 Task:  Click on Football In the Sunday Gridiron Challenge click on  Pick Sheet Add name Nicholas Anderson Team name Clarence Chiefs and  Email softage.9@softage.net 10 Points San Francisco 49ers 9 Points Las Vegas Raiders 8 Points New York Jets 7 Points Seattle Seahawks 6 Points Minnesota Vikings 5 Points Green Bay Packers 4 Points Los Angeles Rams 3 Points Los Angeles Chargers 2 Points Pittsburgh Steelers 1 Points Baltimore Ravens Submit pick sheet
Action: Mouse moved to (602, 331)
Screenshot: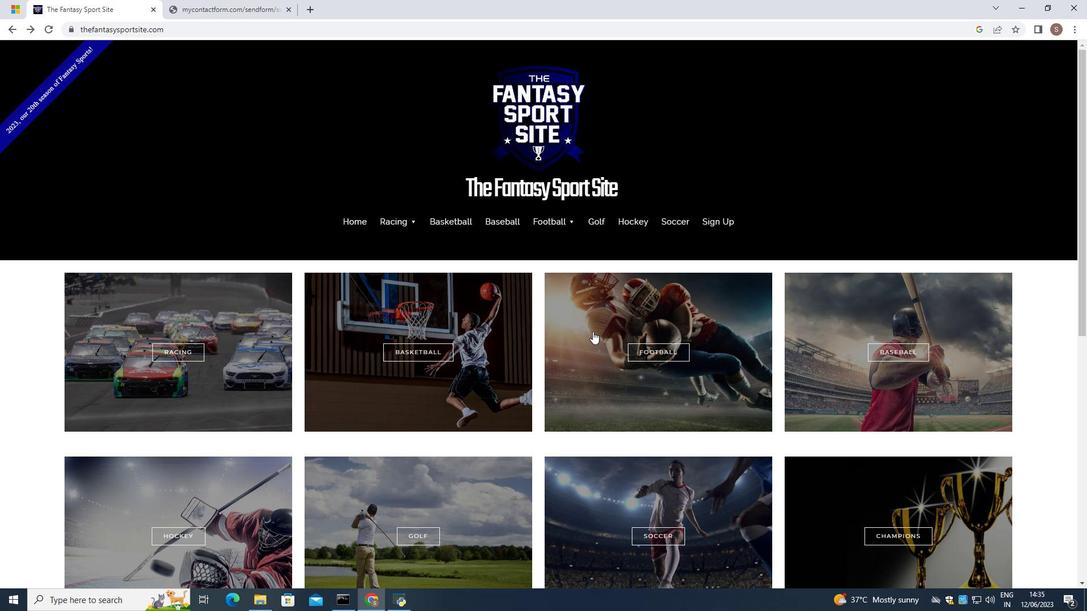
Action: Mouse pressed left at (602, 331)
Screenshot: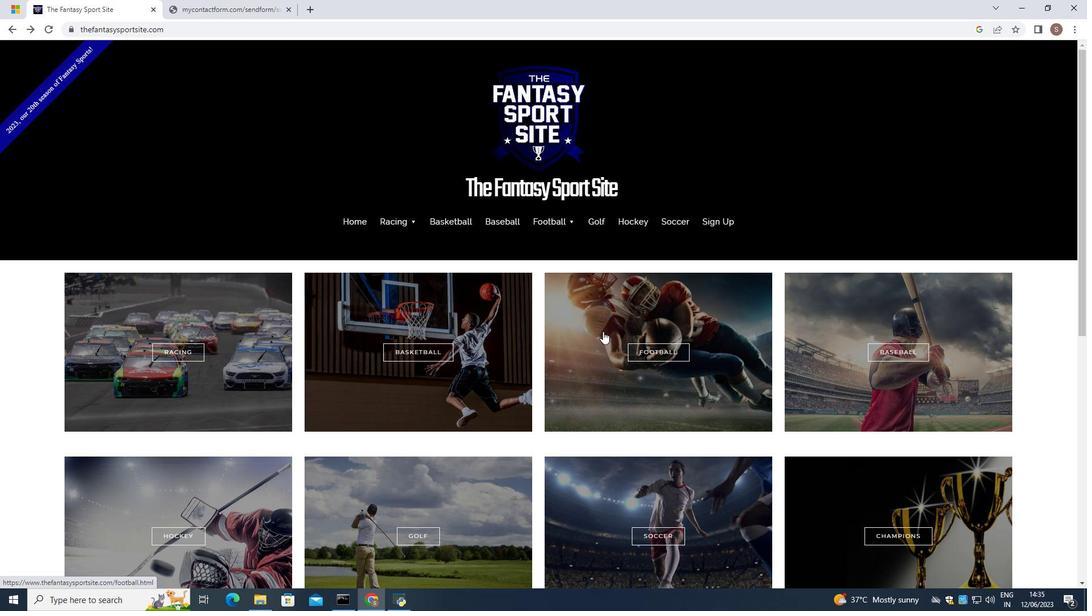 
Action: Mouse moved to (567, 453)
Screenshot: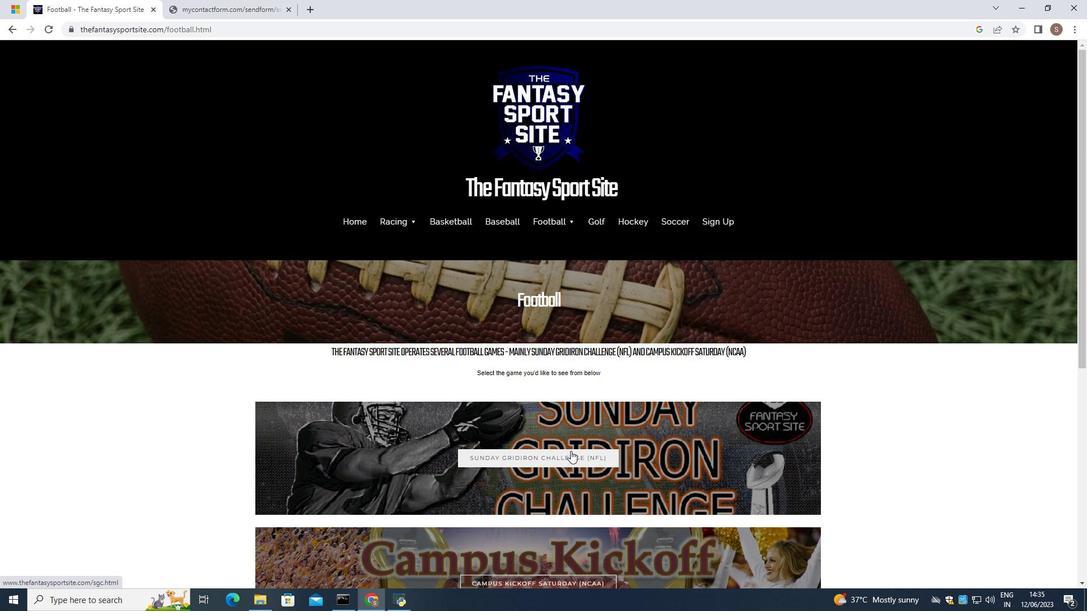 
Action: Mouse pressed left at (567, 453)
Screenshot: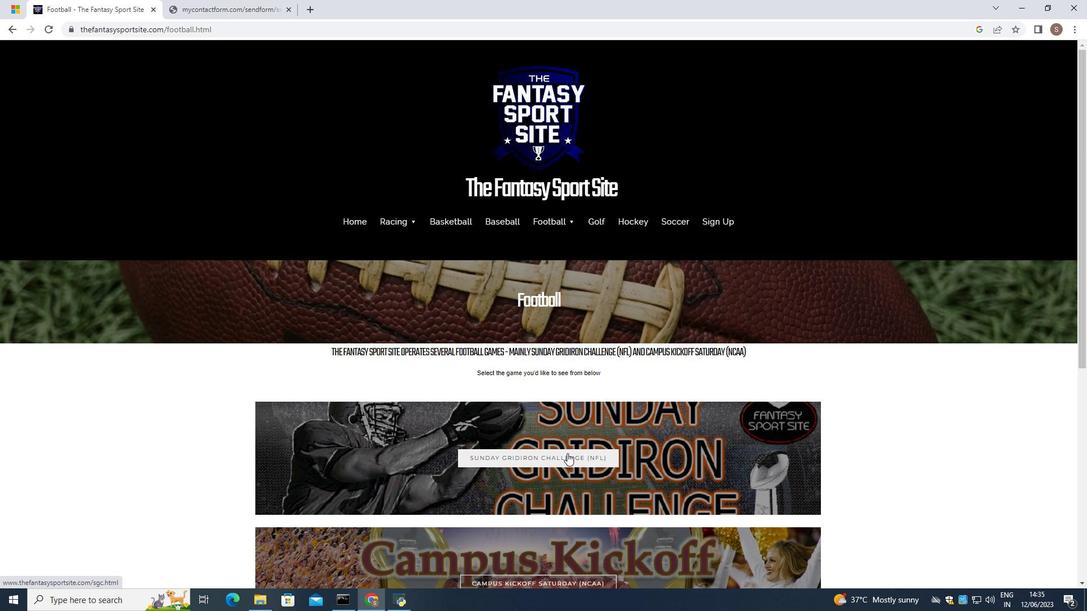 
Action: Mouse moved to (559, 411)
Screenshot: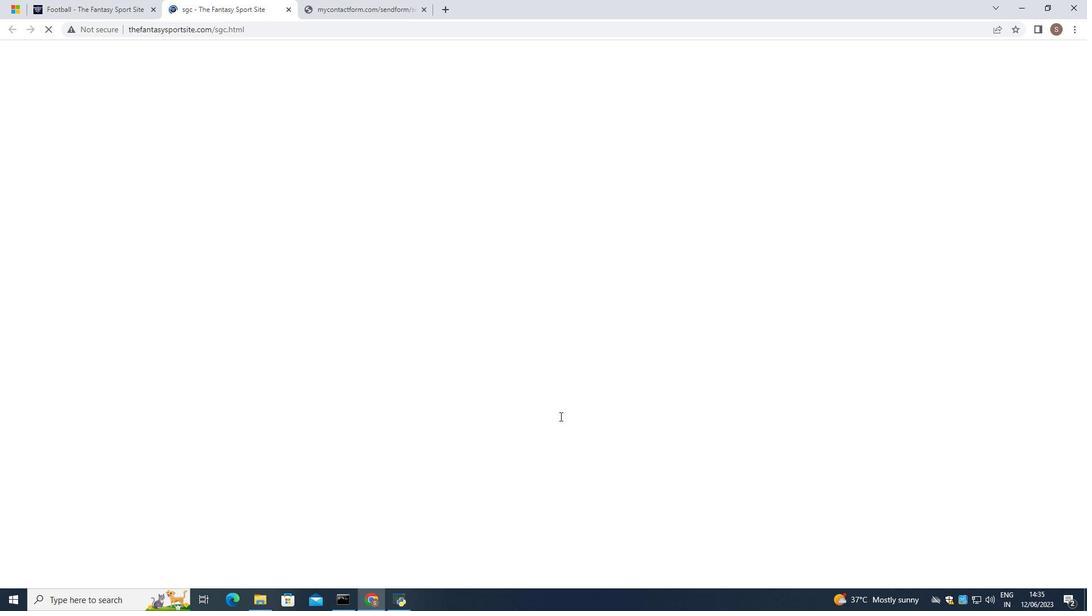 
Action: Mouse scrolled (559, 411) with delta (0, 0)
Screenshot: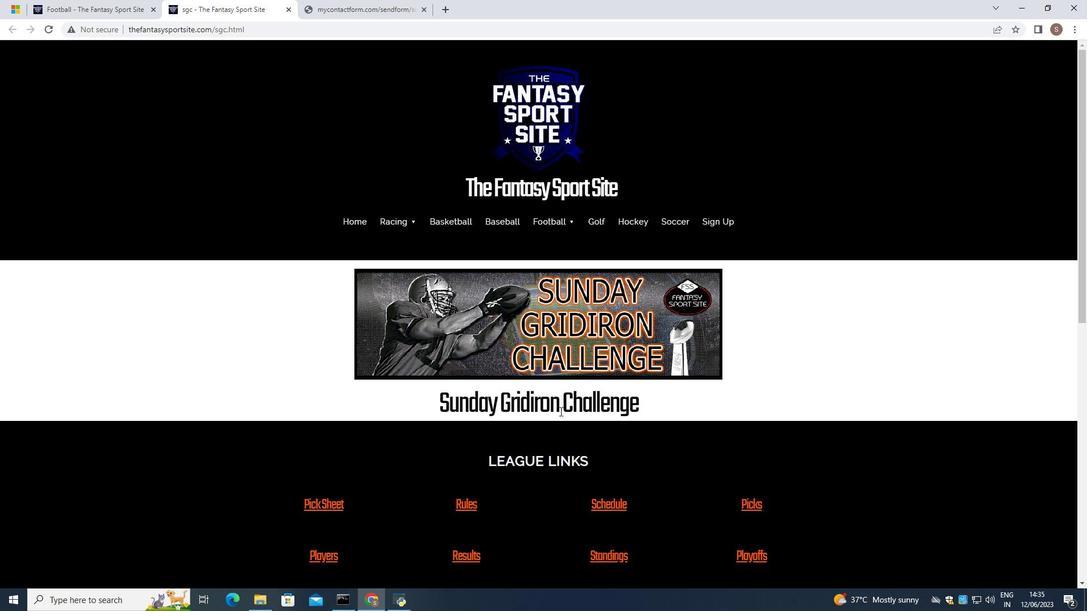 
Action: Mouse scrolled (559, 411) with delta (0, 0)
Screenshot: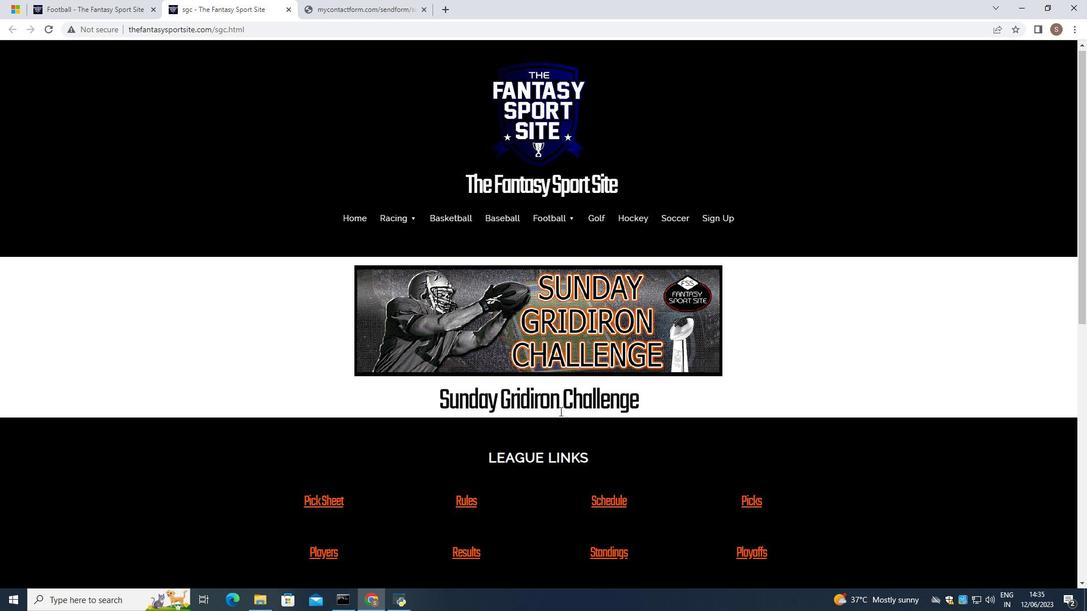 
Action: Mouse scrolled (559, 411) with delta (0, 0)
Screenshot: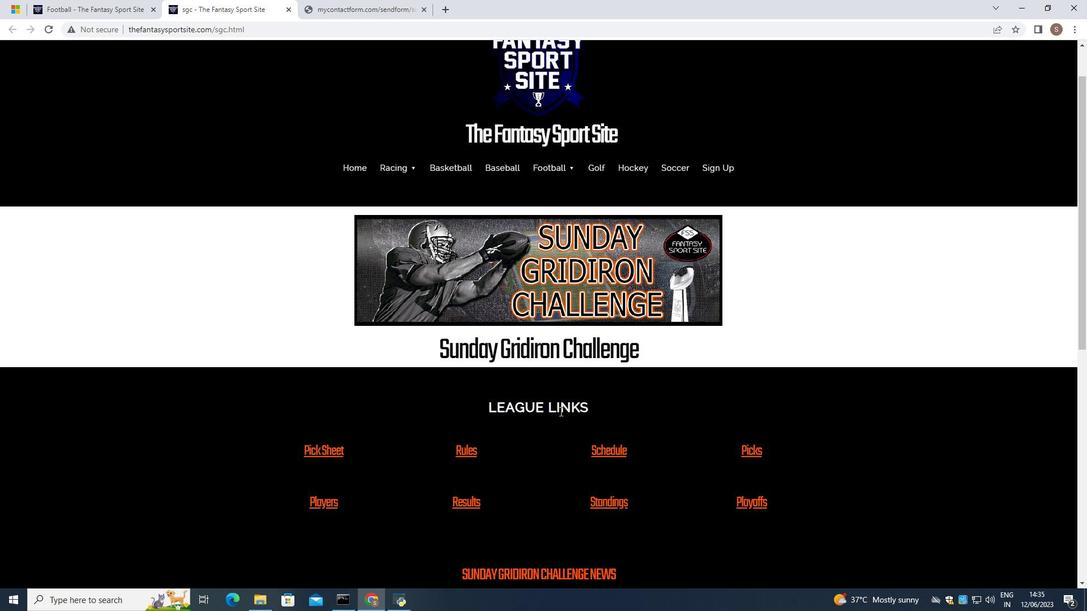 
Action: Mouse moved to (324, 338)
Screenshot: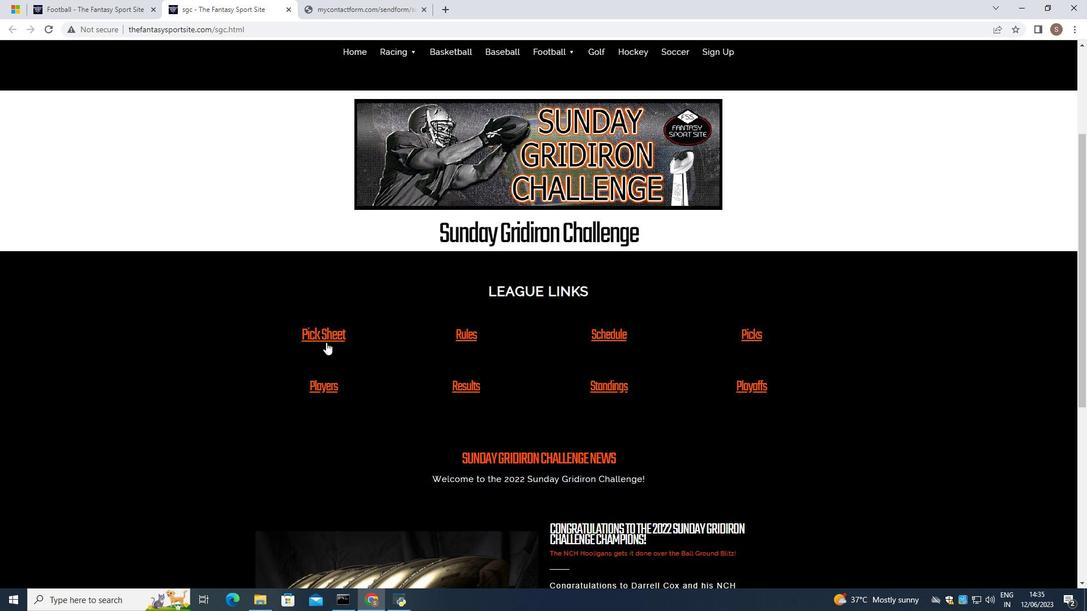 
Action: Mouse pressed left at (324, 338)
Screenshot: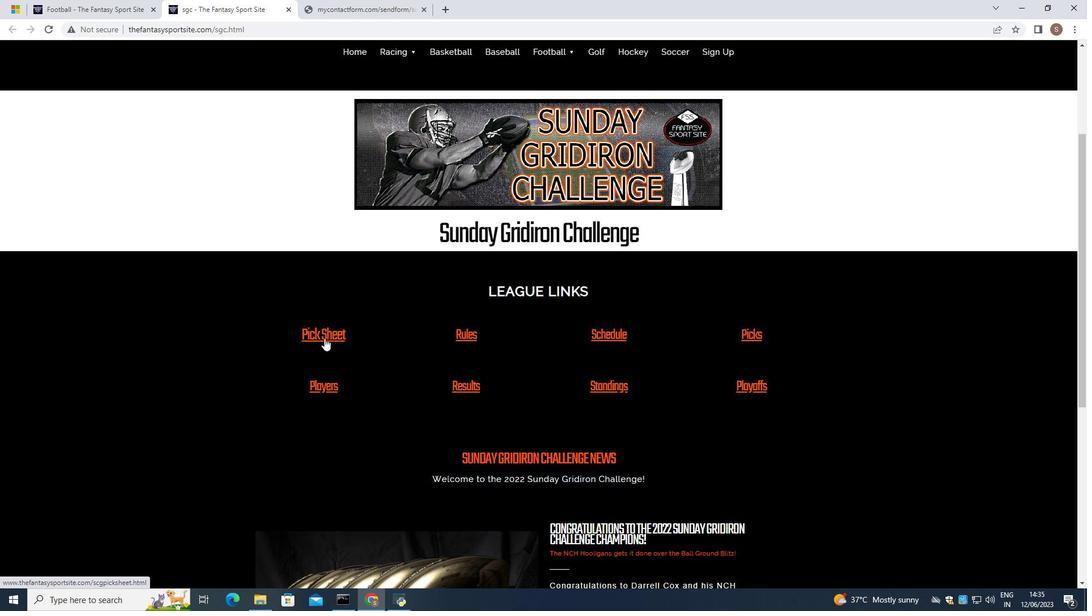 
Action: Mouse scrolled (324, 338) with delta (0, 0)
Screenshot: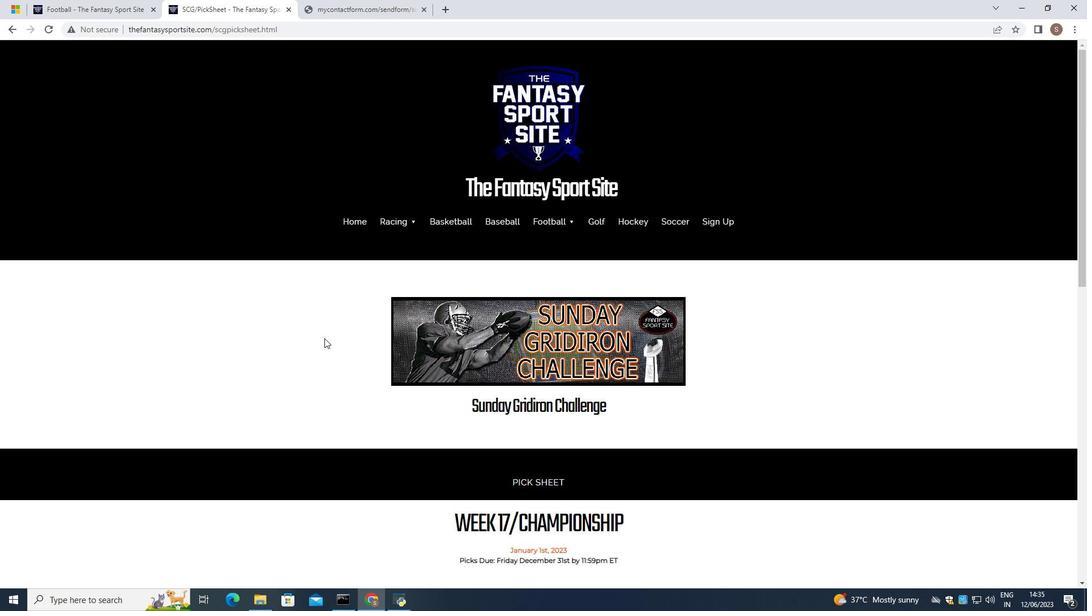 
Action: Mouse scrolled (324, 338) with delta (0, 0)
Screenshot: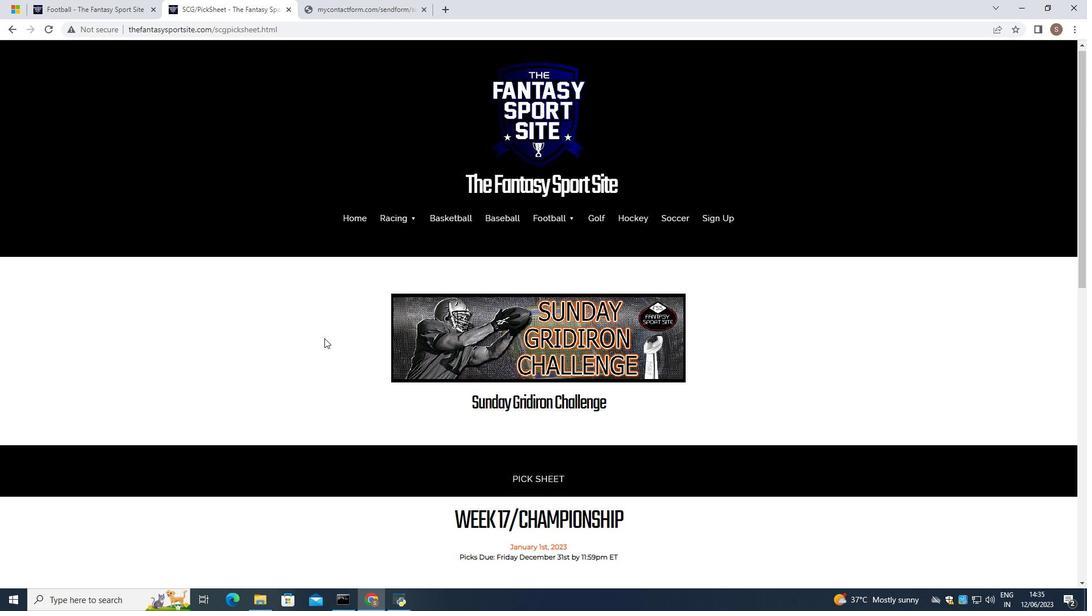 
Action: Mouse scrolled (324, 338) with delta (0, 0)
Screenshot: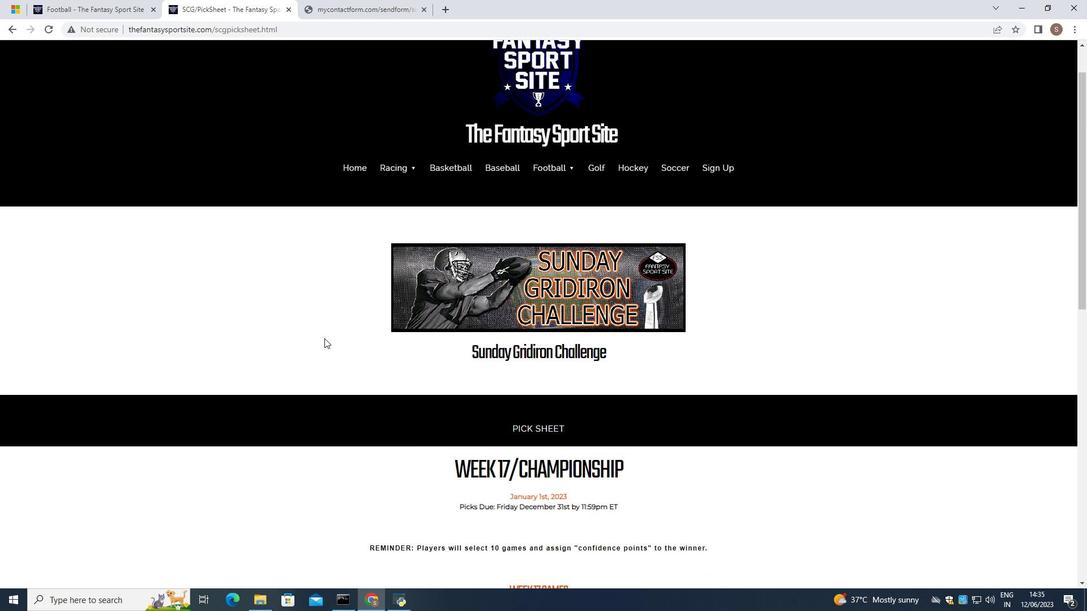 
Action: Mouse scrolled (324, 338) with delta (0, 0)
Screenshot: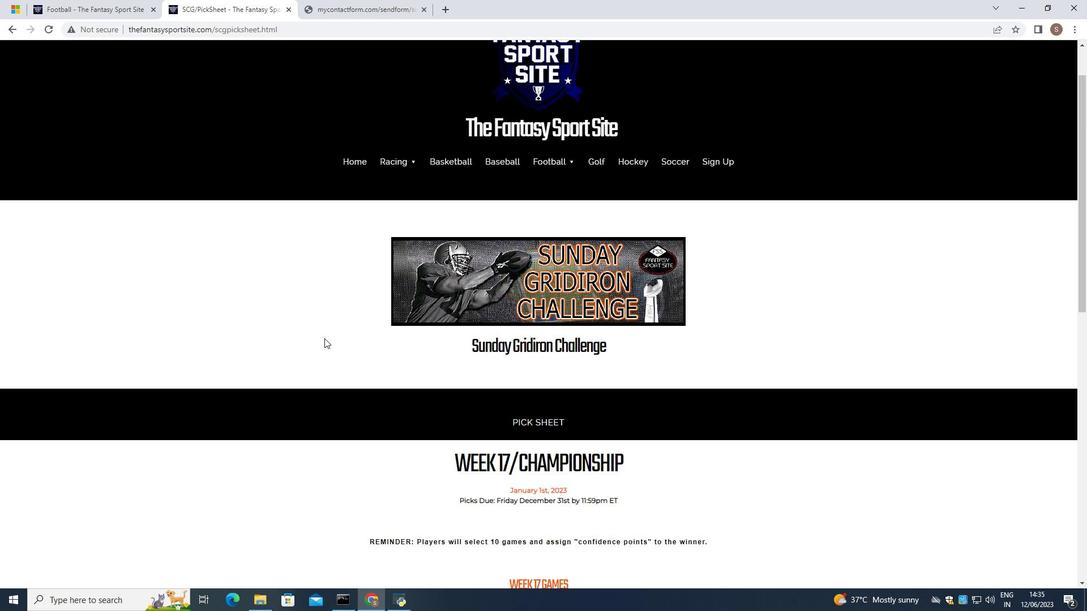 
Action: Mouse scrolled (324, 338) with delta (0, 0)
Screenshot: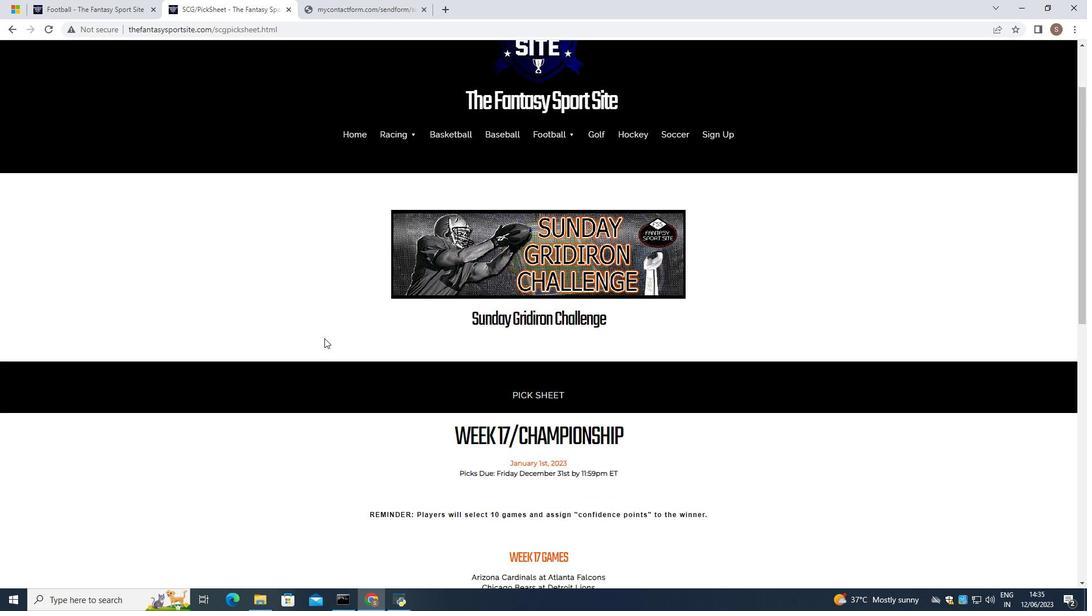 
Action: Mouse scrolled (324, 338) with delta (0, 0)
Screenshot: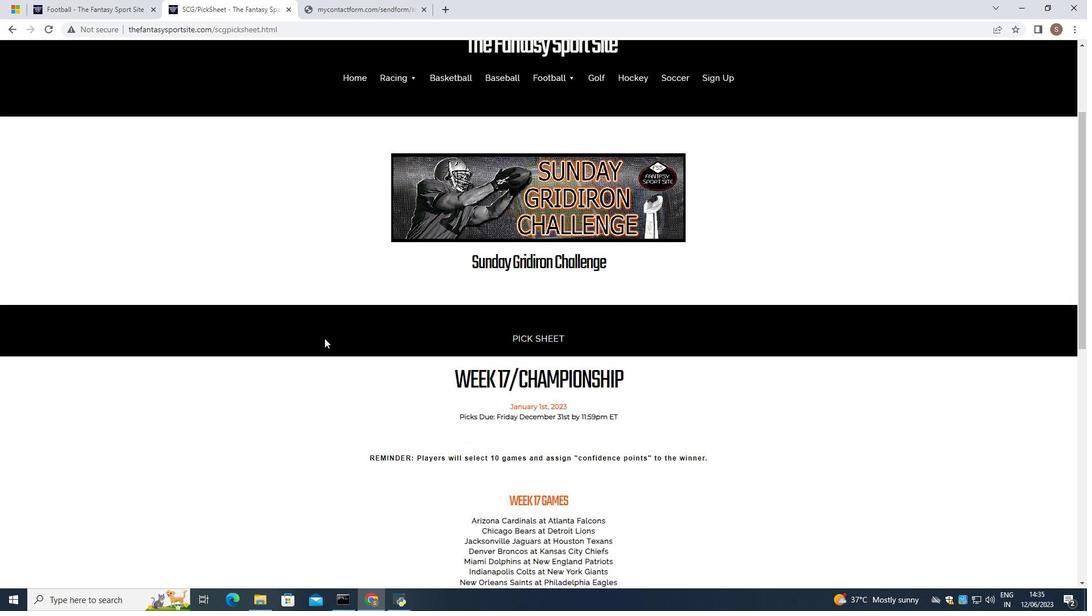 
Action: Mouse scrolled (324, 338) with delta (0, 0)
Screenshot: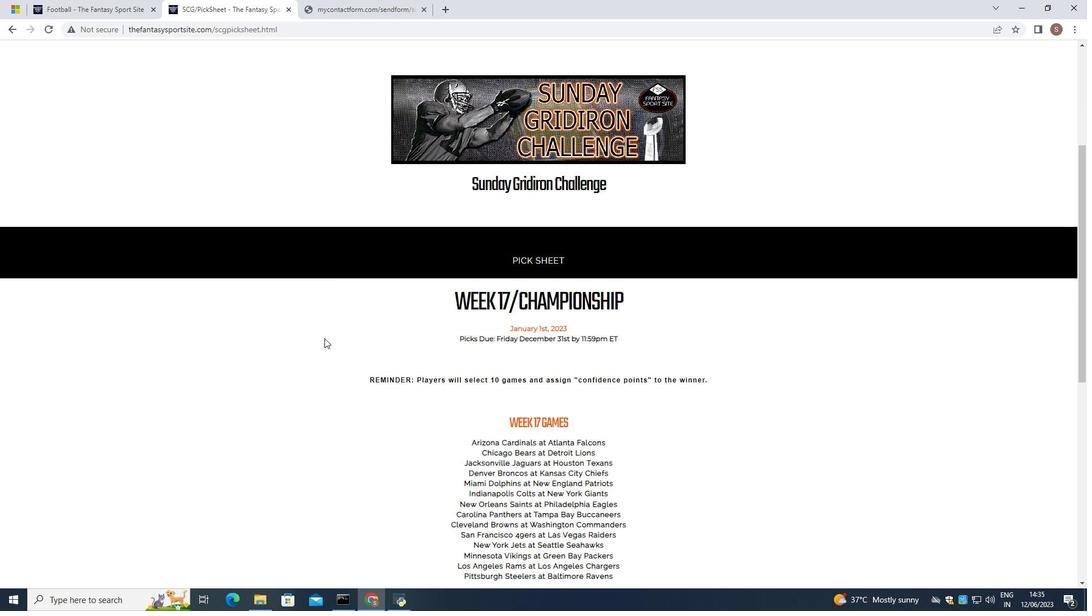 
Action: Mouse scrolled (324, 338) with delta (0, 0)
Screenshot: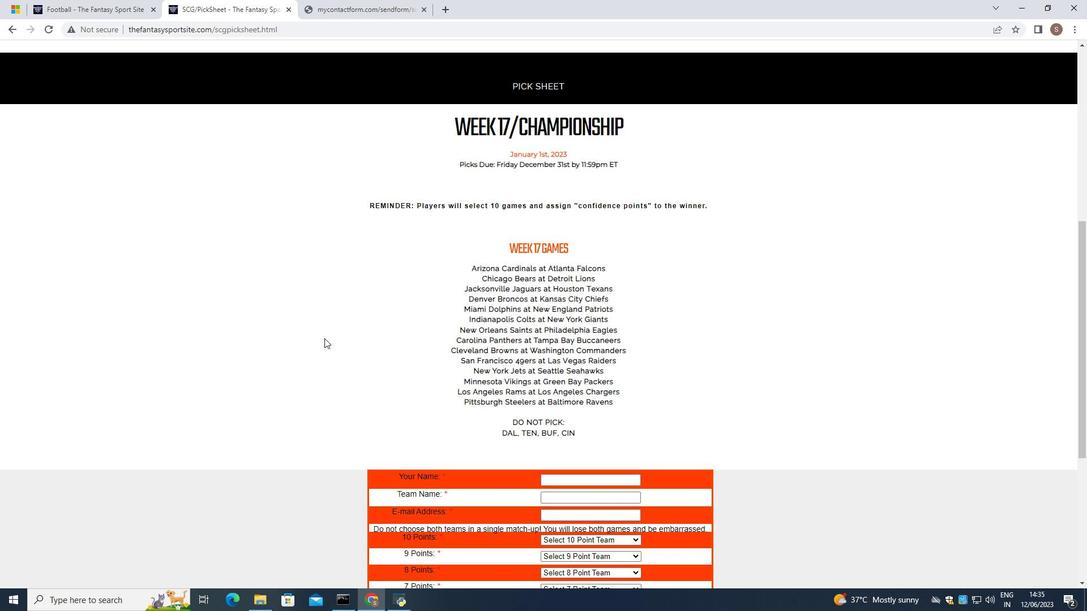 
Action: Mouse scrolled (324, 338) with delta (0, 0)
Screenshot: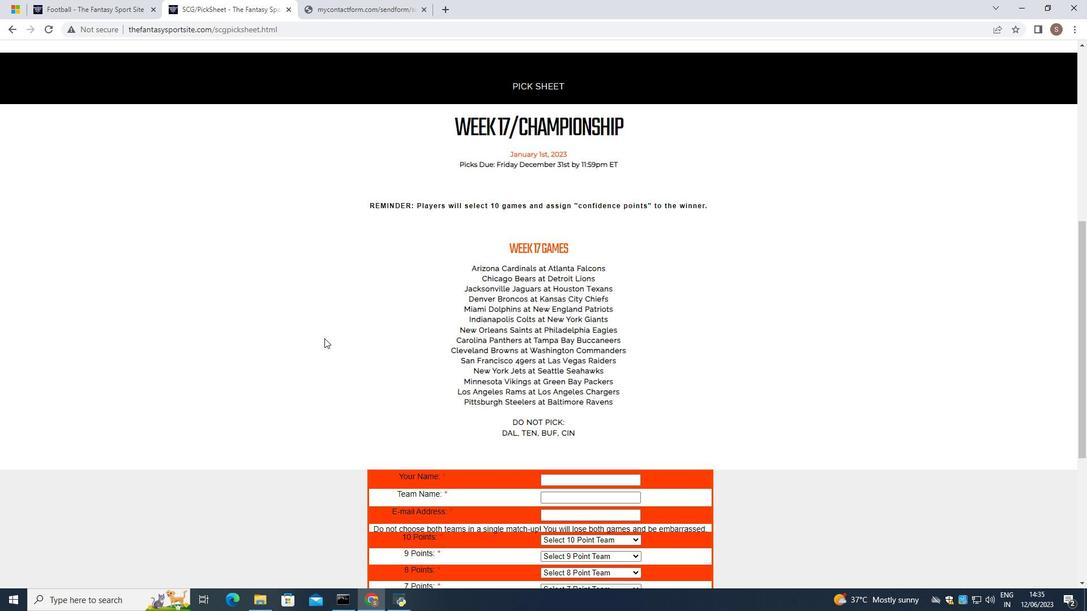 
Action: Mouse scrolled (324, 338) with delta (0, 0)
Screenshot: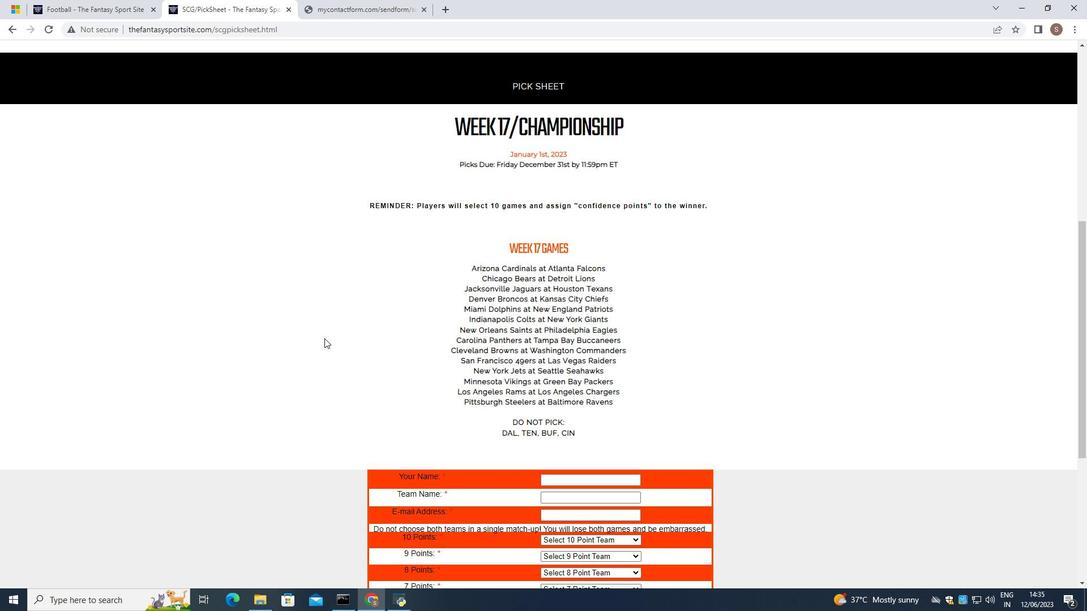 
Action: Mouse scrolled (324, 338) with delta (0, 0)
Screenshot: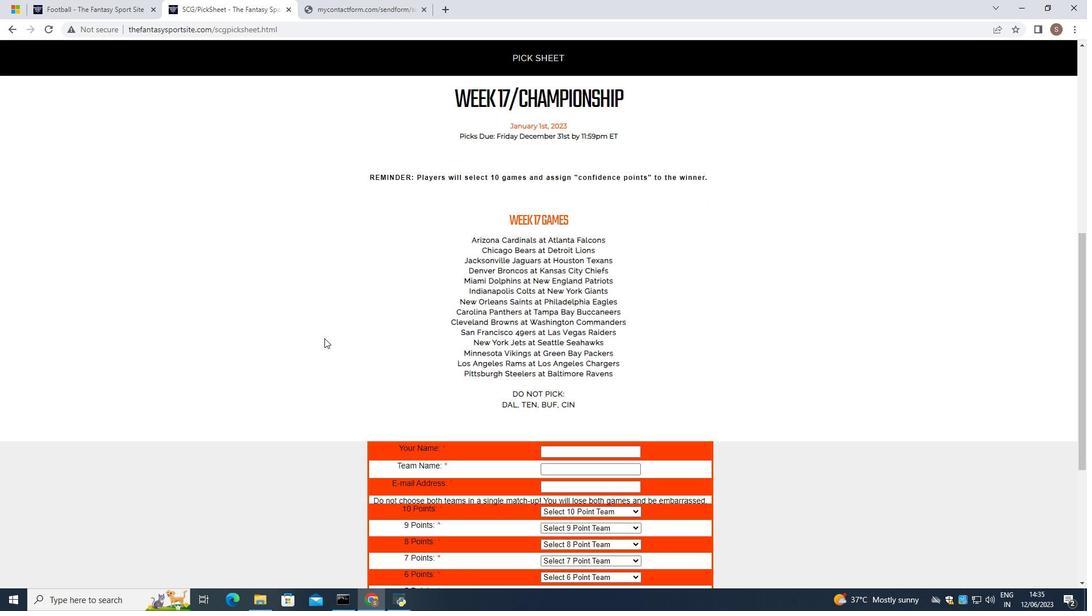 
Action: Mouse moved to (561, 251)
Screenshot: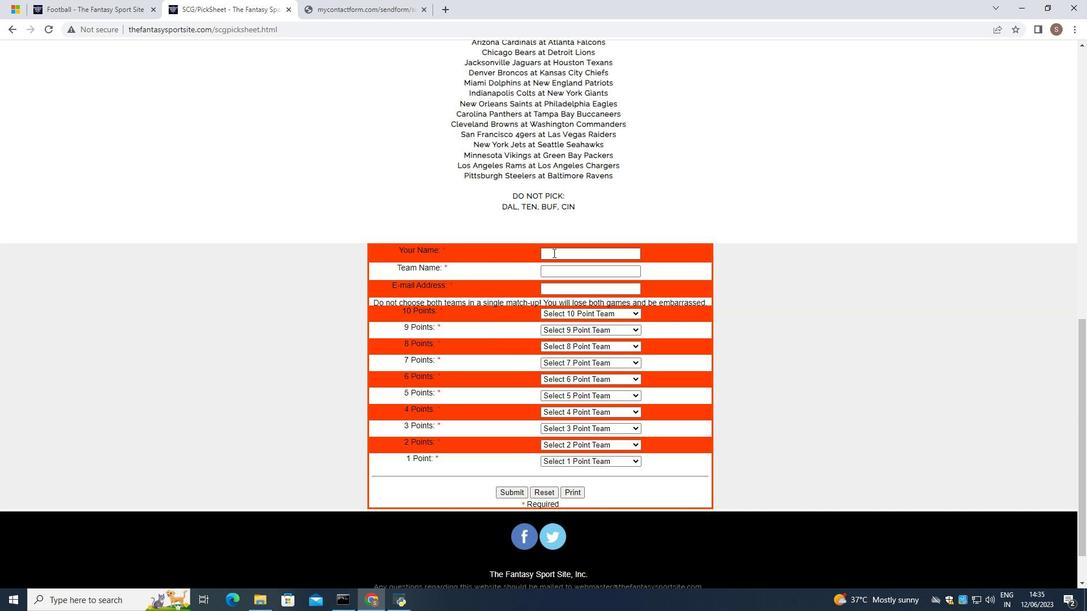 
Action: Mouse pressed left at (561, 251)
Screenshot: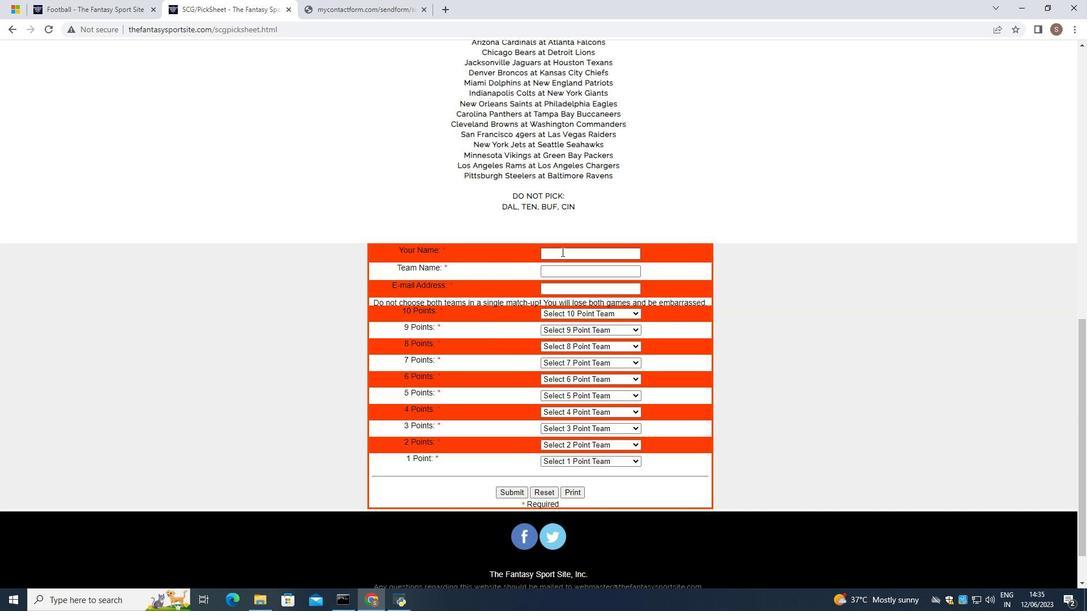
Action: Key pressed <Key.shift>N
Screenshot: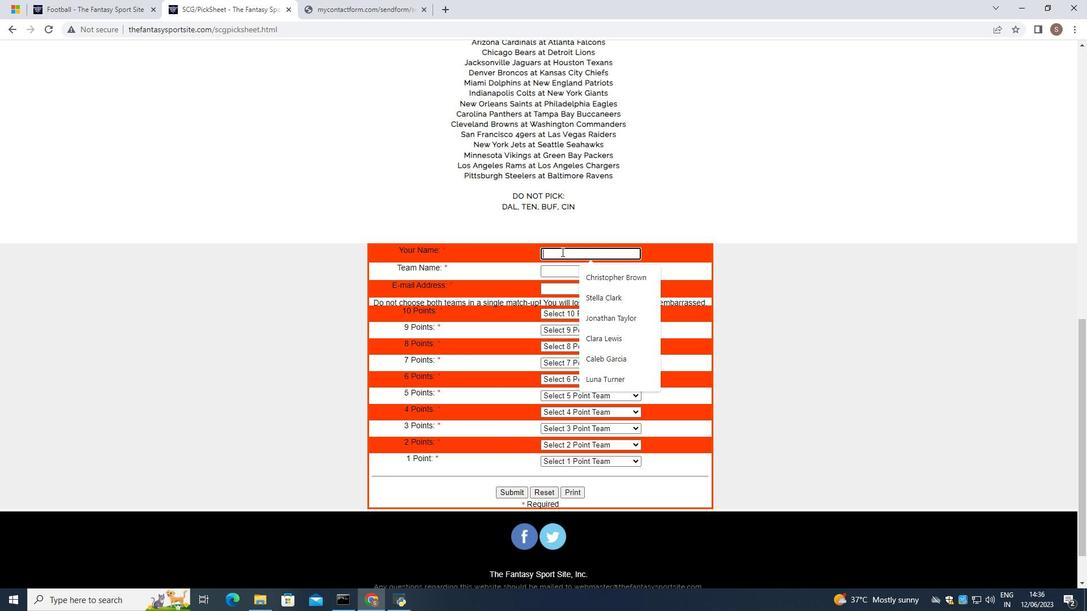 
Action: Mouse moved to (561, 251)
Screenshot: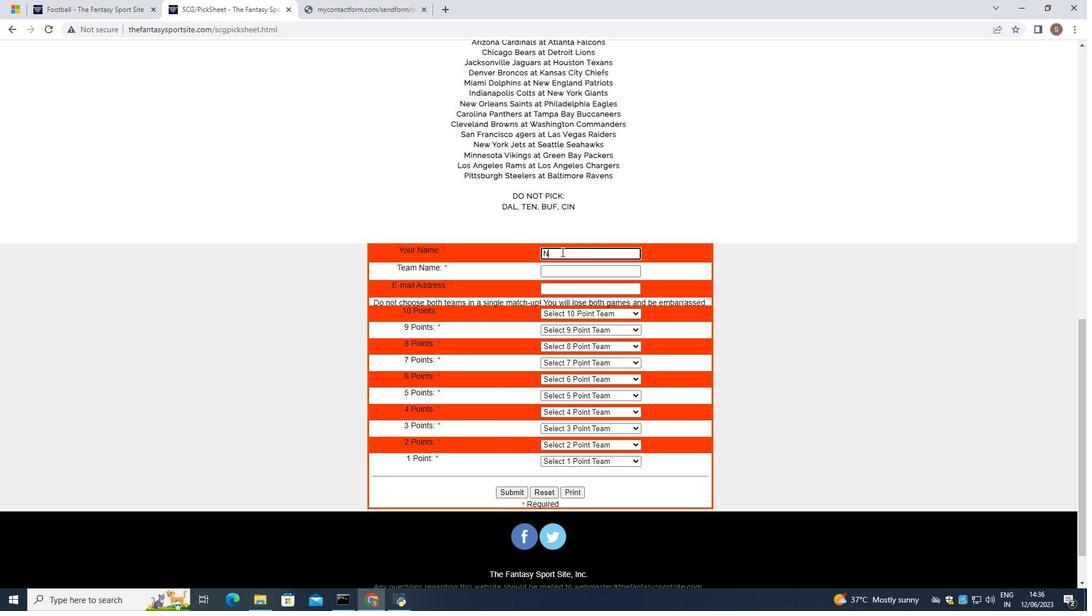 
Action: Key pressed icholas<Key.space><Key.shift>Anderson
Screenshot: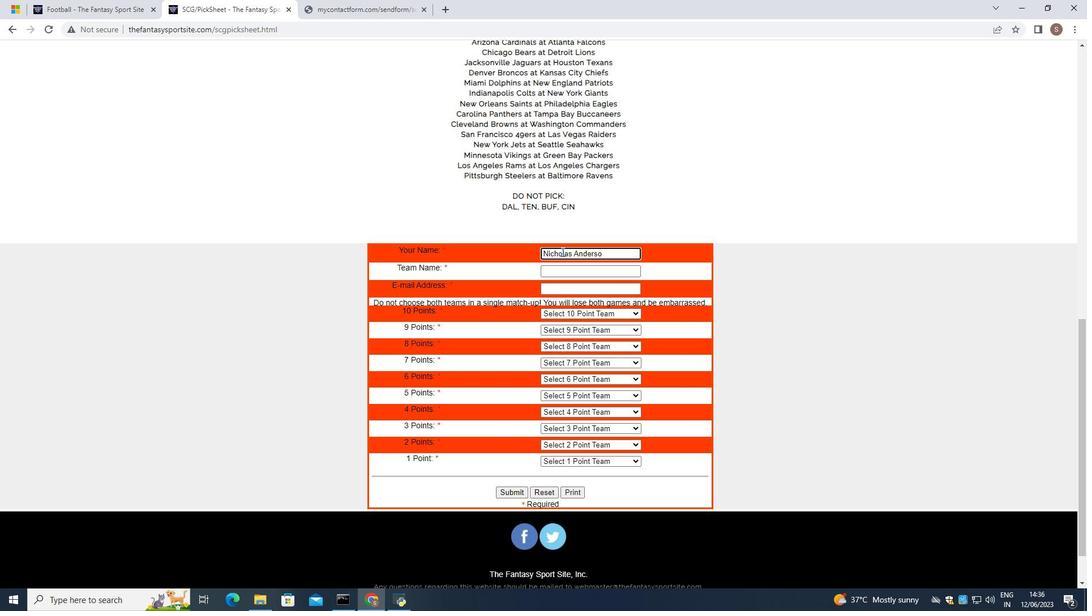 
Action: Mouse moved to (617, 273)
Screenshot: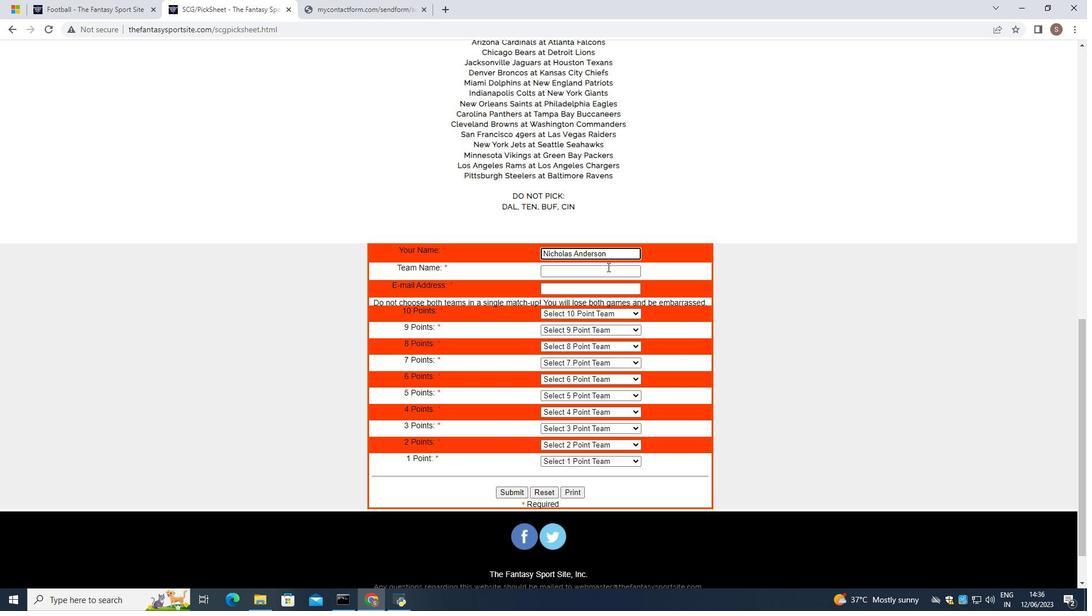 
Action: Mouse pressed left at (617, 273)
Screenshot: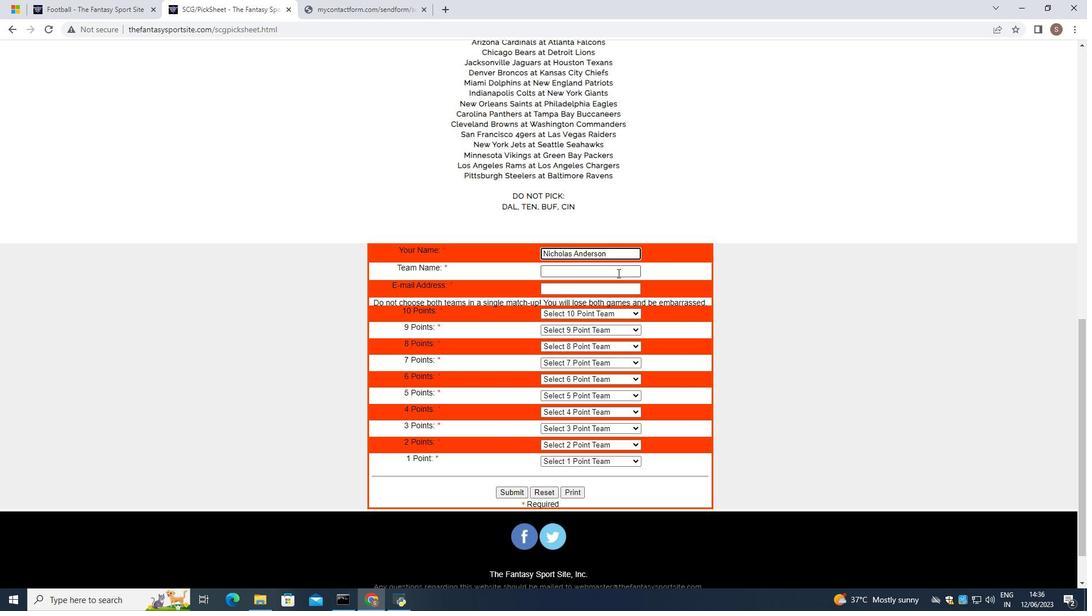 
Action: Key pressed <Key.shift>Clarence<Key.space><Key.shift>Chiefs
Screenshot: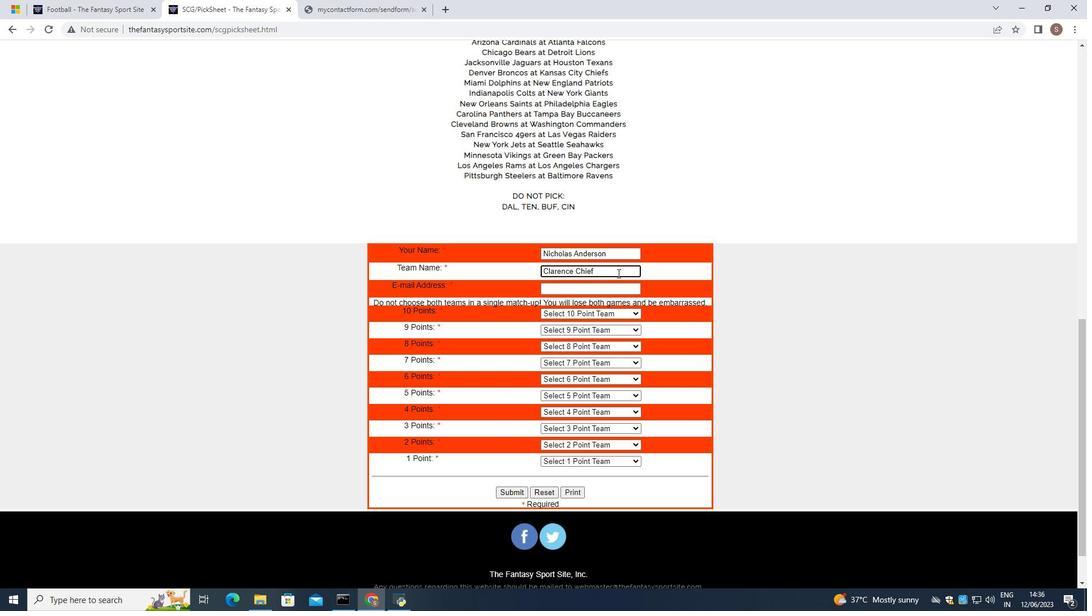 
Action: Mouse moved to (597, 290)
Screenshot: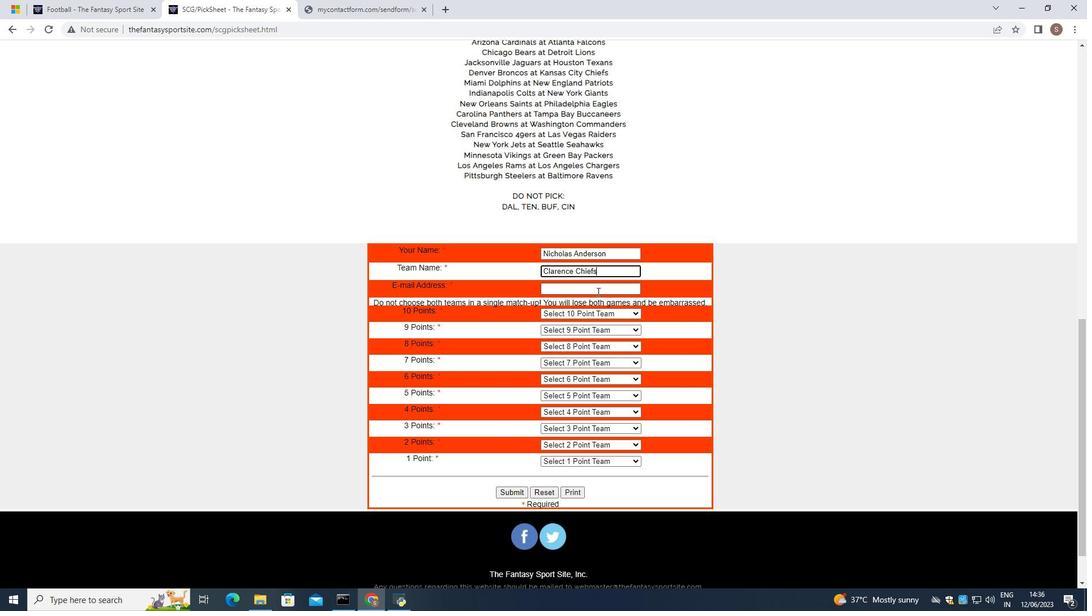 
Action: Mouse pressed left at (597, 290)
Screenshot: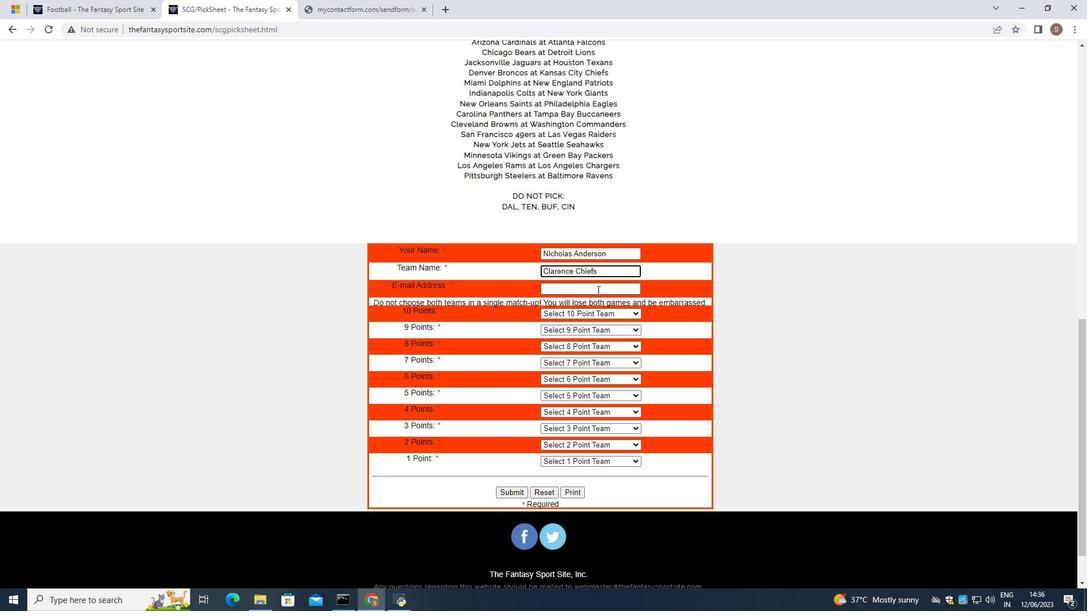 
Action: Key pressed softage.9
Screenshot: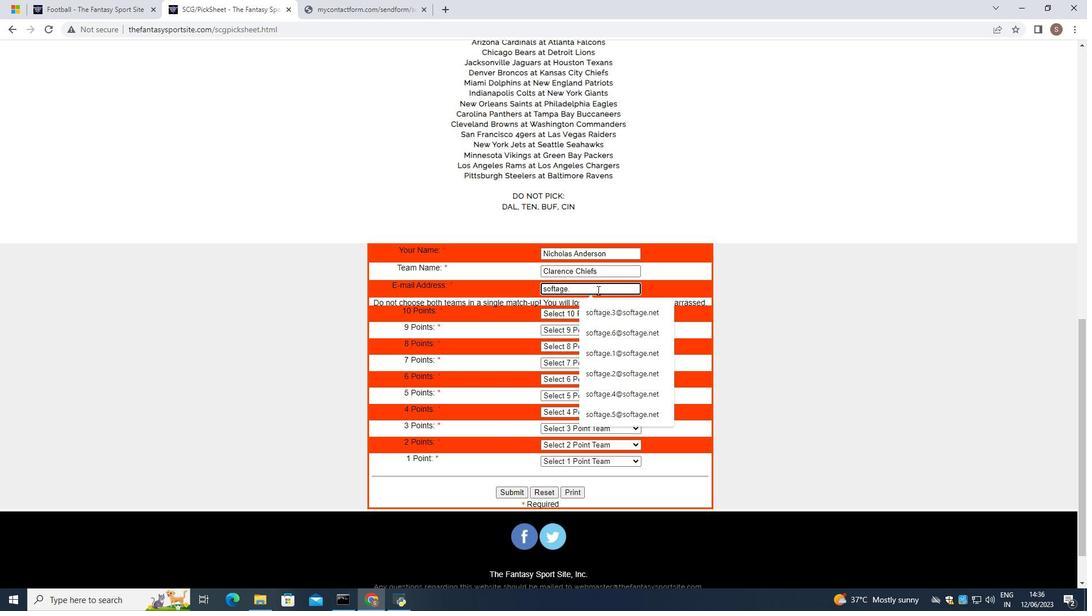 
Action: Mouse moved to (598, 315)
Screenshot: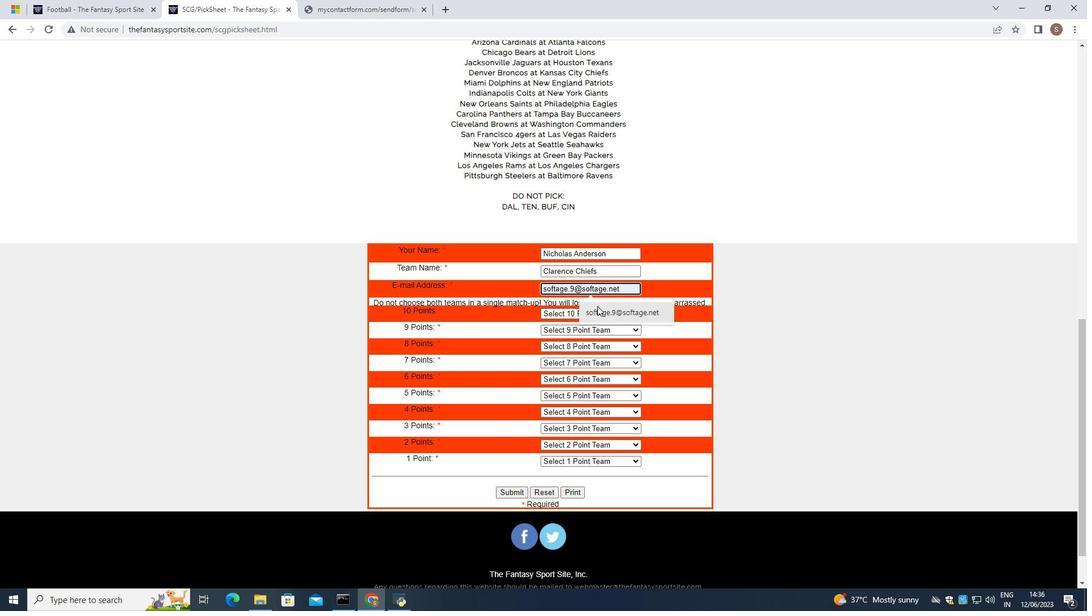 
Action: Mouse pressed left at (598, 315)
Screenshot: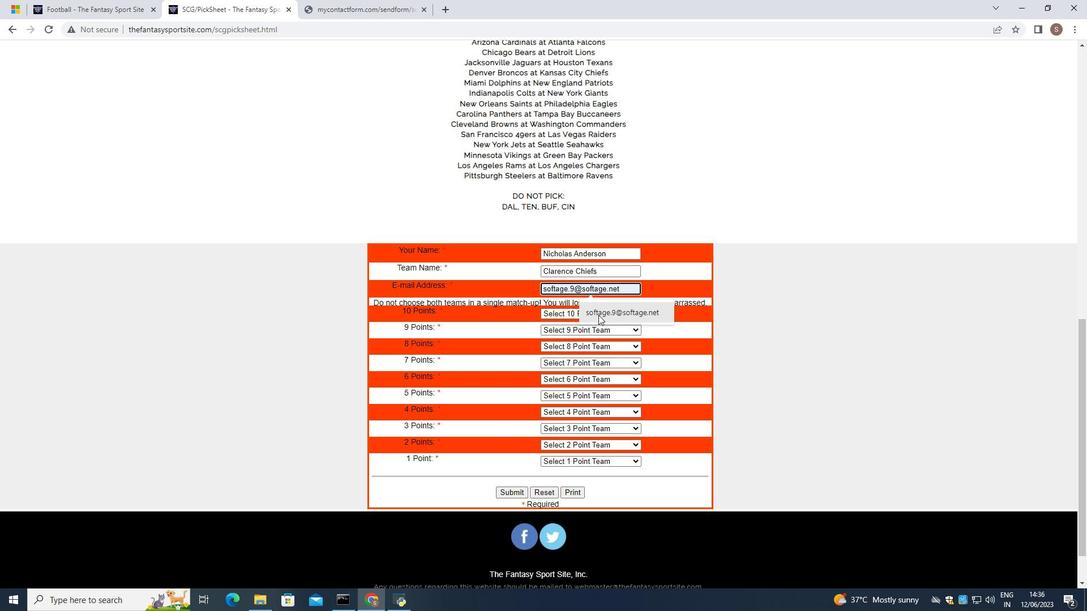 
Action: Mouse moved to (626, 313)
Screenshot: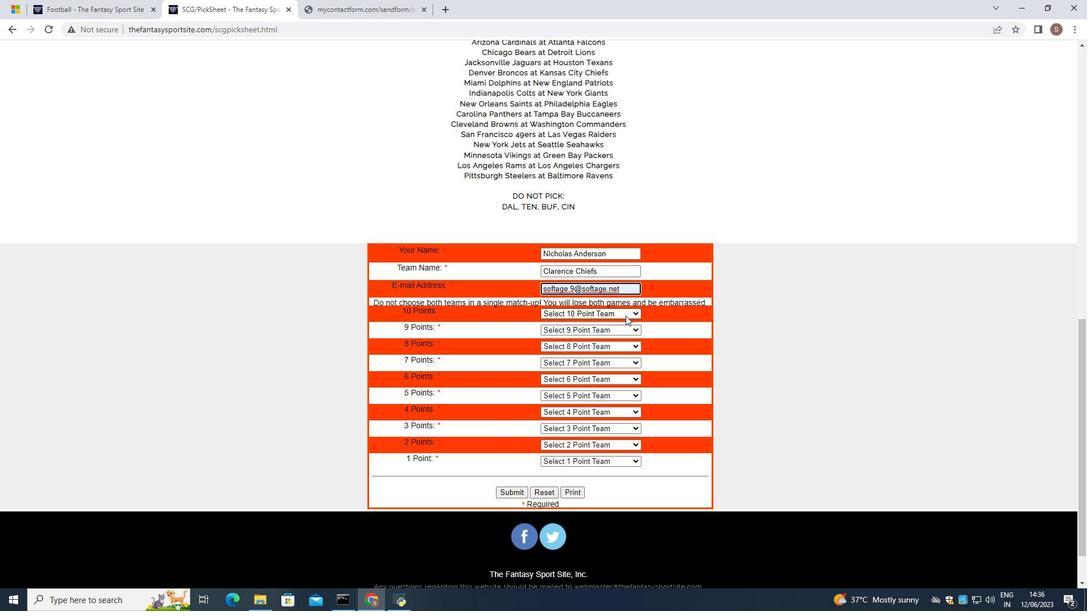 
Action: Mouse pressed left at (626, 313)
Screenshot: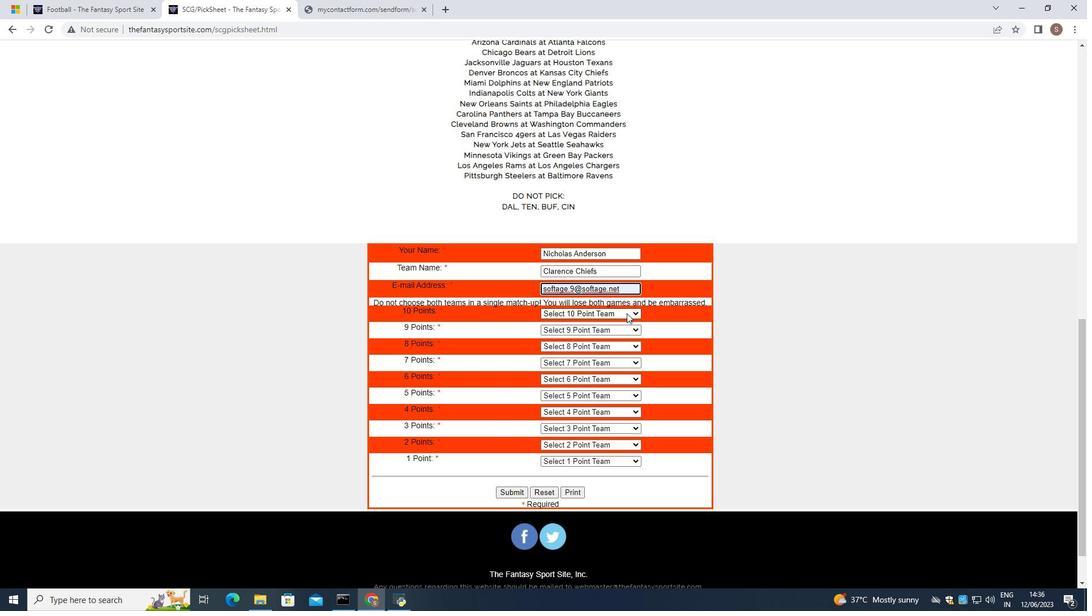 
Action: Mouse moved to (603, 336)
Screenshot: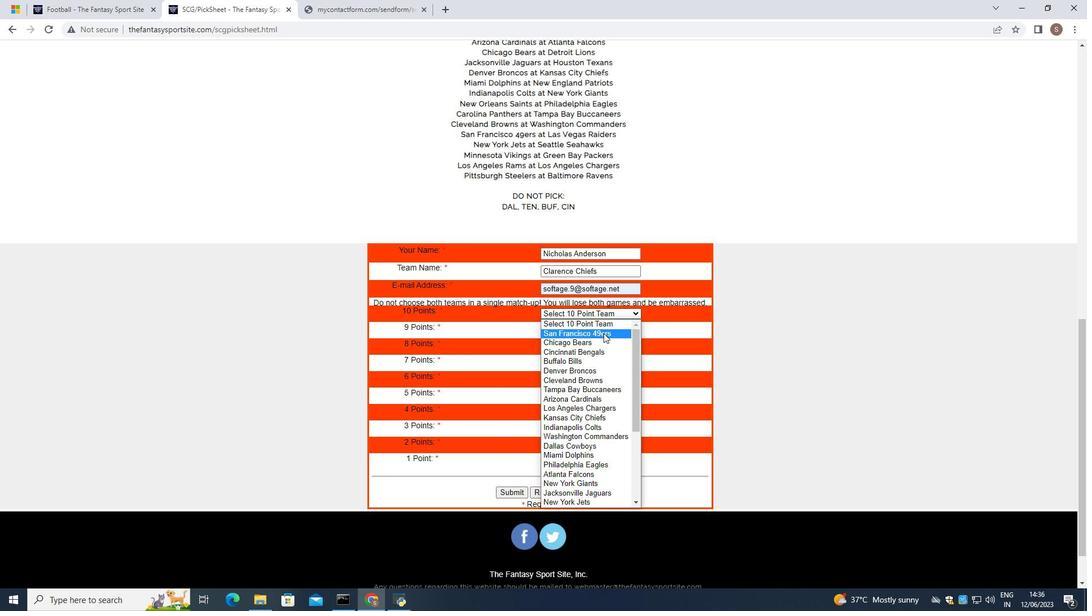 
Action: Mouse pressed left at (603, 336)
Screenshot: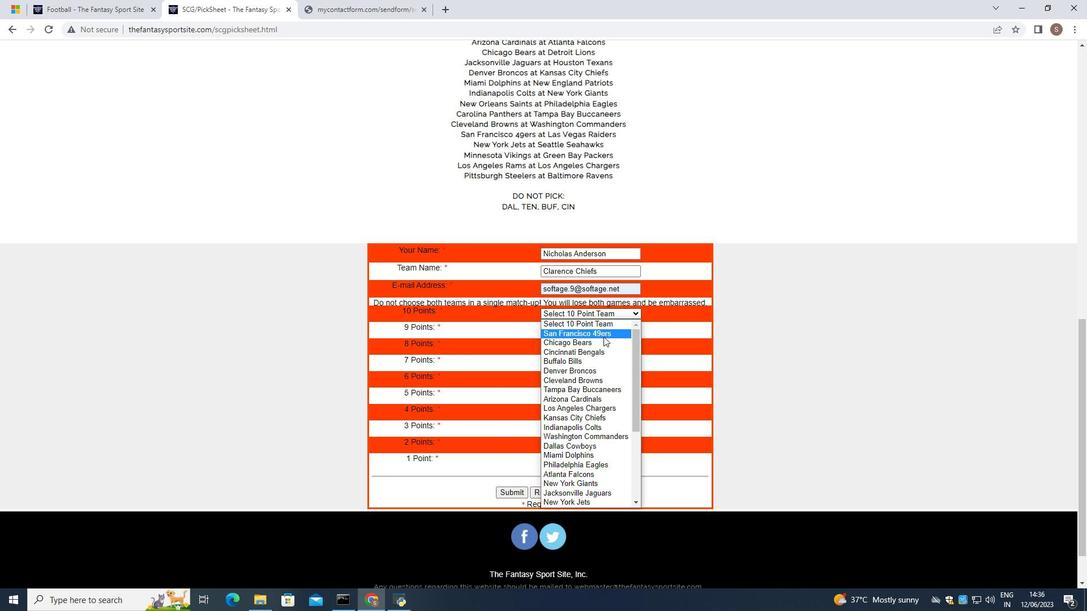 
Action: Mouse moved to (621, 329)
Screenshot: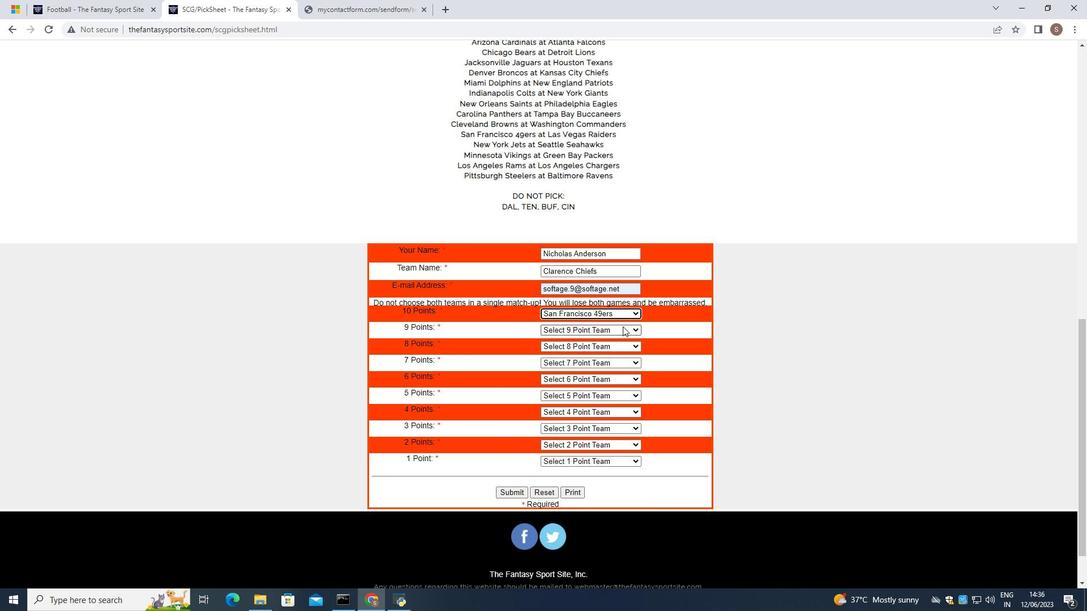 
Action: Mouse pressed left at (621, 329)
Screenshot: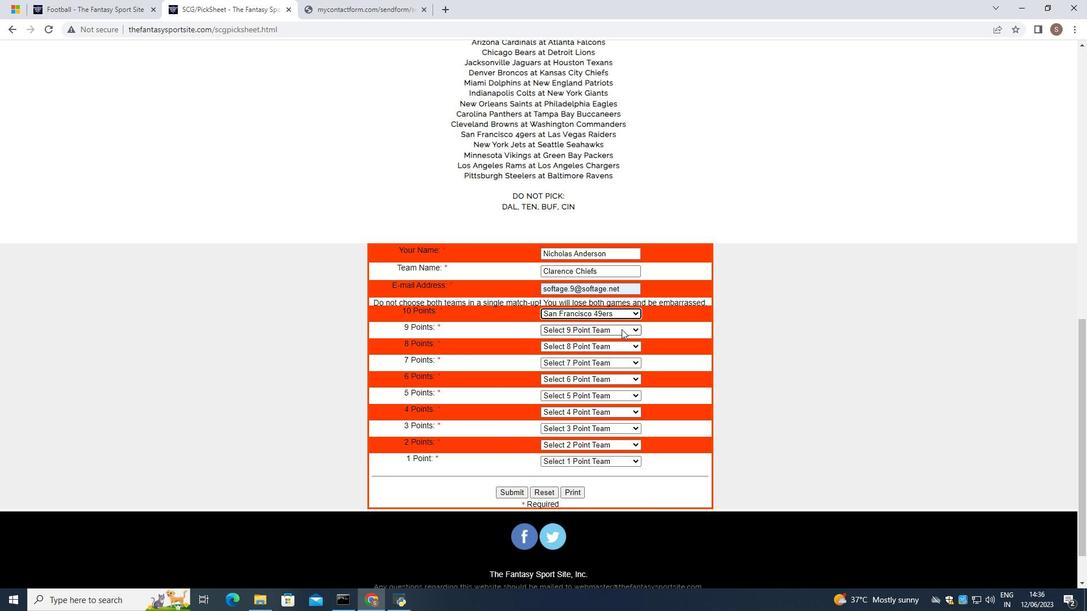 
Action: Mouse moved to (606, 364)
Screenshot: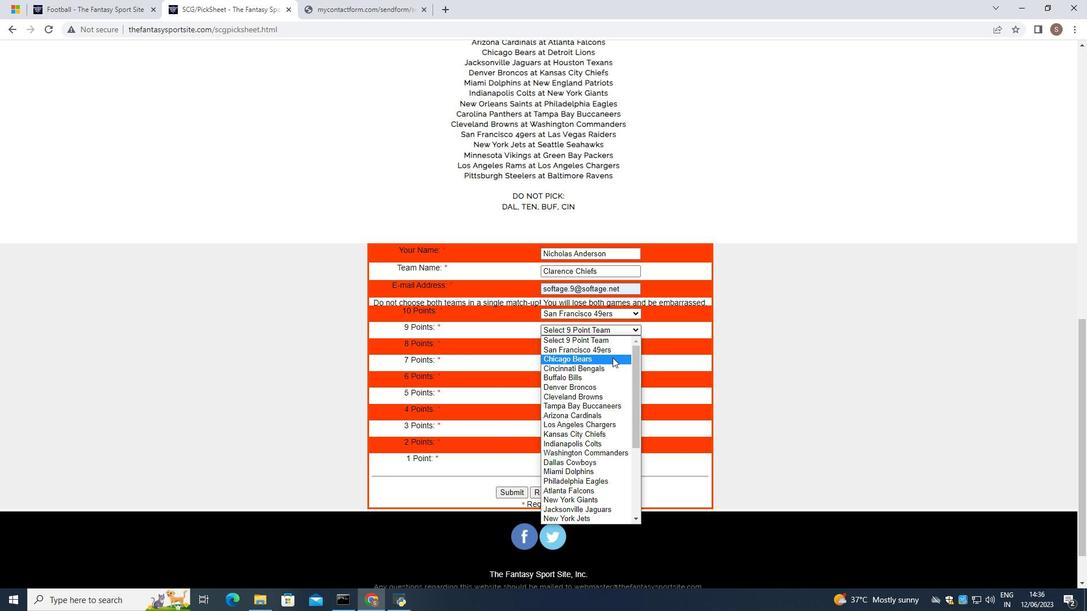 
Action: Mouse scrolled (606, 364) with delta (0, 0)
Screenshot: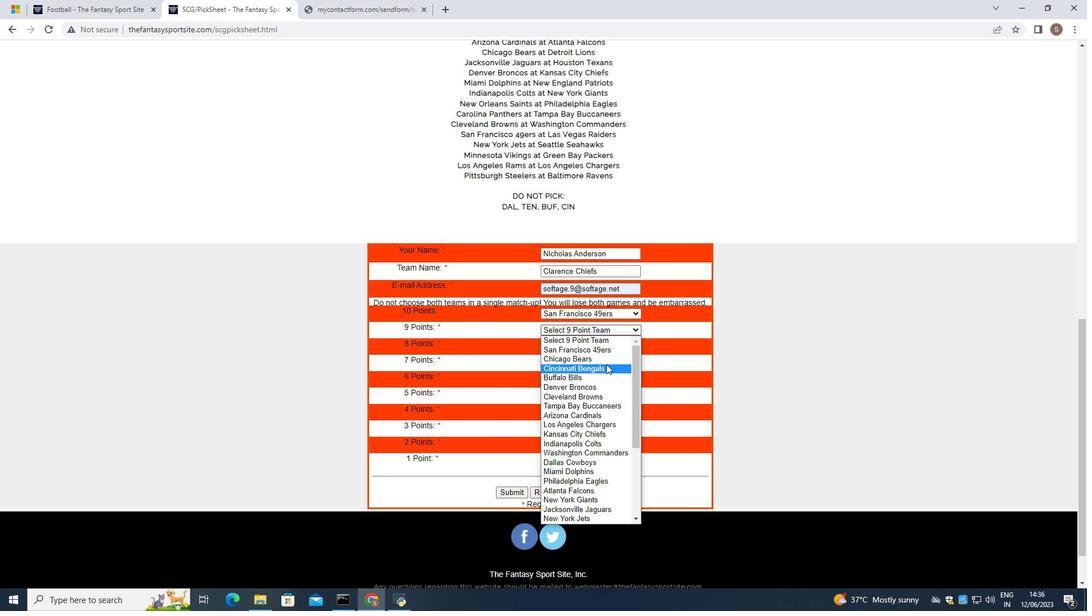 
Action: Mouse scrolled (606, 364) with delta (0, 0)
Screenshot: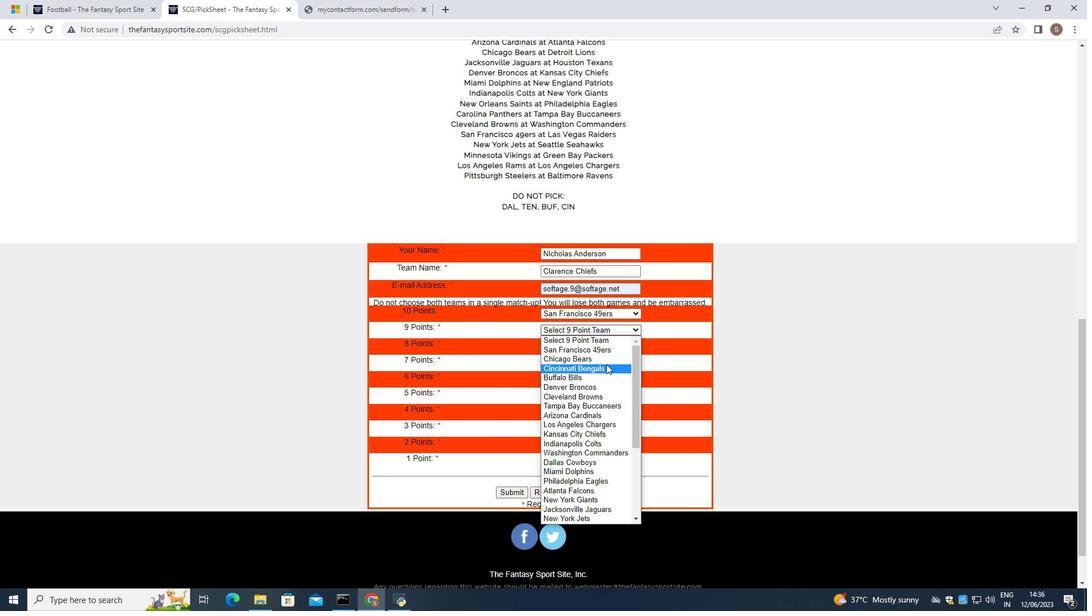 
Action: Mouse scrolled (606, 364) with delta (0, 0)
Screenshot: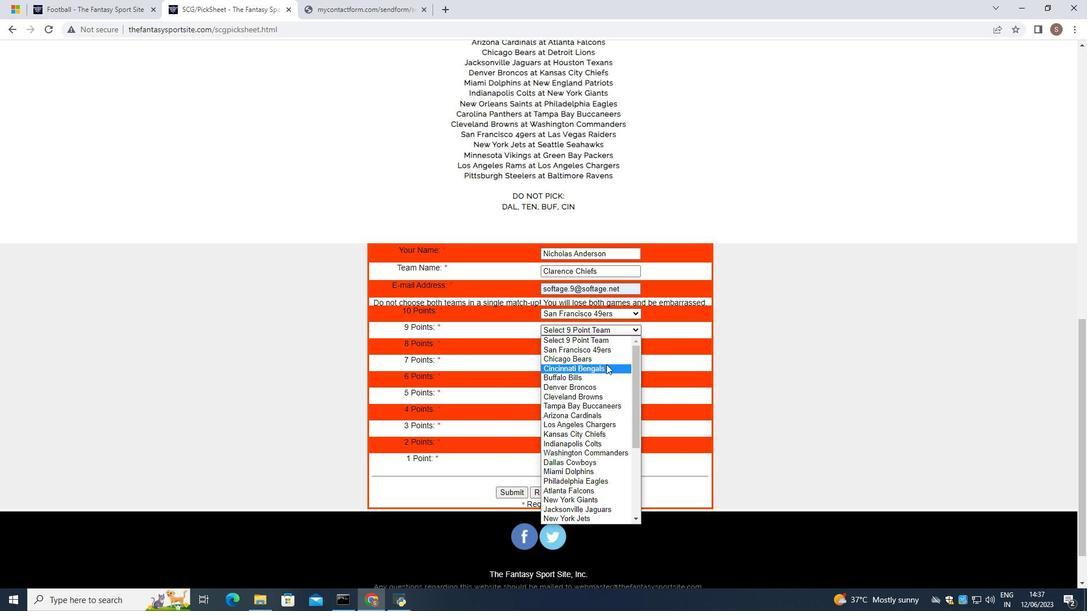 
Action: Mouse scrolled (606, 364) with delta (0, 0)
Screenshot: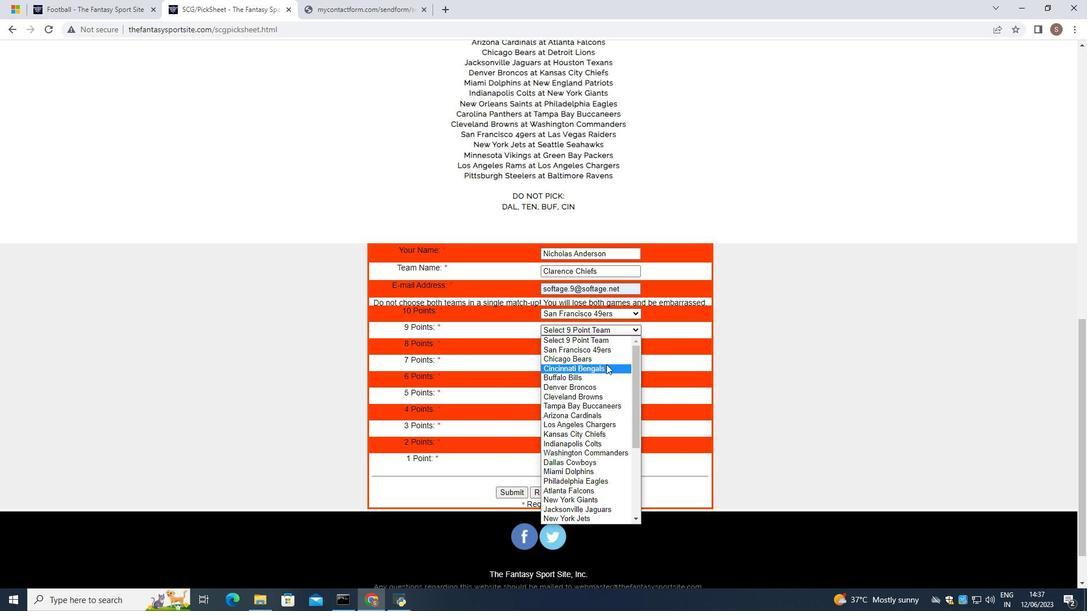 
Action: Mouse scrolled (606, 364) with delta (0, 0)
Screenshot: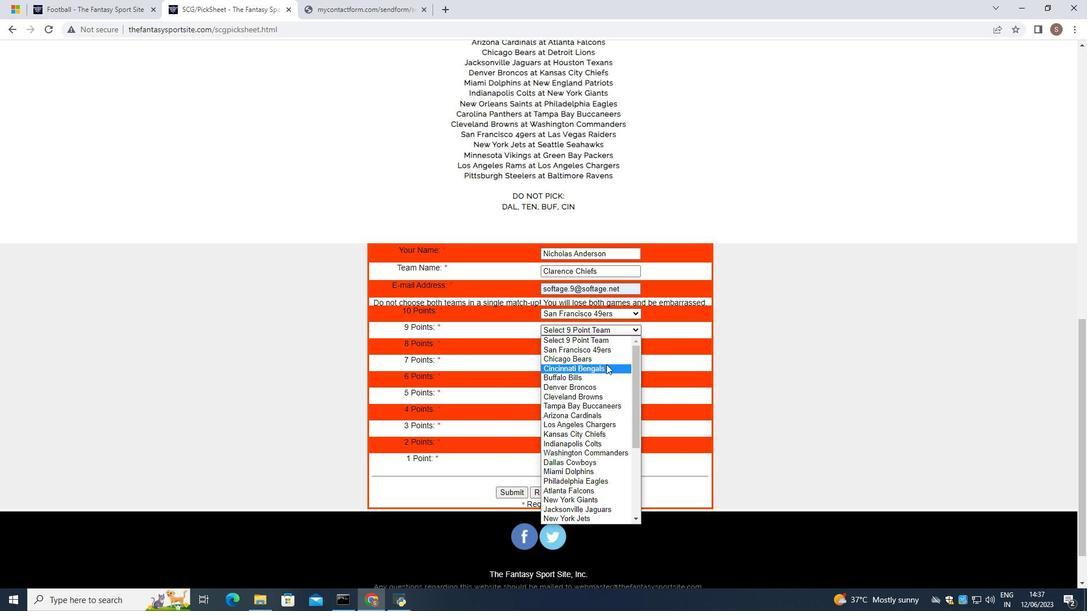 
Action: Mouse scrolled (606, 364) with delta (0, 0)
Screenshot: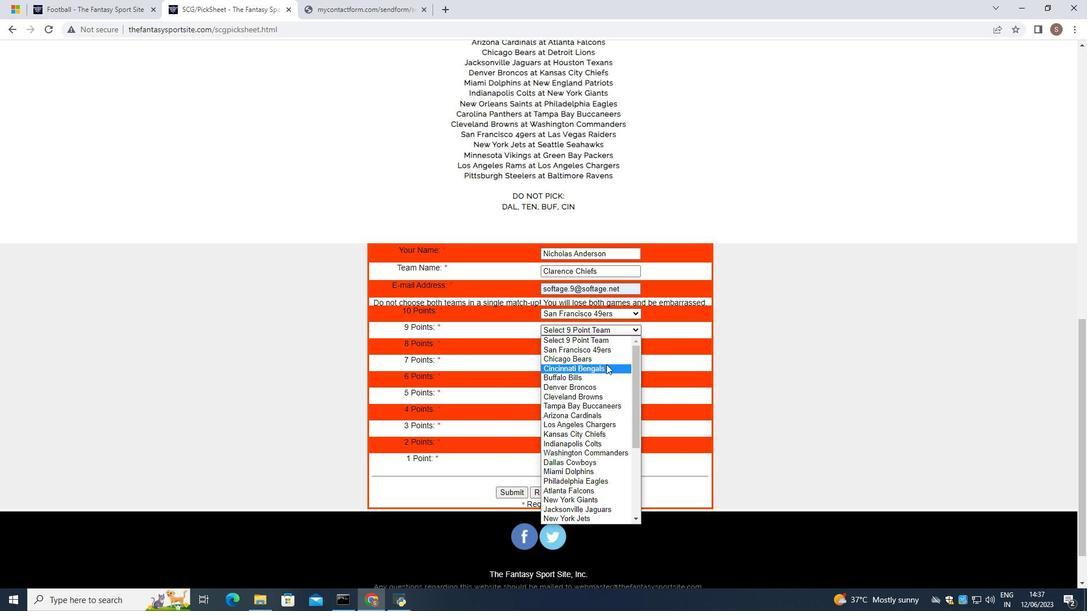 
Action: Mouse scrolled (606, 364) with delta (0, 0)
Screenshot: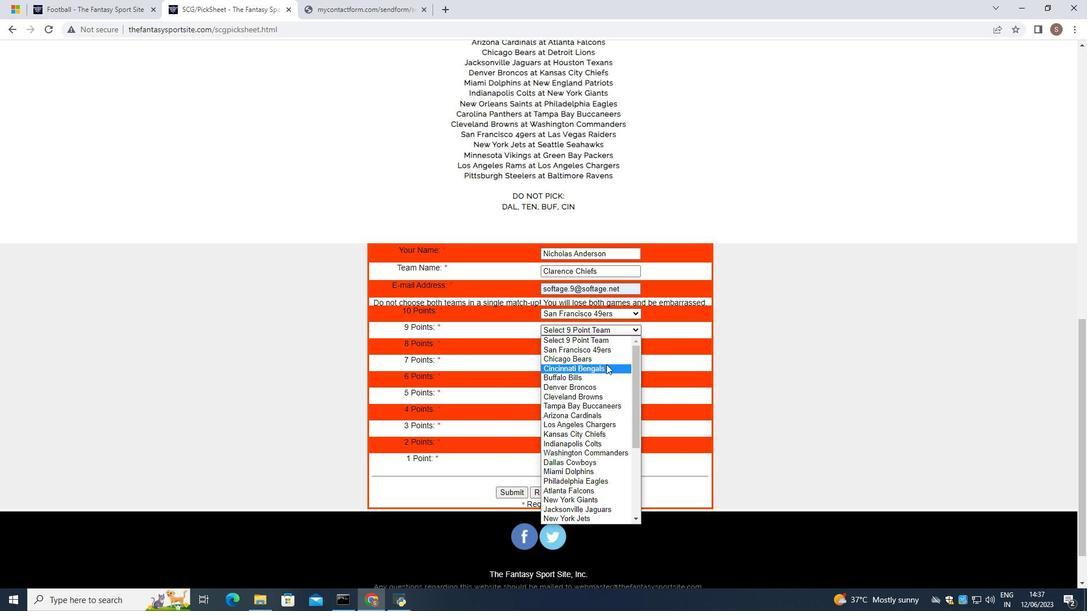 
Action: Mouse scrolled (606, 364) with delta (0, 0)
Screenshot: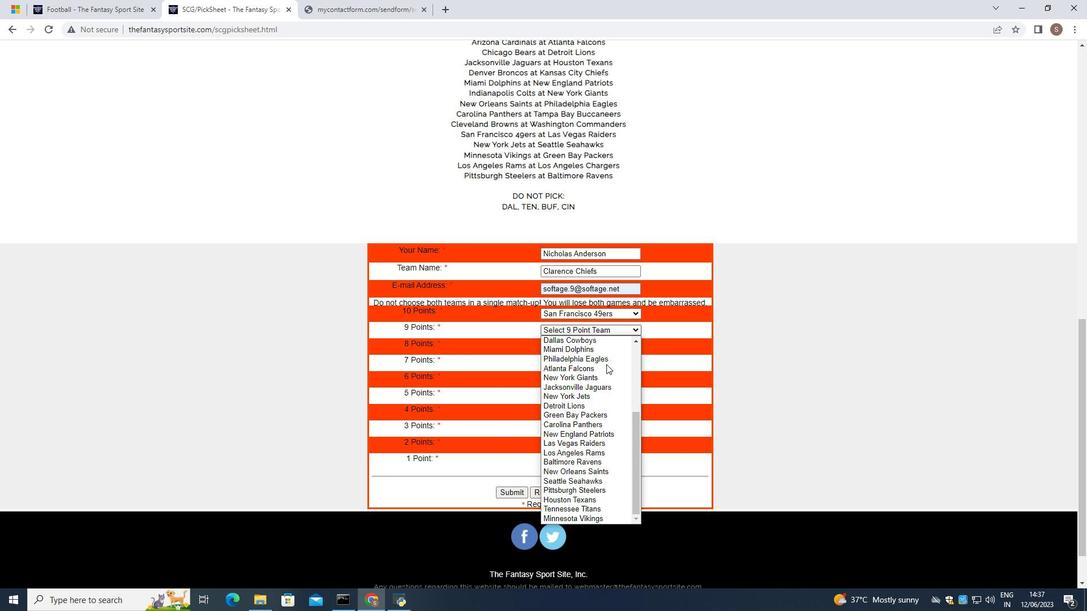 
Action: Mouse scrolled (606, 364) with delta (0, 0)
Screenshot: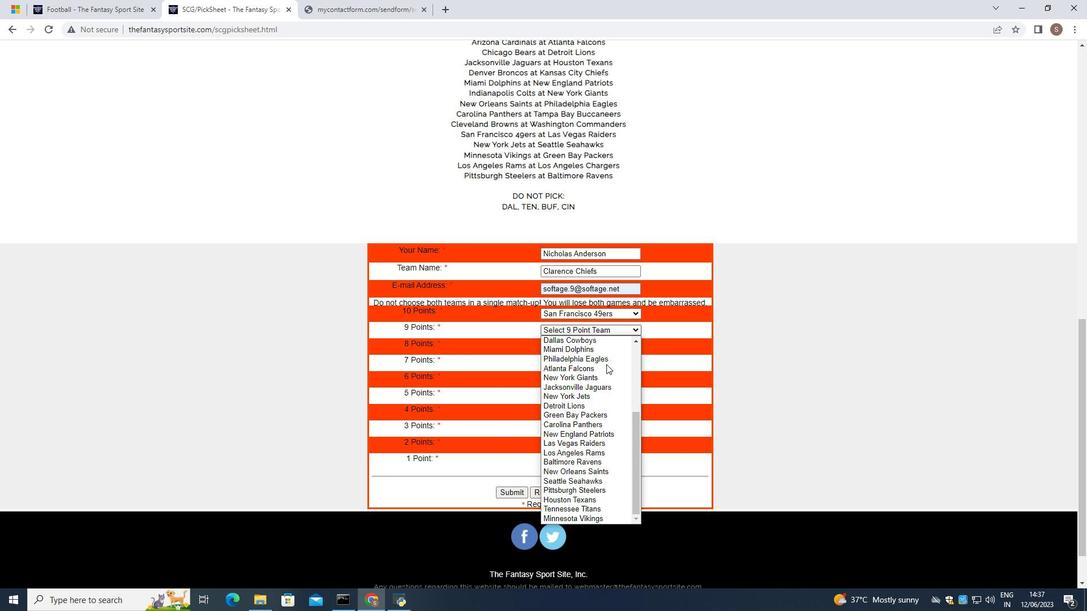 
Action: Mouse scrolled (606, 364) with delta (0, 0)
Screenshot: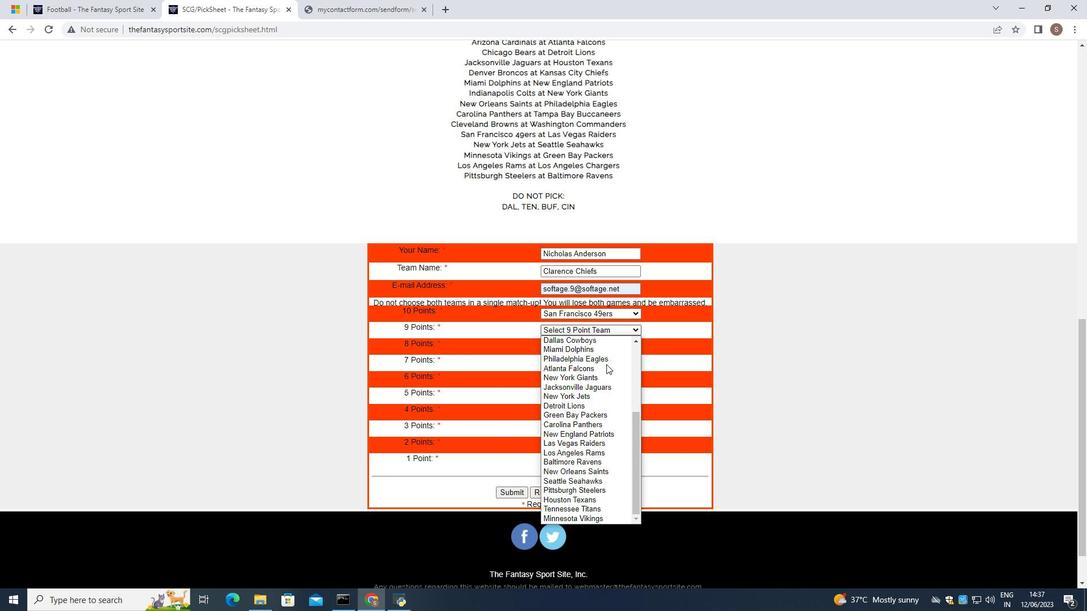 
Action: Mouse scrolled (606, 364) with delta (0, 0)
Screenshot: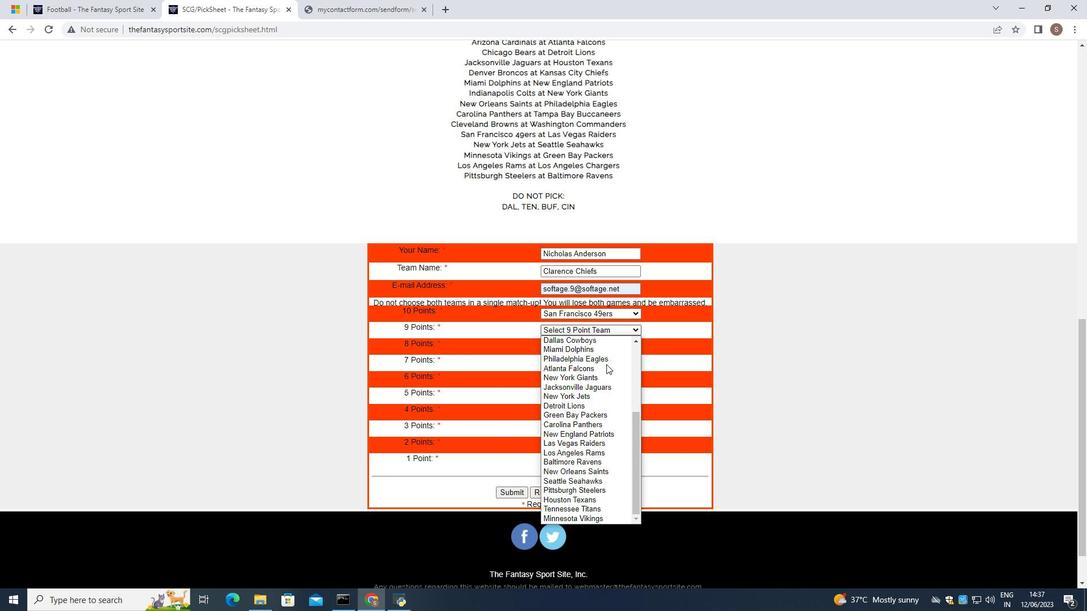 
Action: Mouse scrolled (606, 364) with delta (0, 0)
Screenshot: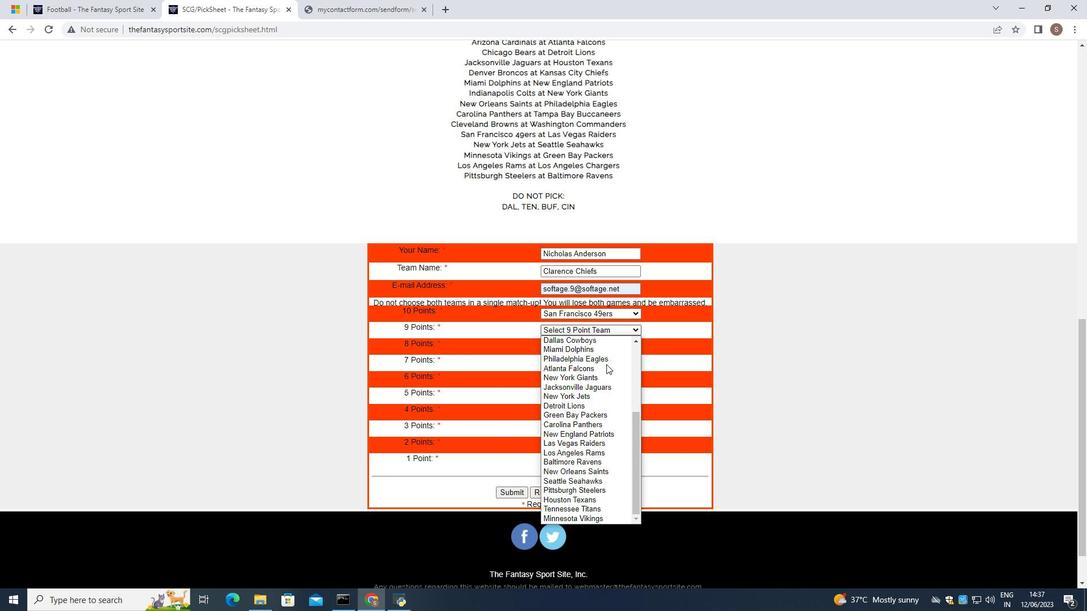 
Action: Mouse scrolled (606, 364) with delta (0, 0)
Screenshot: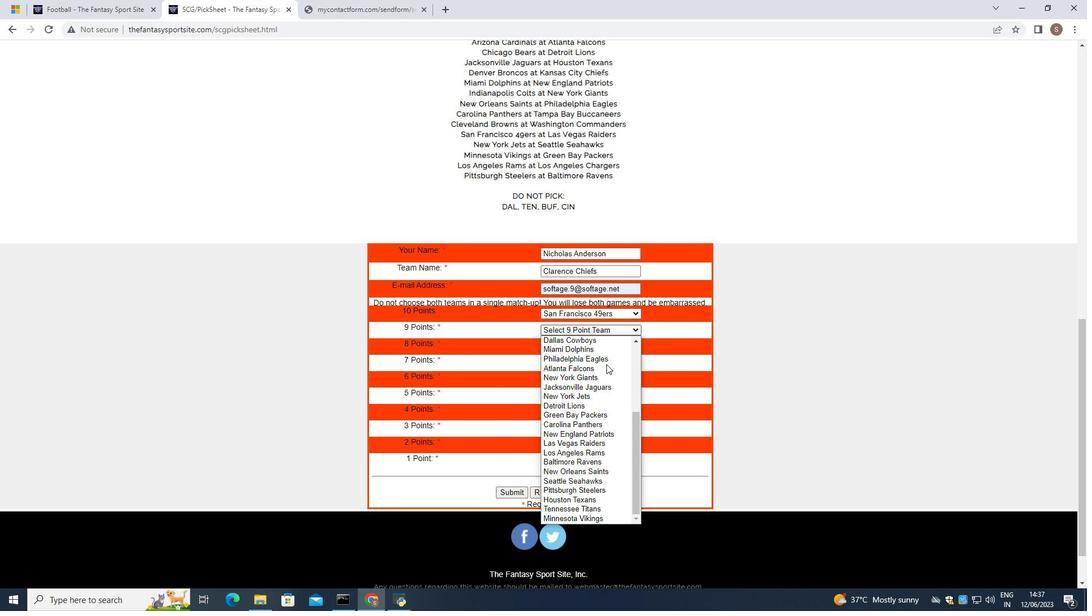 
Action: Mouse scrolled (606, 364) with delta (0, 0)
Screenshot: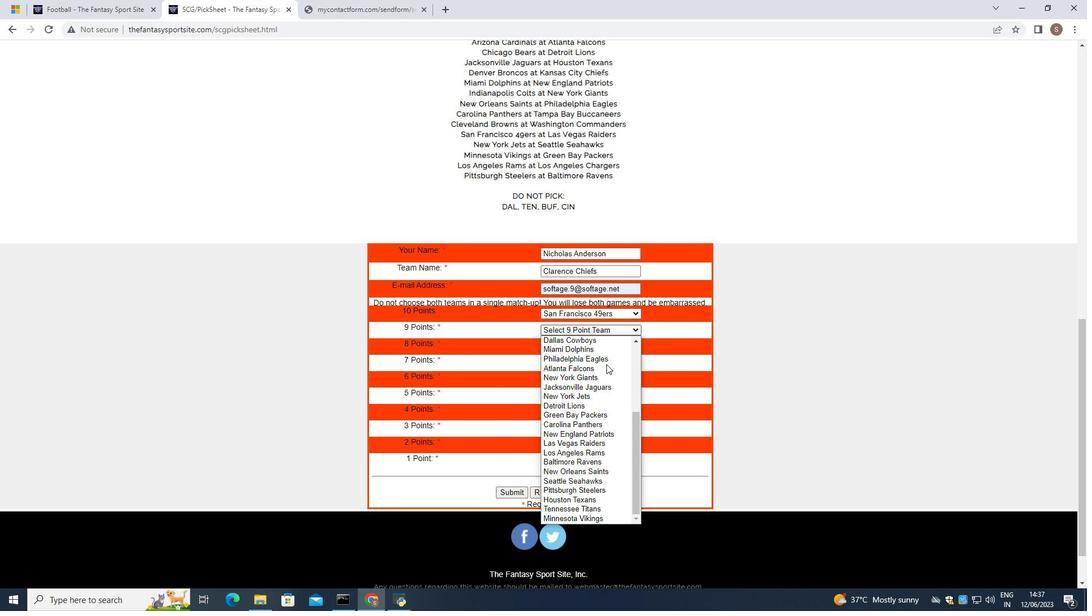 
Action: Mouse scrolled (606, 364) with delta (0, 0)
Screenshot: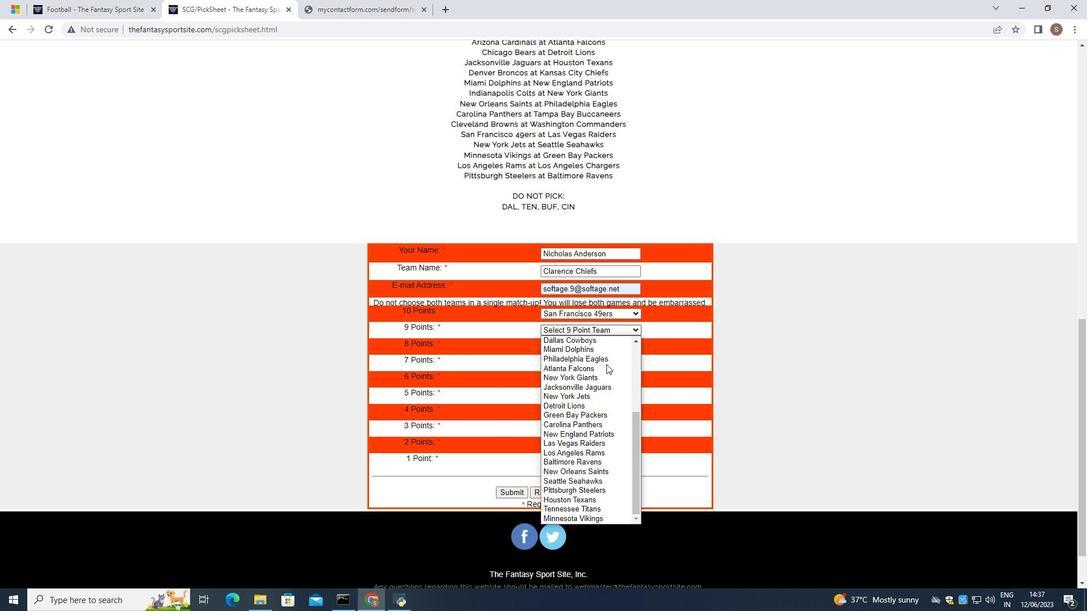 
Action: Mouse moved to (580, 443)
Screenshot: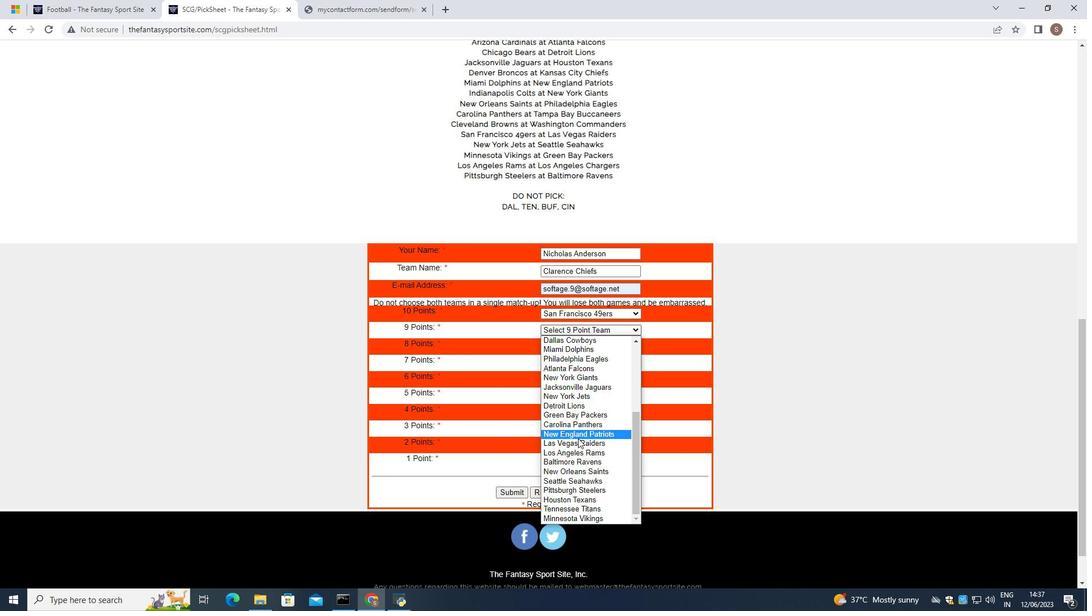 
Action: Mouse pressed left at (580, 443)
Screenshot: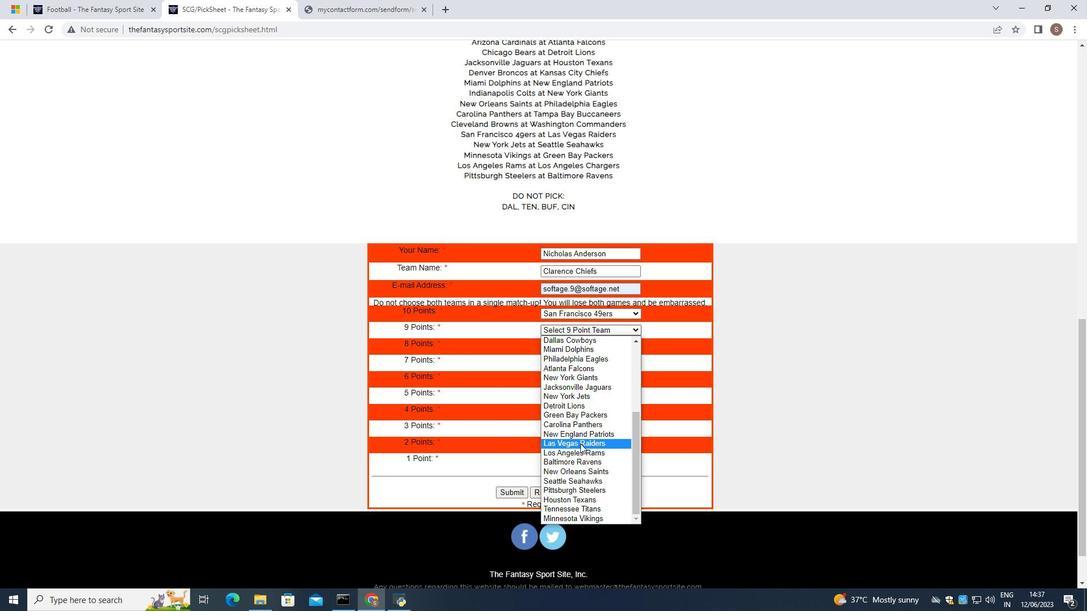 
Action: Mouse moved to (623, 347)
Screenshot: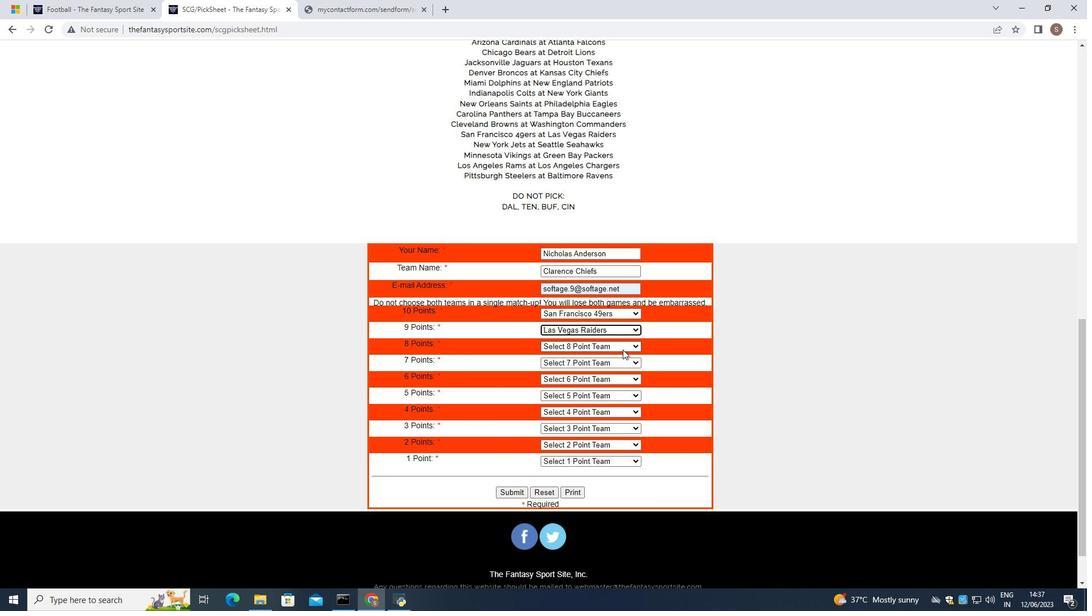 
Action: Mouse pressed left at (623, 347)
Screenshot: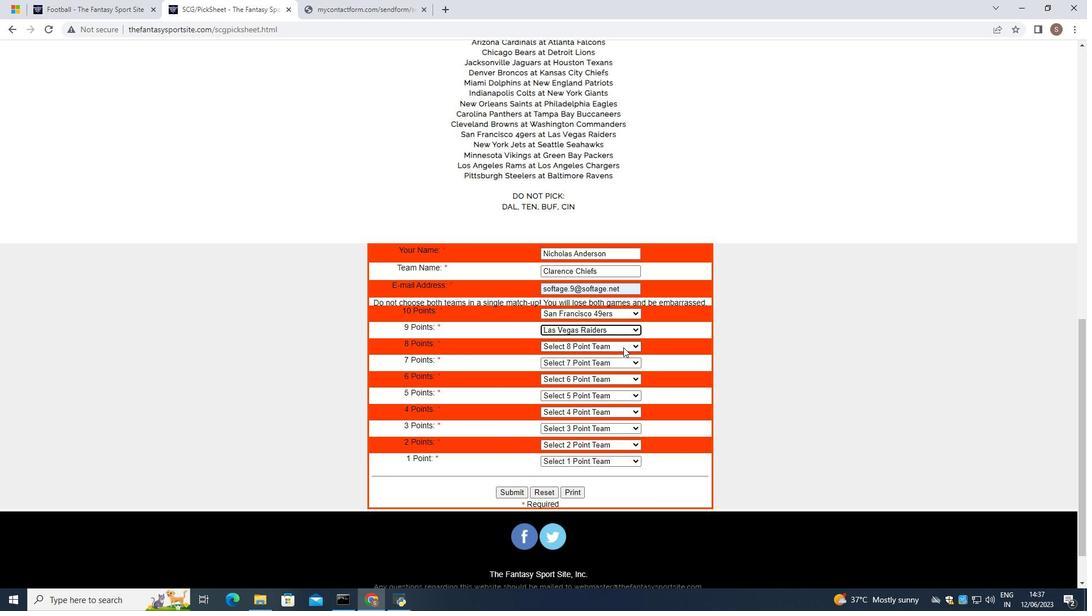 
Action: Mouse moved to (591, 535)
Screenshot: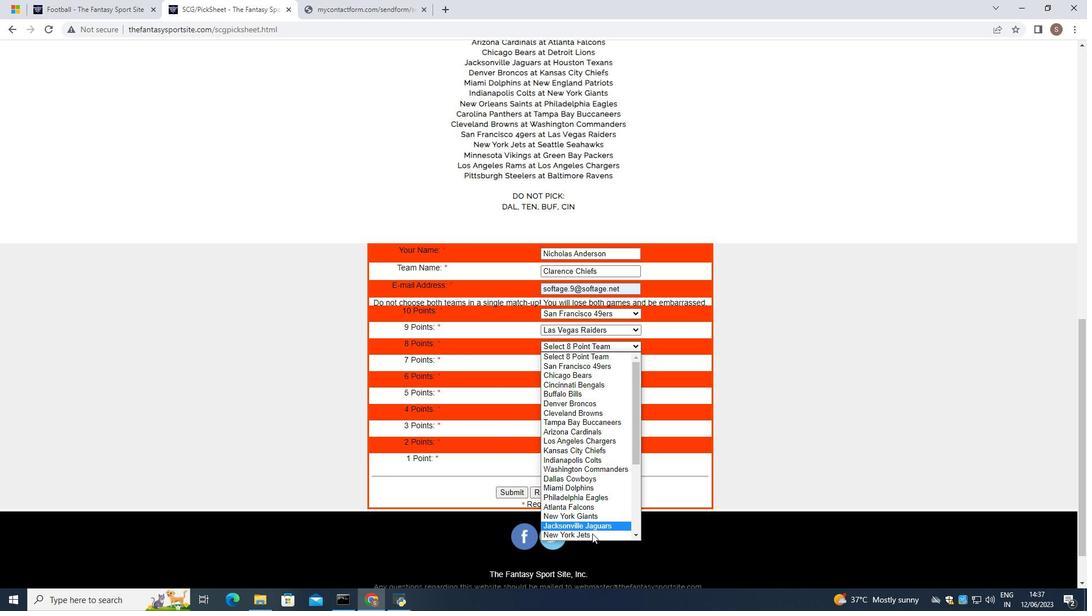 
Action: Mouse pressed left at (591, 535)
Screenshot: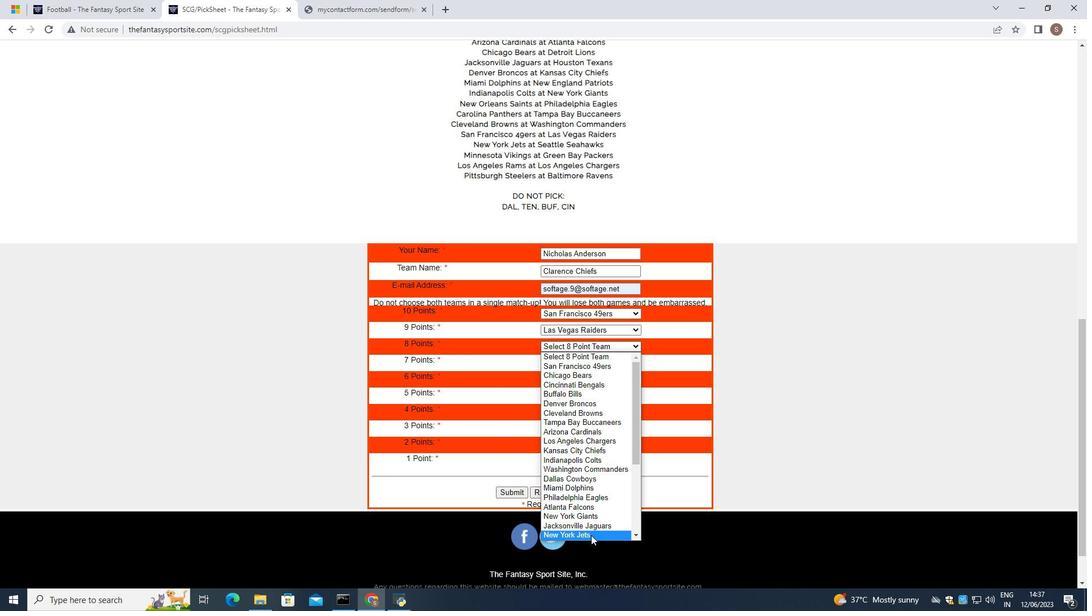 
Action: Mouse moved to (615, 360)
Screenshot: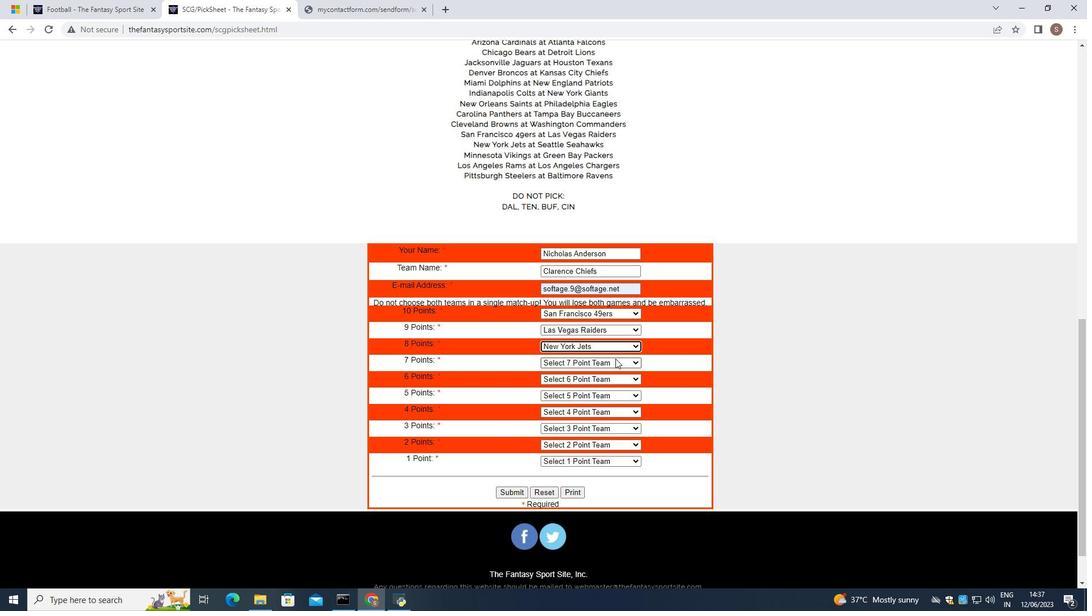 
Action: Mouse pressed left at (615, 360)
Screenshot: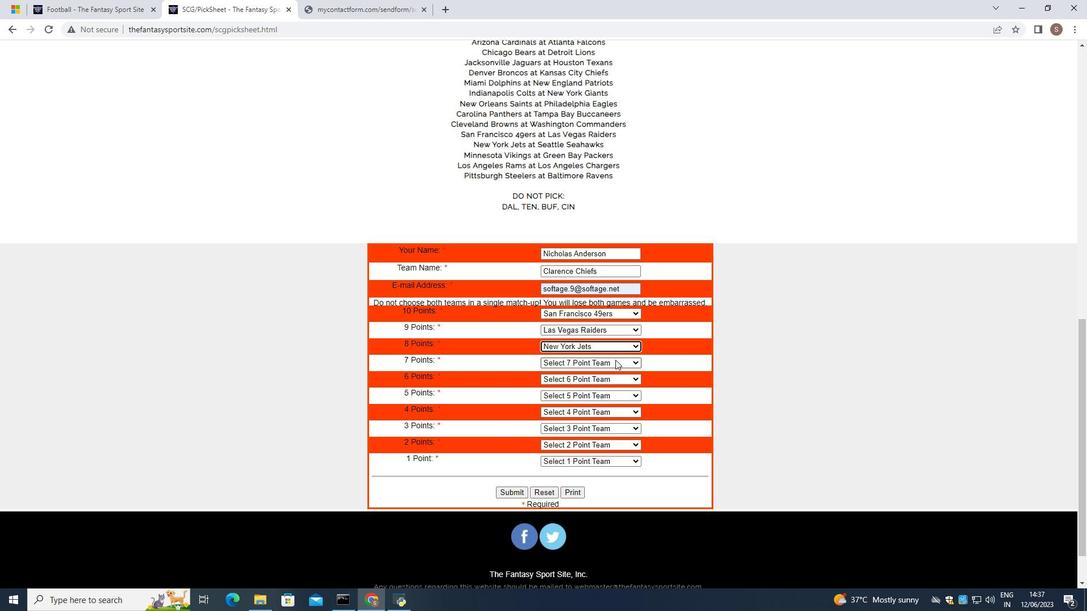 
Action: Mouse moved to (608, 412)
Screenshot: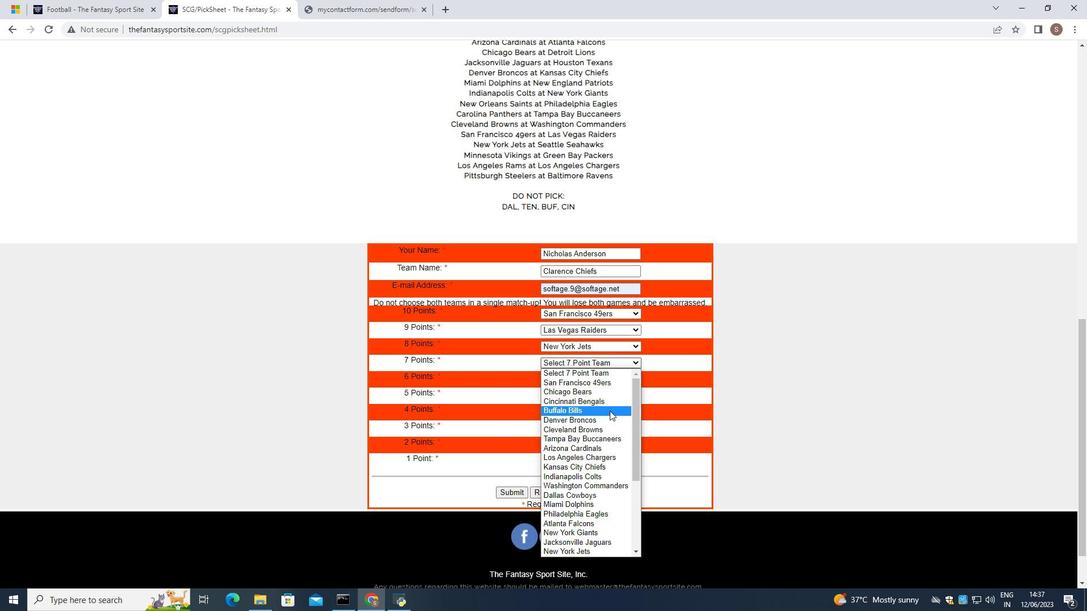 
Action: Mouse scrolled (608, 412) with delta (0, 0)
Screenshot: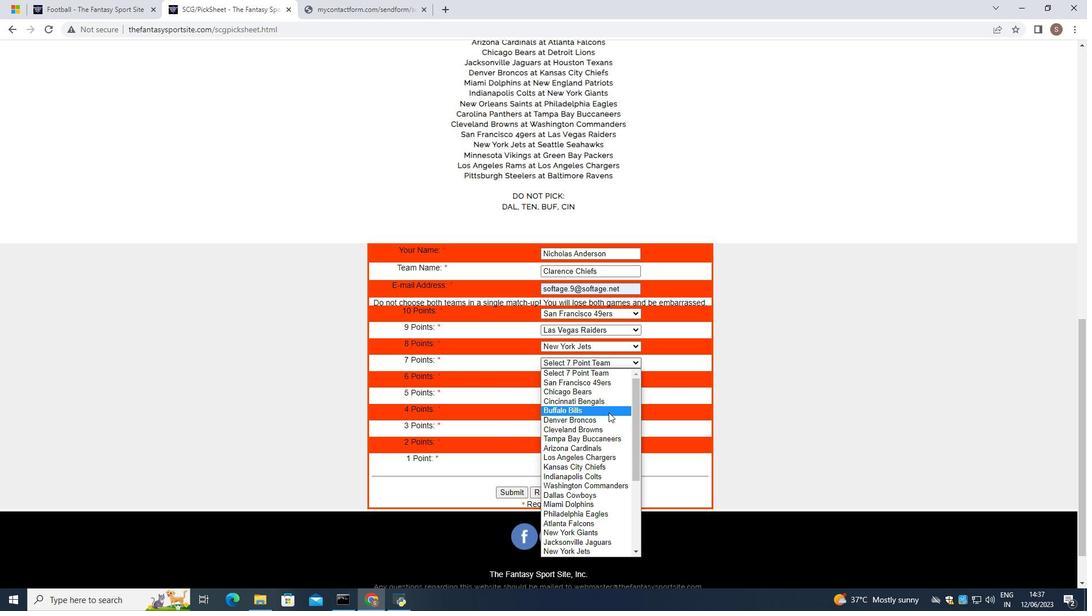 
Action: Mouse scrolled (608, 412) with delta (0, 0)
Screenshot: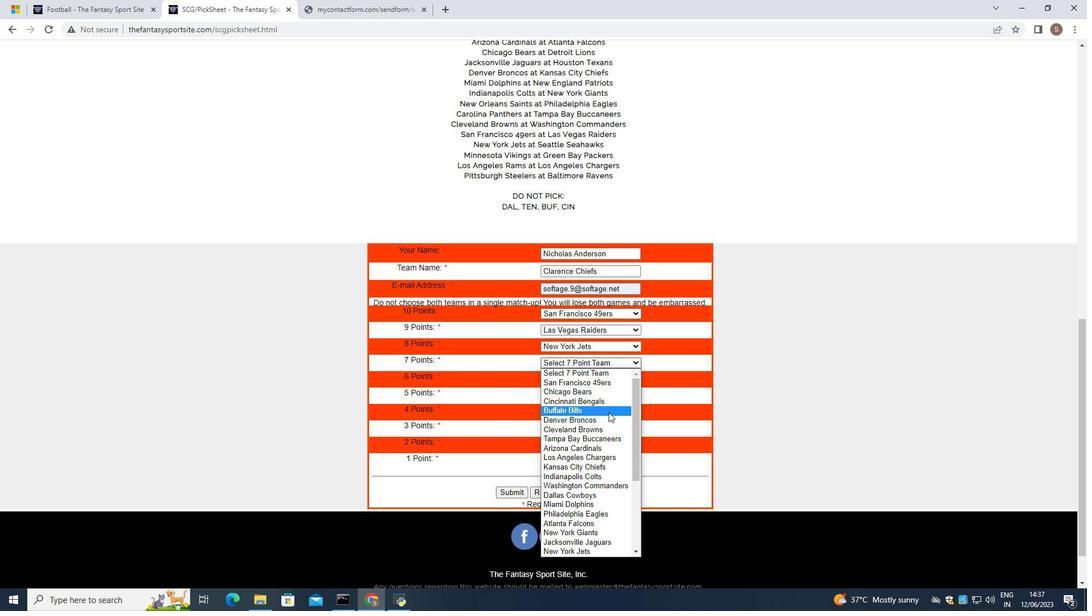 
Action: Mouse scrolled (608, 412) with delta (0, 0)
Screenshot: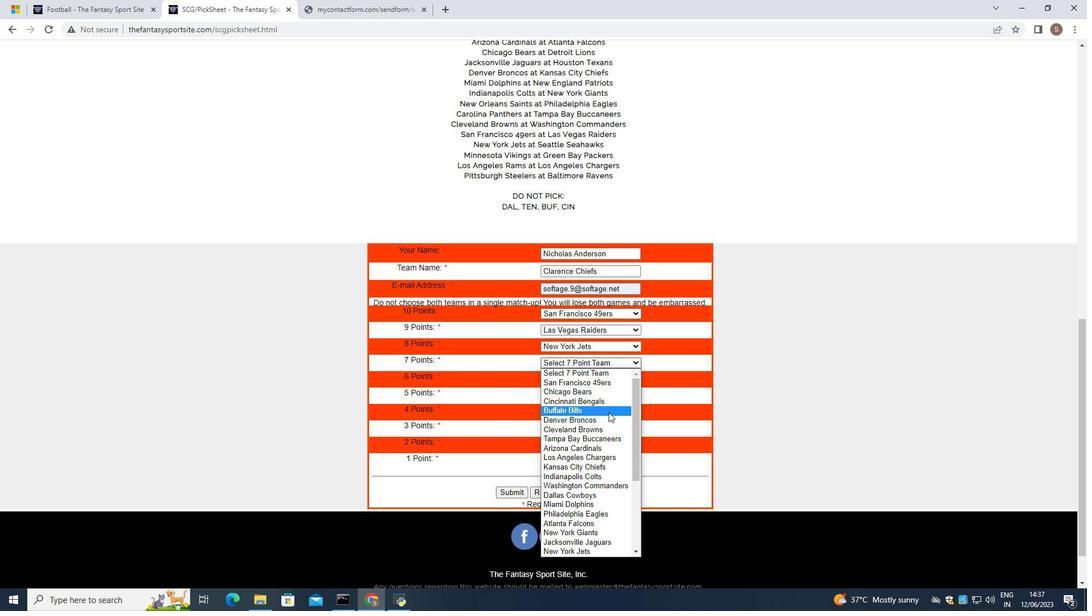 
Action: Mouse scrolled (608, 412) with delta (0, 0)
Screenshot: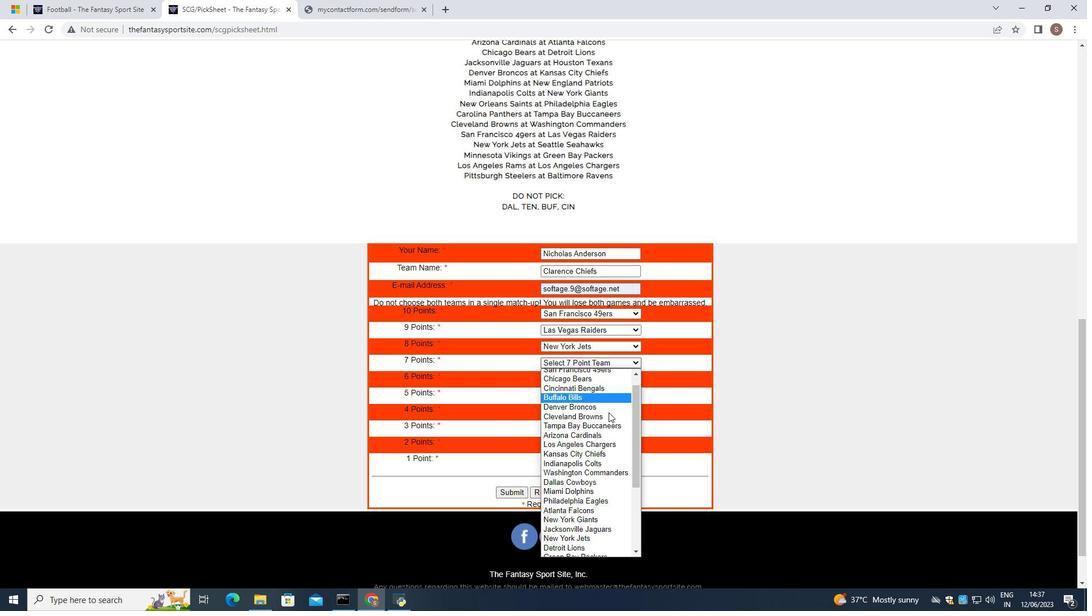 
Action: Mouse scrolled (608, 412) with delta (0, 0)
Screenshot: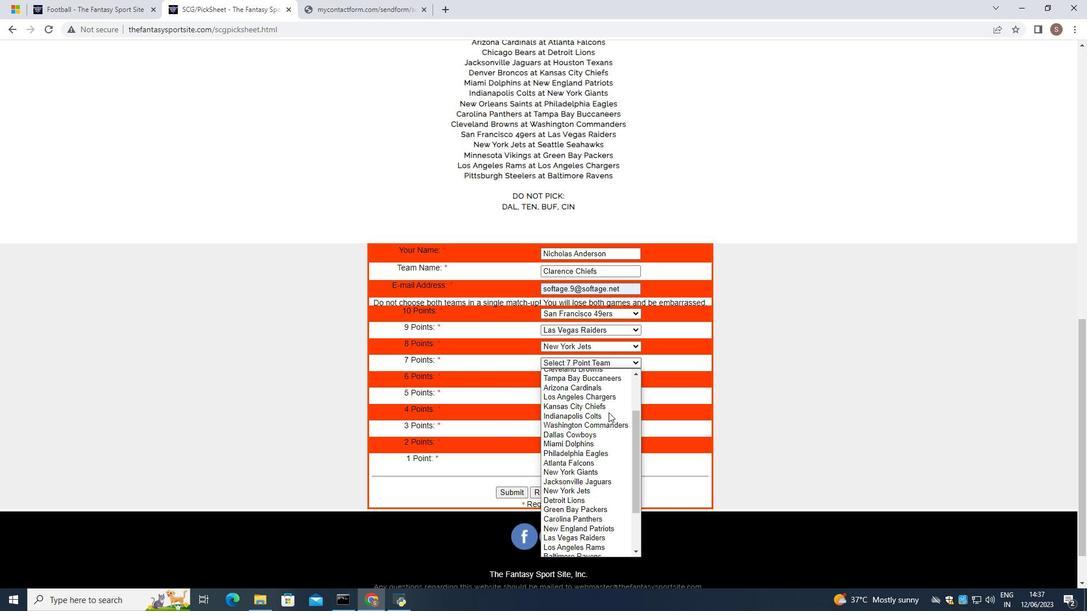 
Action: Mouse scrolled (608, 412) with delta (0, 0)
Screenshot: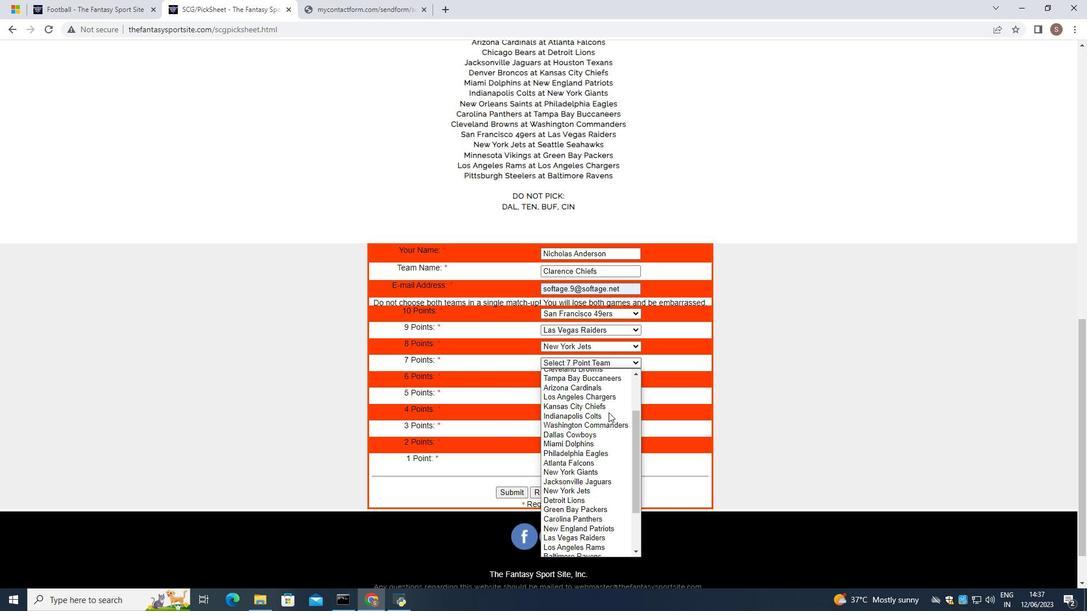
Action: Mouse moved to (595, 511)
Screenshot: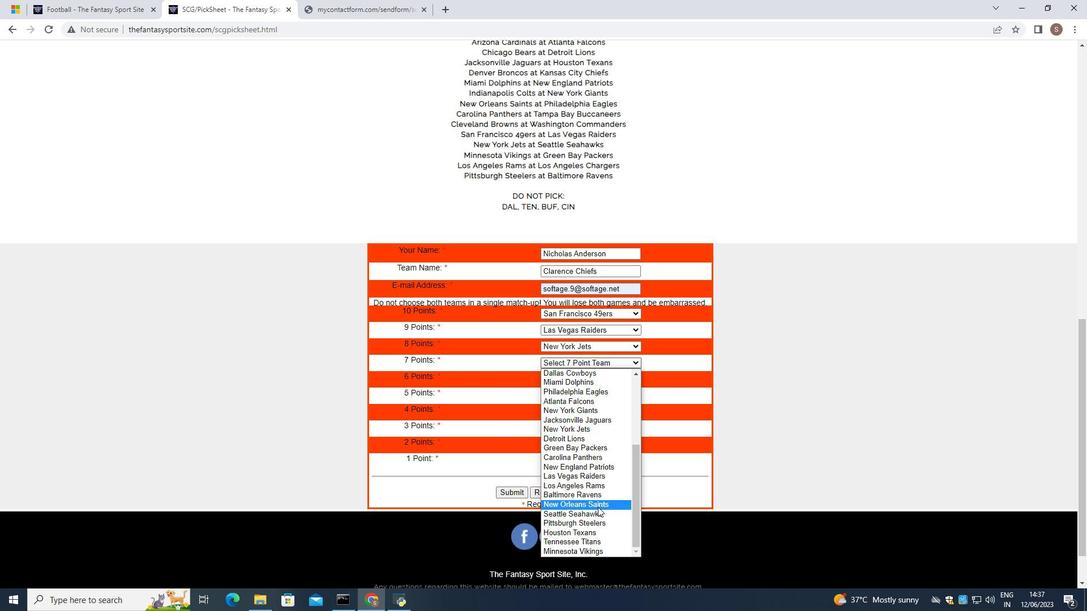 
Action: Mouse pressed left at (595, 511)
Screenshot: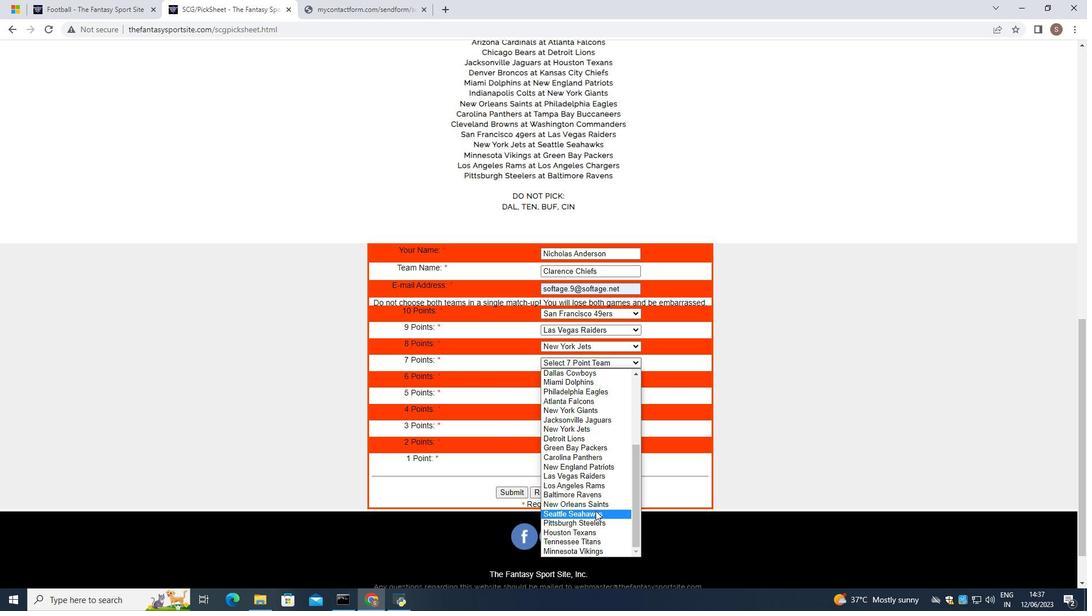 
Action: Mouse moved to (627, 377)
Screenshot: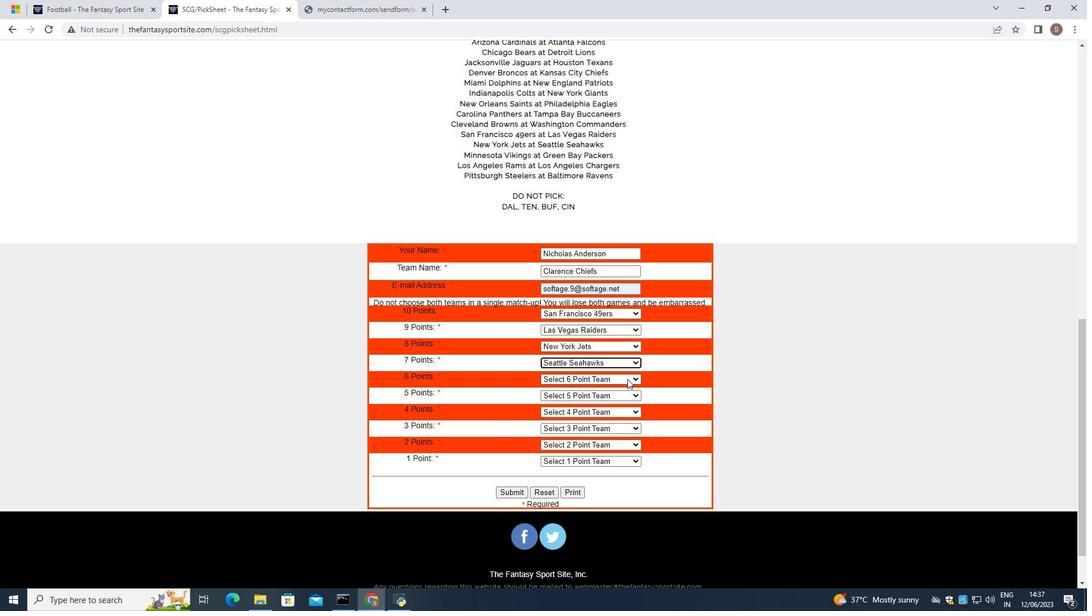 
Action: Mouse pressed left at (627, 377)
Screenshot: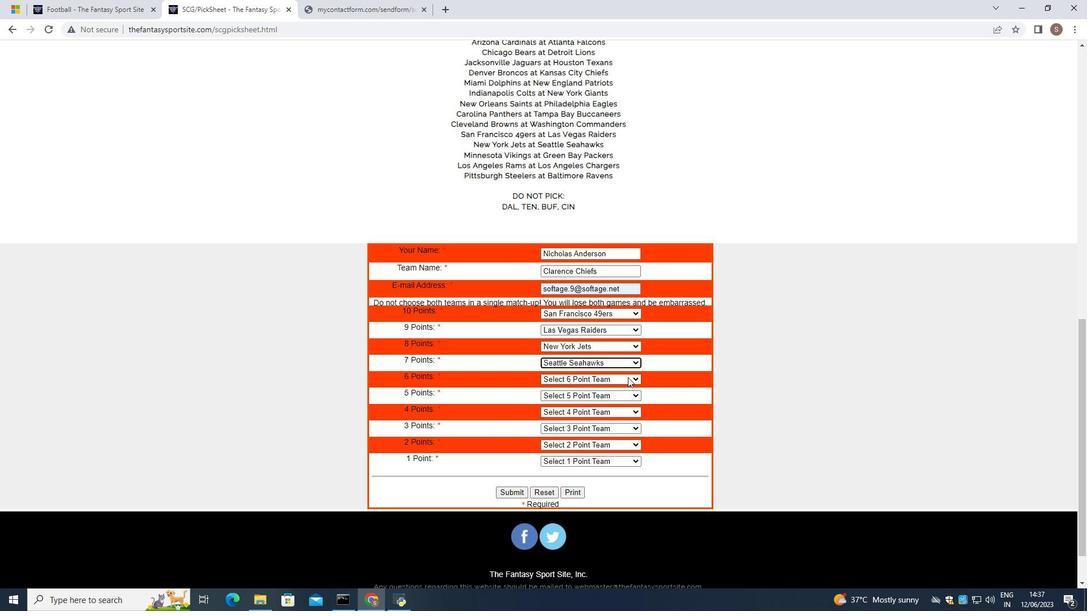 
Action: Mouse moved to (602, 439)
Screenshot: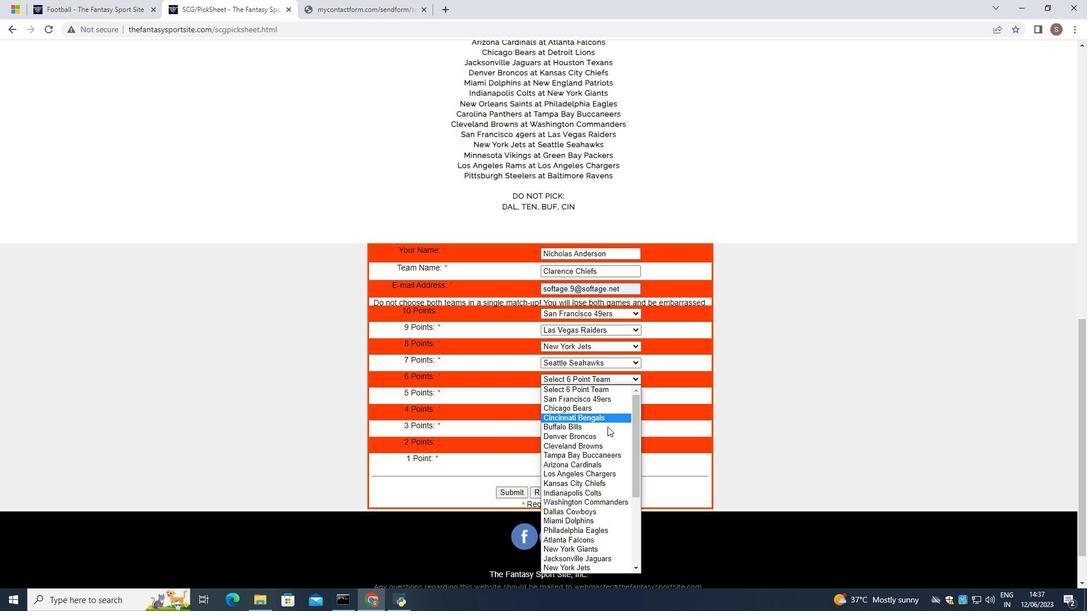 
Action: Mouse scrolled (602, 438) with delta (0, 0)
Screenshot: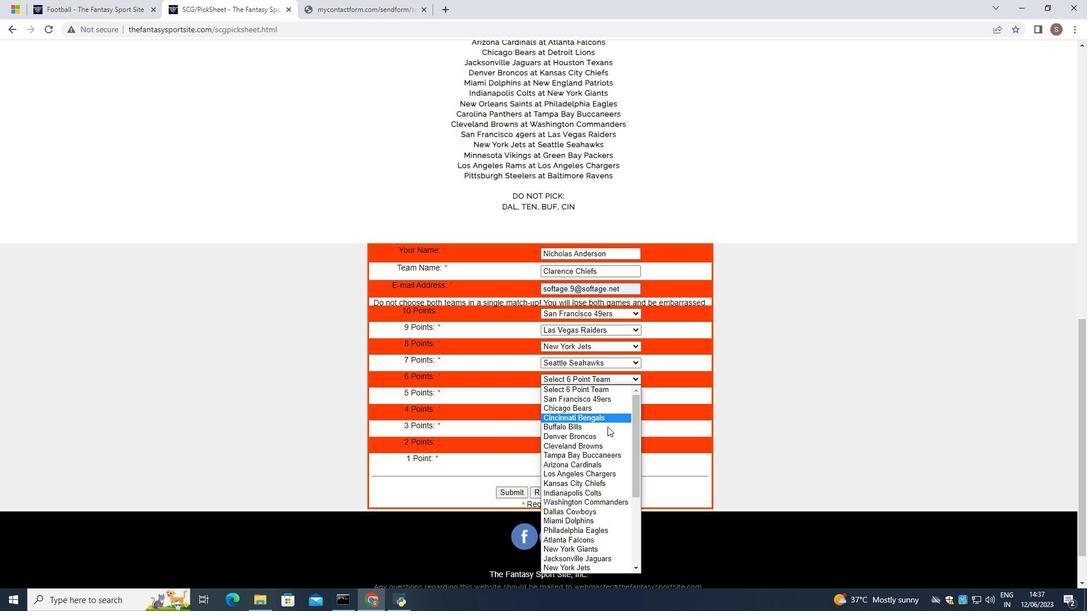 
Action: Mouse moved to (598, 451)
Screenshot: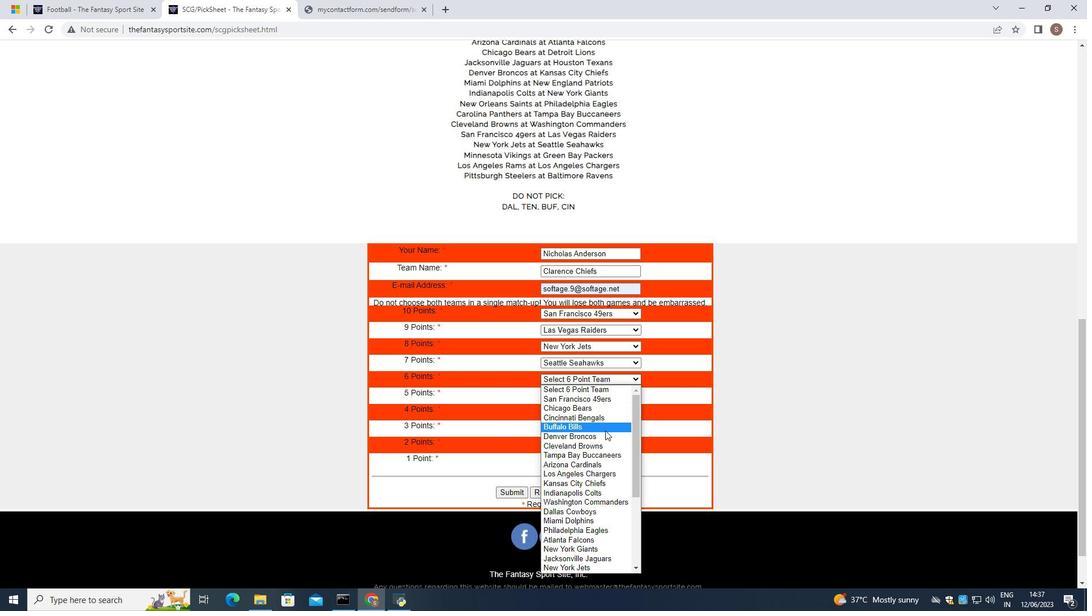 
Action: Mouse scrolled (598, 451) with delta (0, 0)
Screenshot: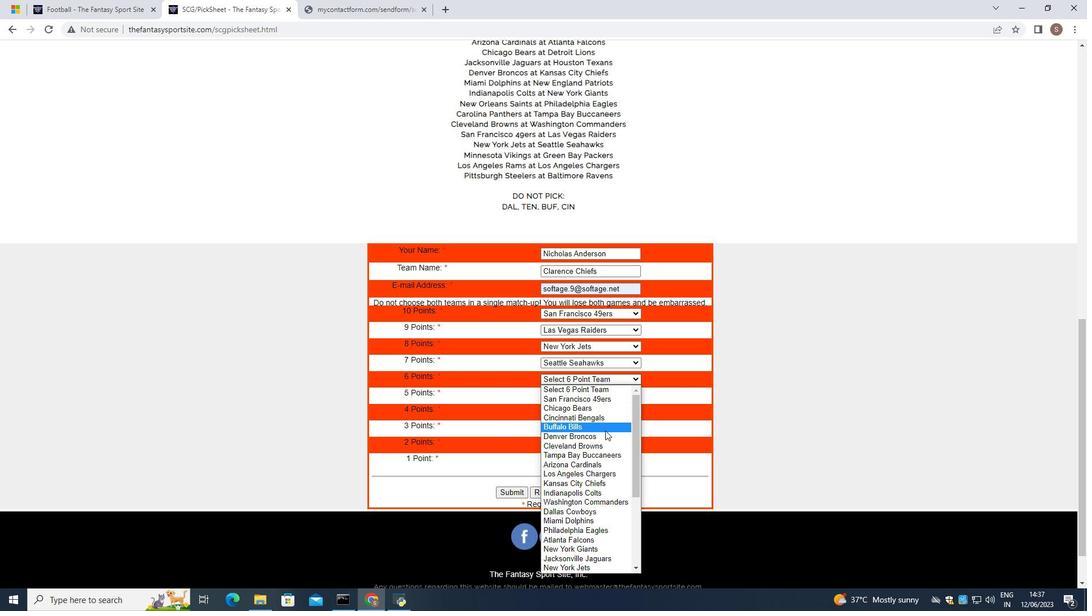 
Action: Mouse moved to (596, 459)
Screenshot: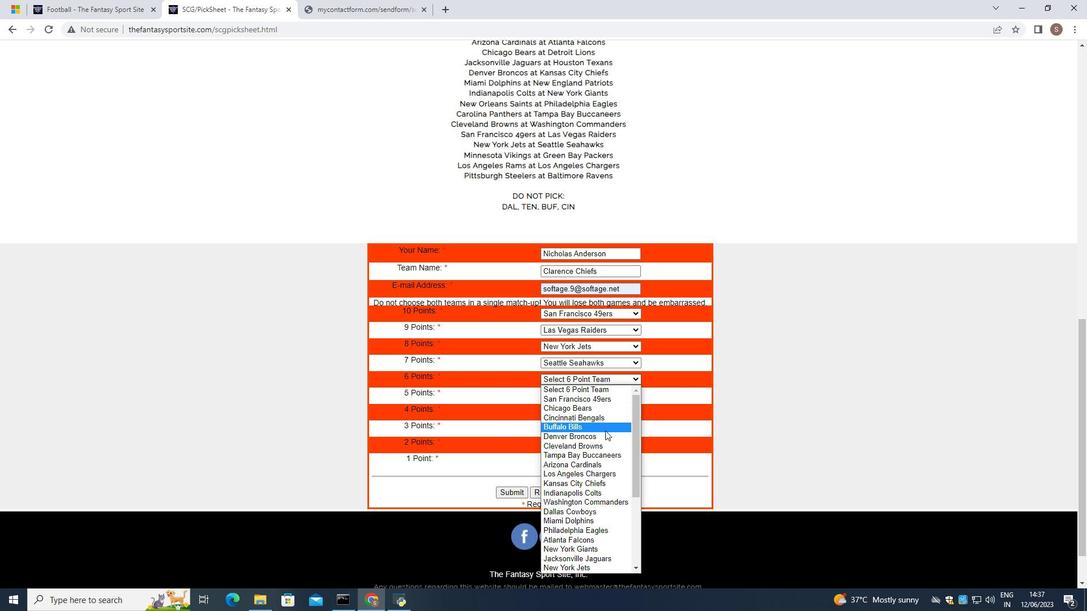 
Action: Mouse scrolled (596, 459) with delta (0, 0)
Screenshot: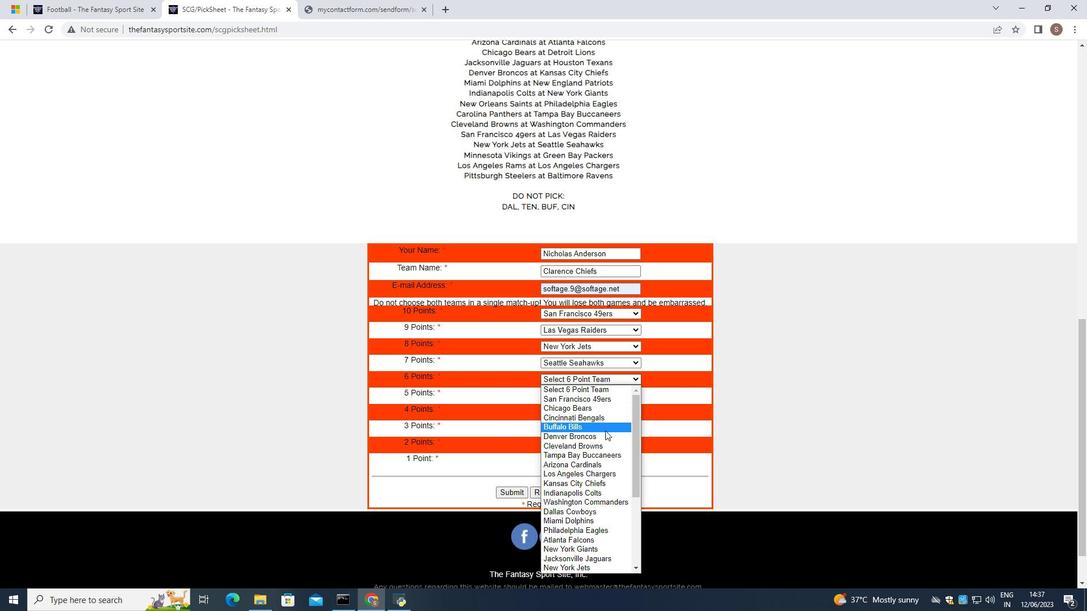 
Action: Mouse moved to (595, 462)
Screenshot: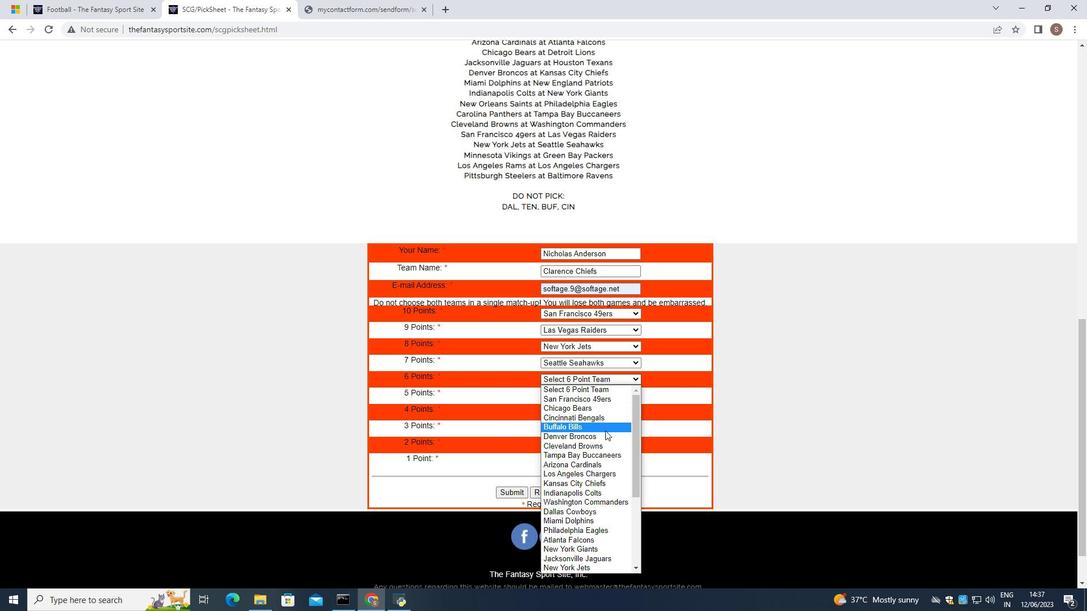 
Action: Mouse scrolled (595, 461) with delta (0, 0)
Screenshot: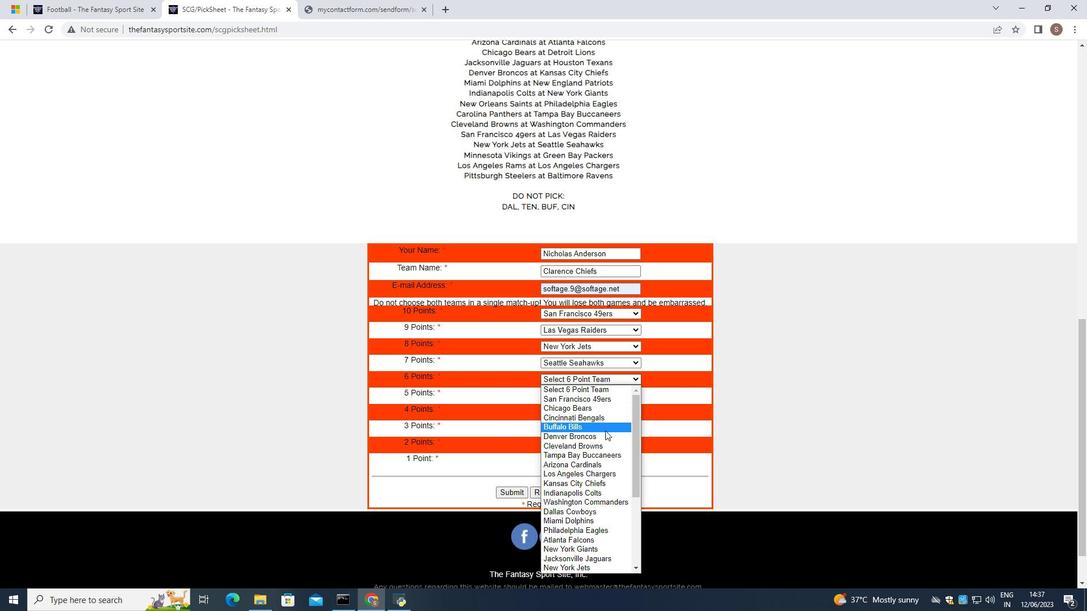 
Action: Mouse moved to (592, 464)
Screenshot: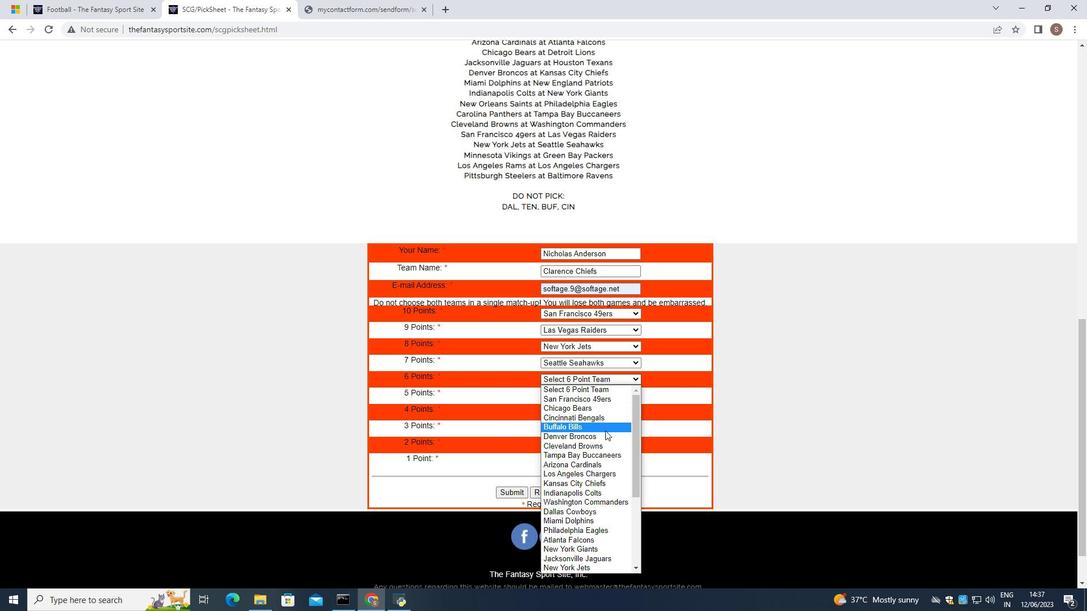 
Action: Mouse scrolled (592, 463) with delta (0, 0)
Screenshot: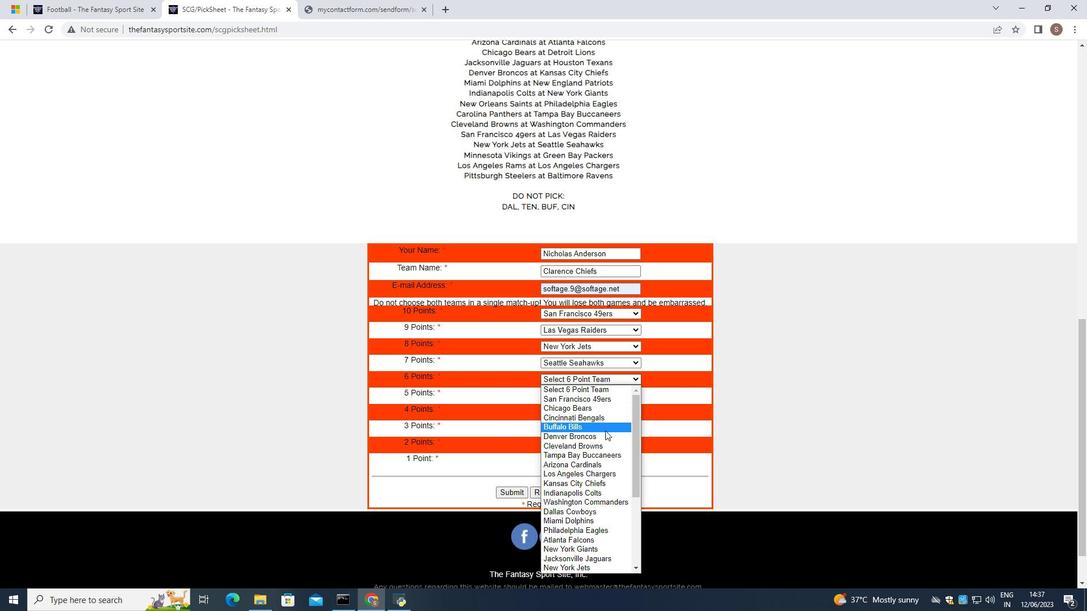 
Action: Mouse moved to (589, 464)
Screenshot: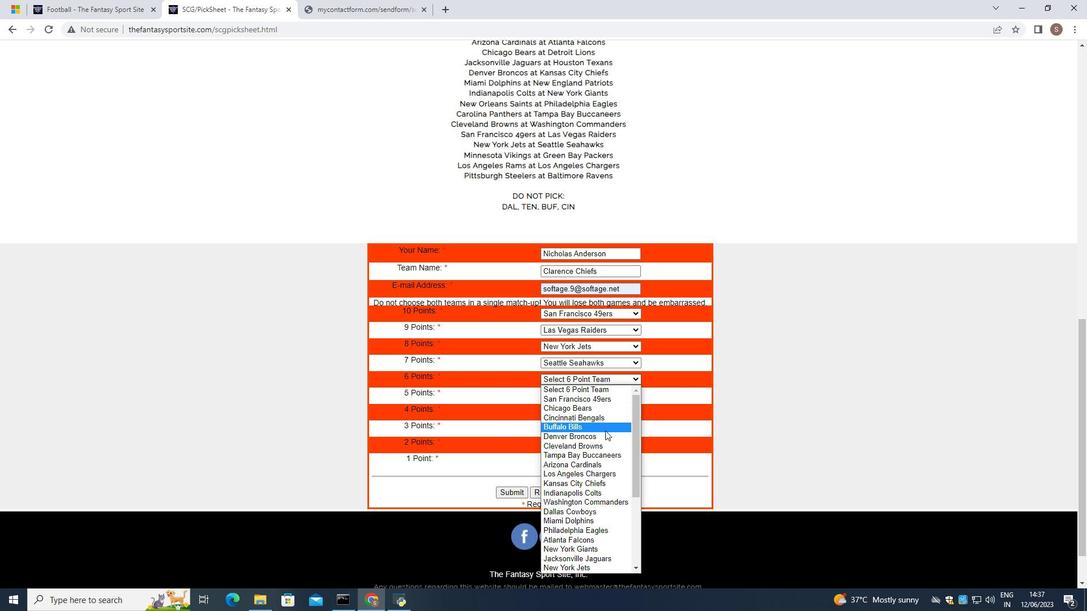 
Action: Mouse scrolled (589, 464) with delta (0, 0)
Screenshot: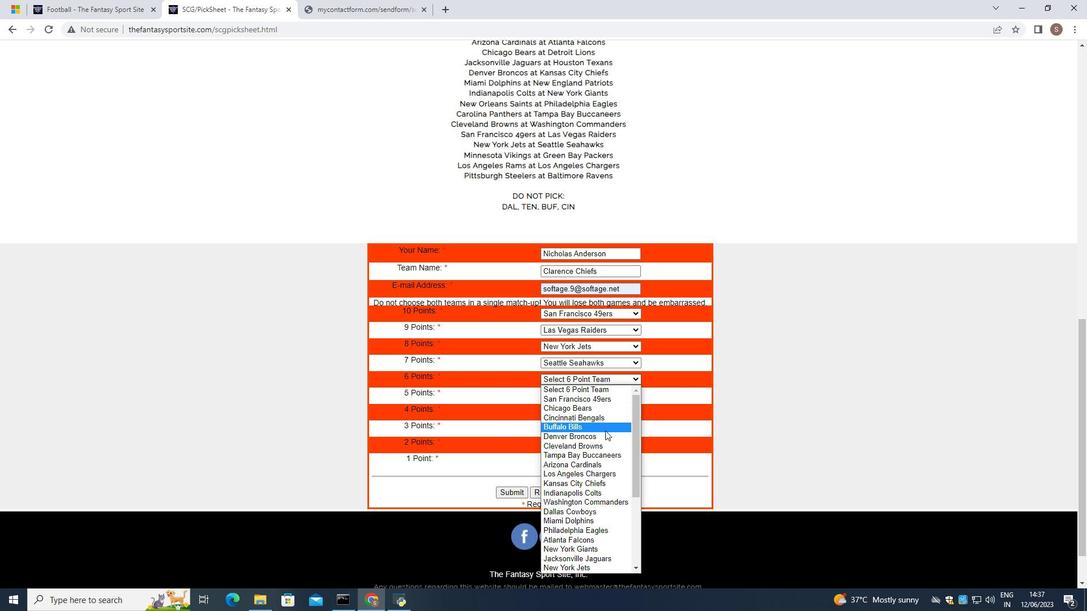 
Action: Mouse moved to (588, 465)
Screenshot: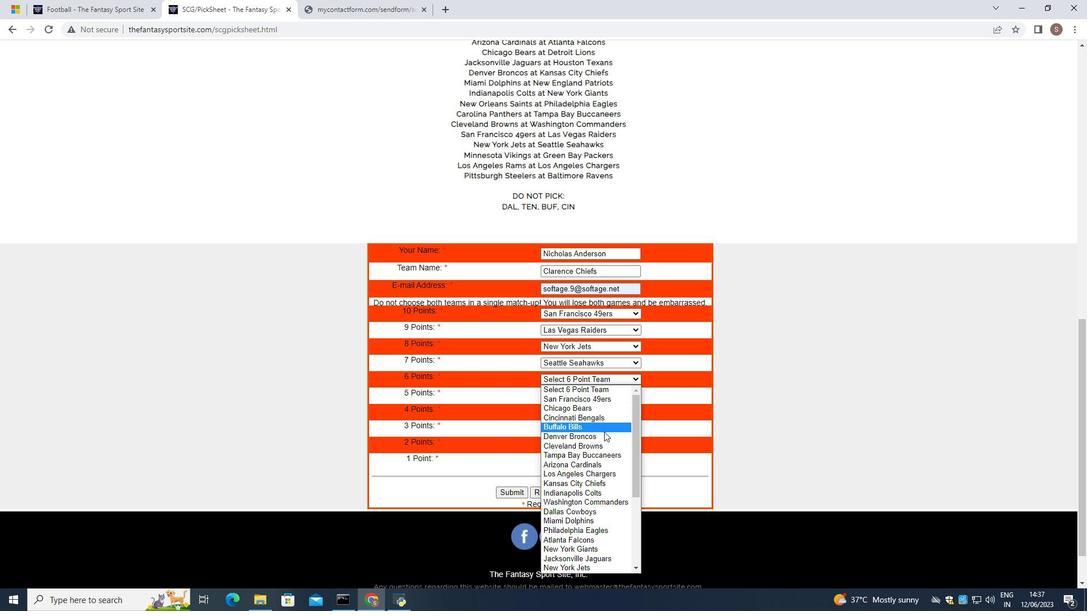 
Action: Mouse scrolled (588, 465) with delta (0, 0)
Screenshot: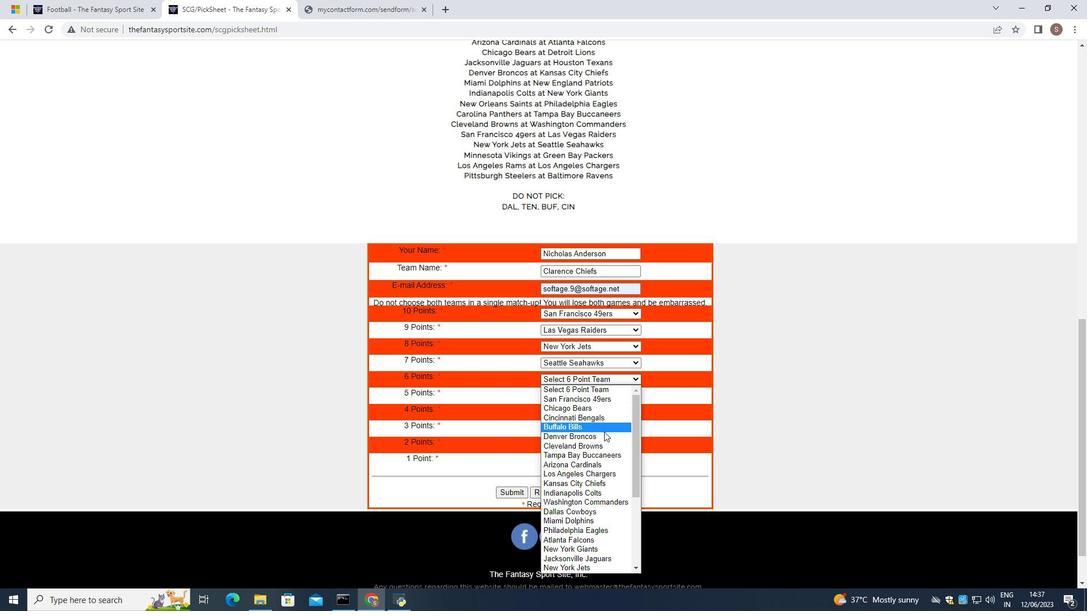 
Action: Mouse scrolled (588, 465) with delta (0, 0)
Screenshot: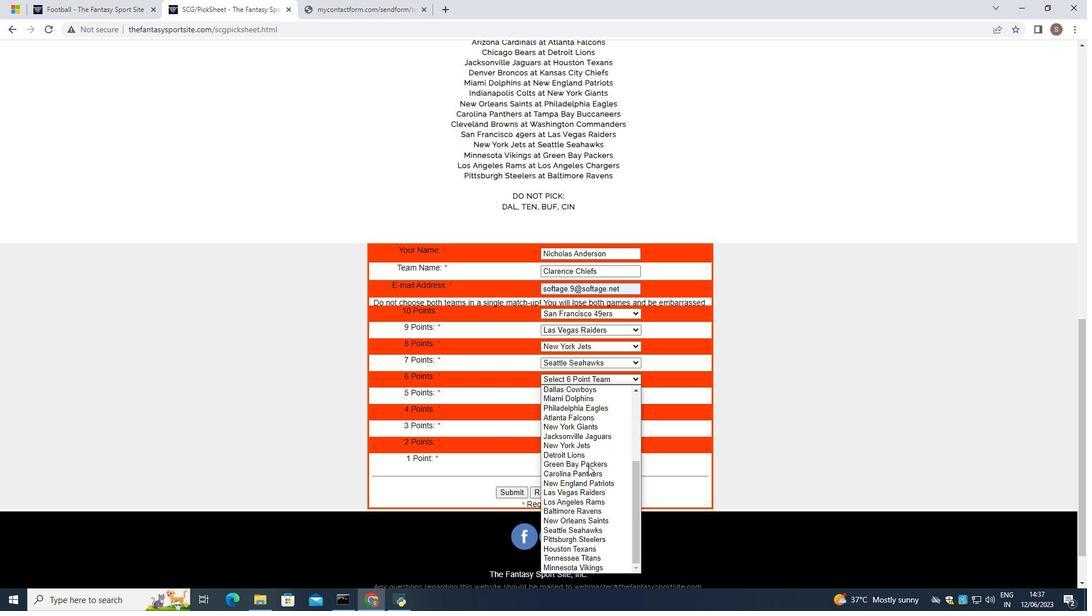 
Action: Mouse scrolled (588, 465) with delta (0, 0)
Screenshot: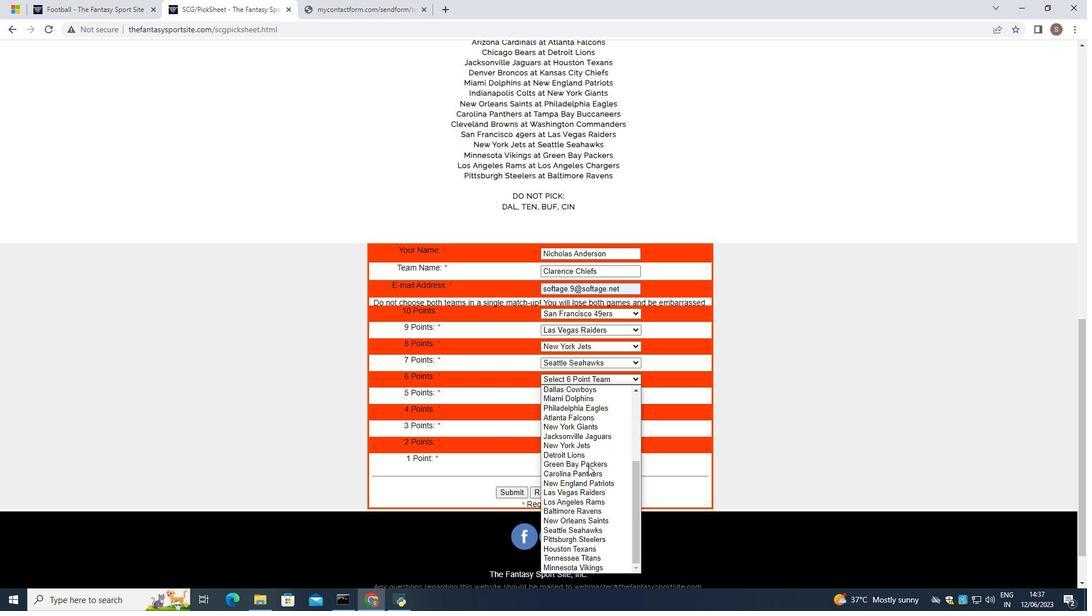
Action: Mouse scrolled (588, 465) with delta (0, 0)
Screenshot: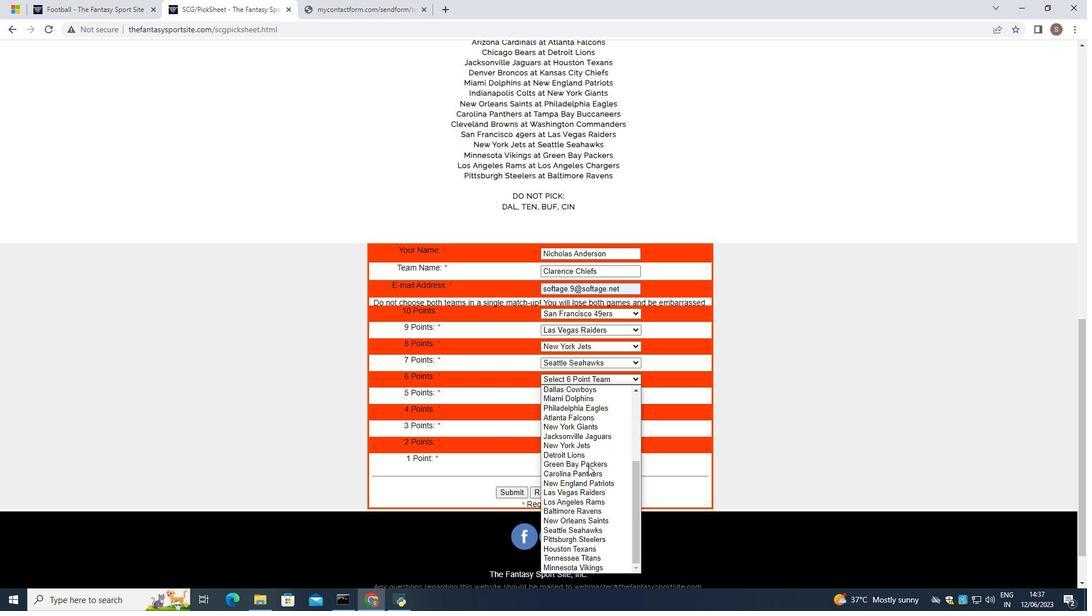 
Action: Mouse scrolled (588, 465) with delta (0, 0)
Screenshot: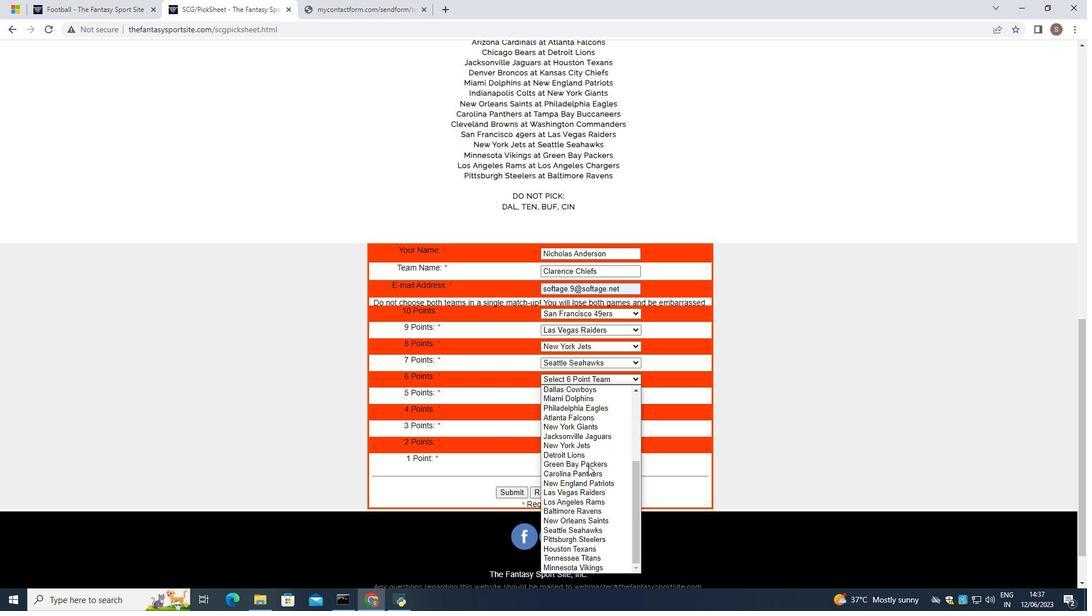 
Action: Mouse moved to (588, 466)
Screenshot: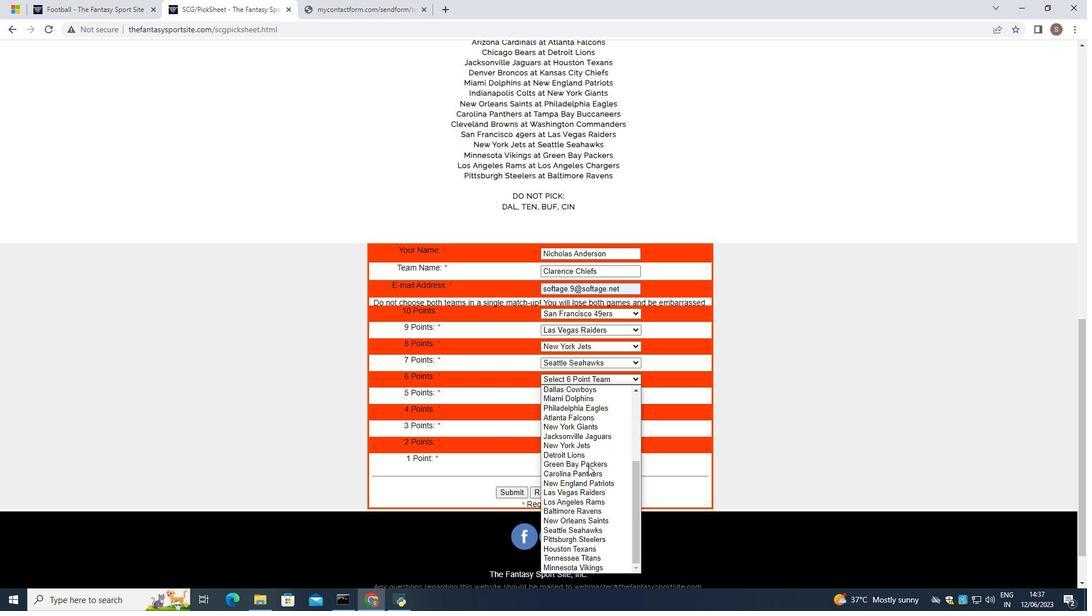 
Action: Mouse scrolled (588, 465) with delta (0, 0)
Screenshot: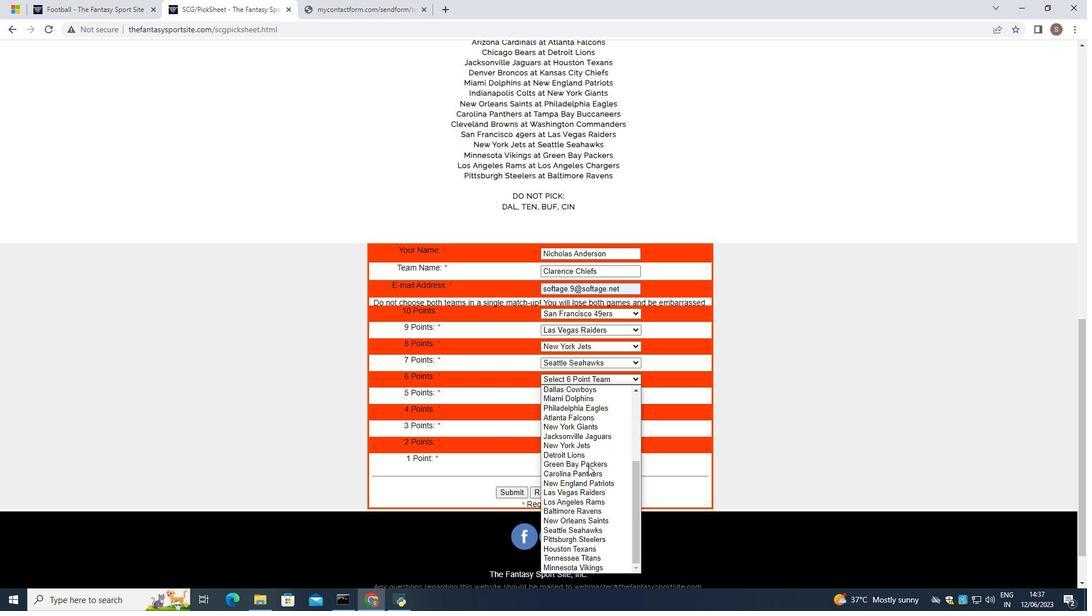 
Action: Mouse moved to (587, 466)
Screenshot: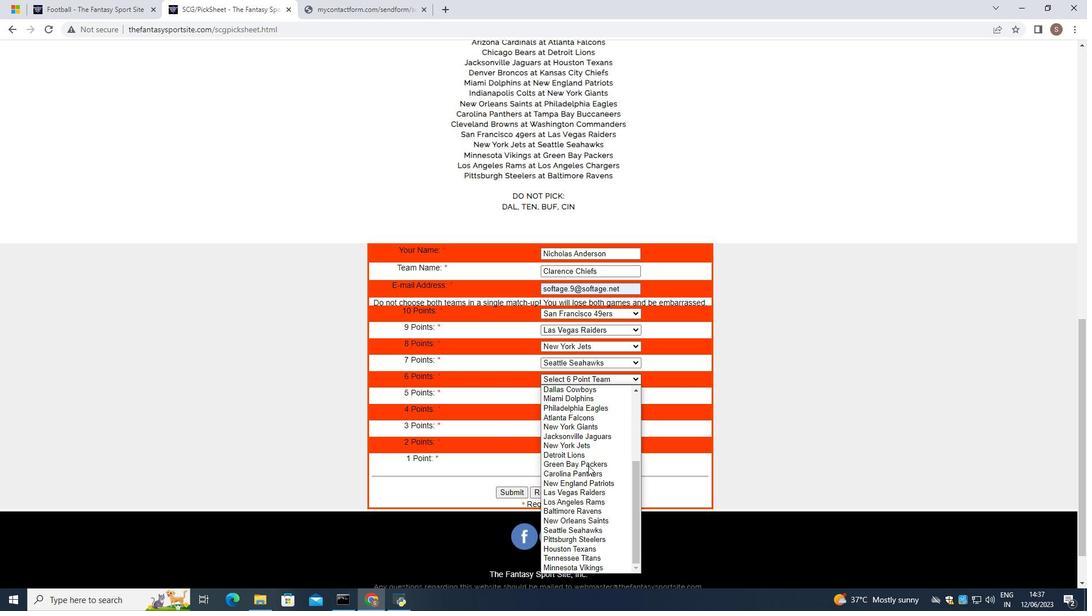 
Action: Mouse scrolled (587, 465) with delta (0, 0)
Screenshot: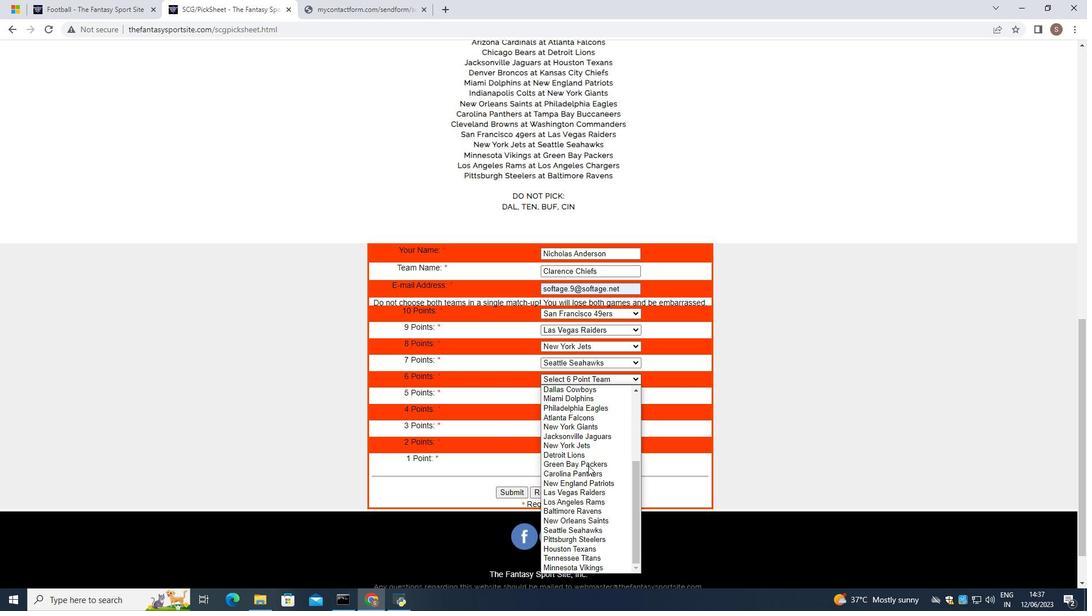 
Action: Mouse scrolled (587, 465) with delta (0, 0)
Screenshot: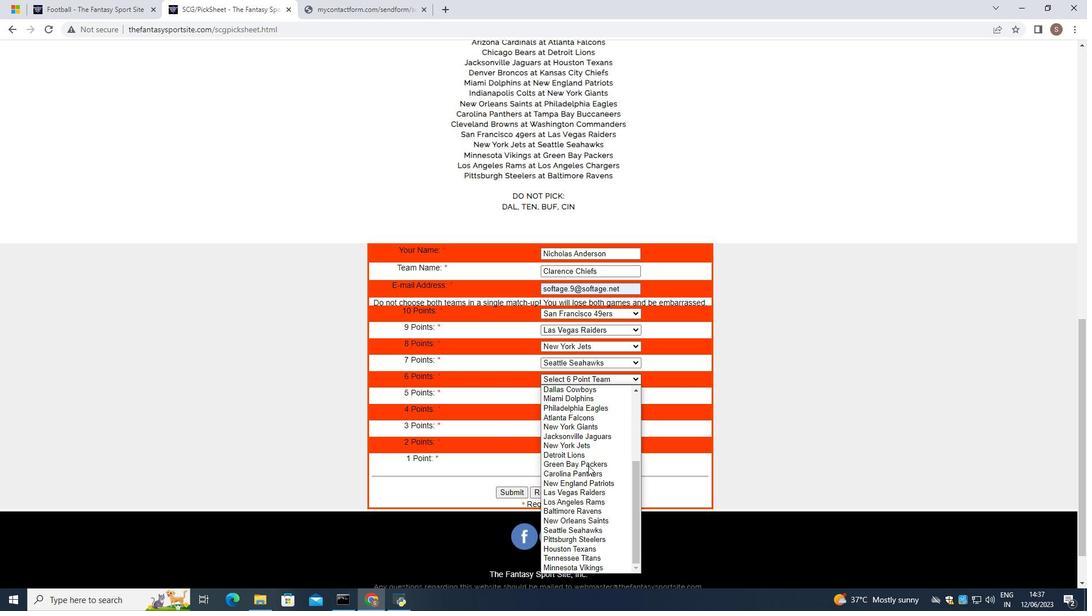 
Action: Mouse moved to (597, 564)
Screenshot: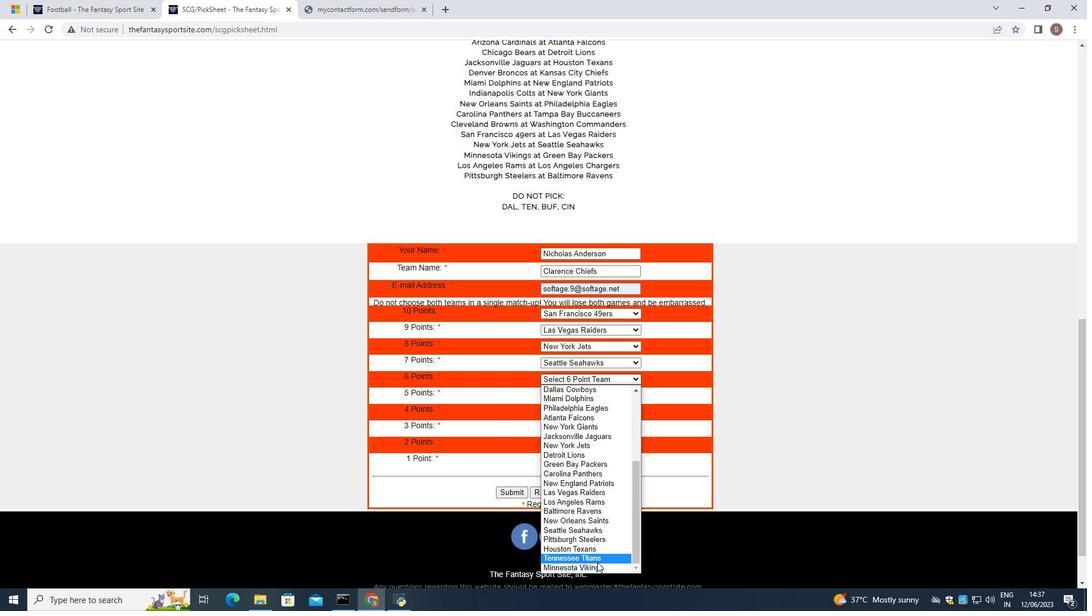 
Action: Mouse pressed left at (597, 564)
Screenshot: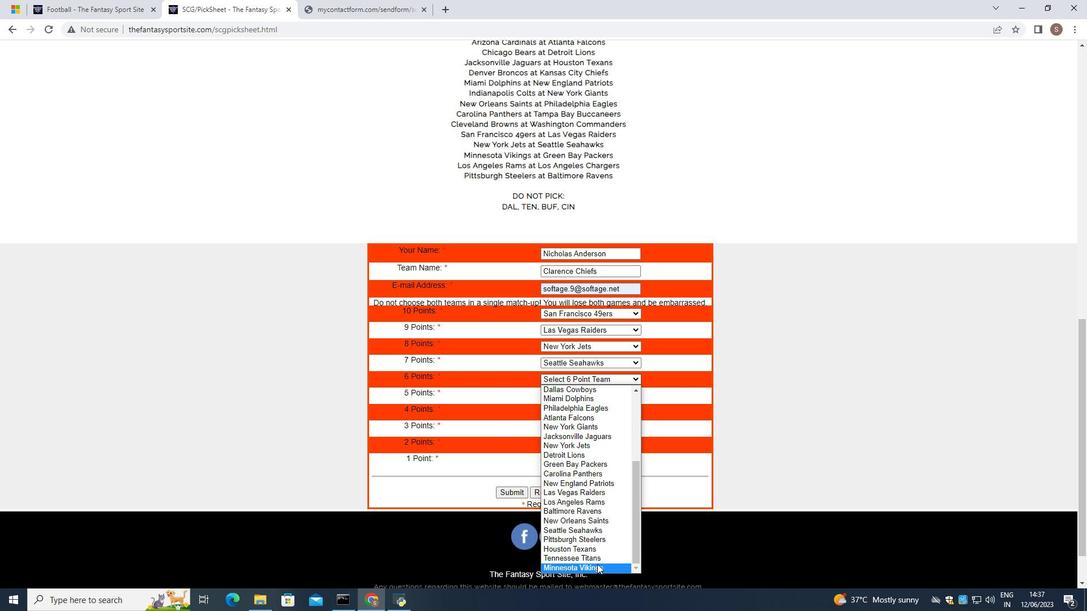 
Action: Mouse moved to (617, 399)
Screenshot: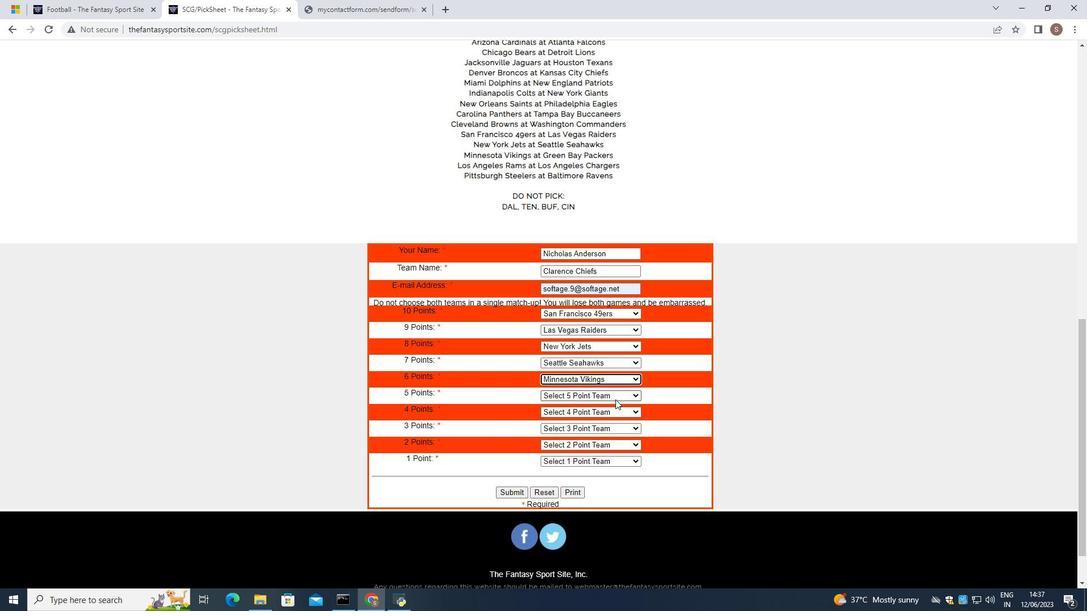 
Action: Mouse pressed left at (617, 399)
Screenshot: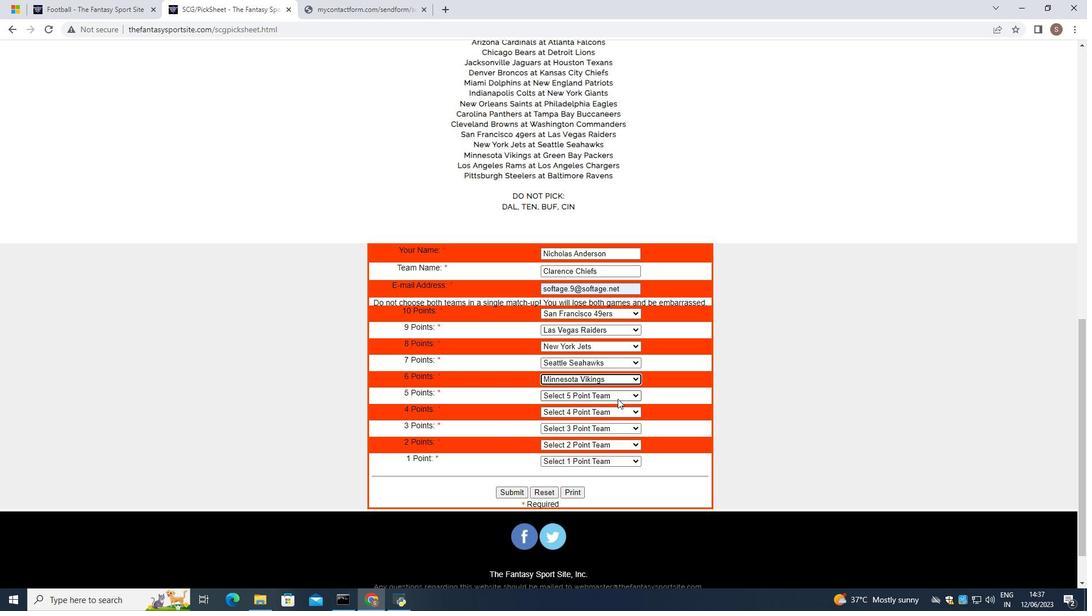 
Action: Mouse moved to (596, 342)
Screenshot: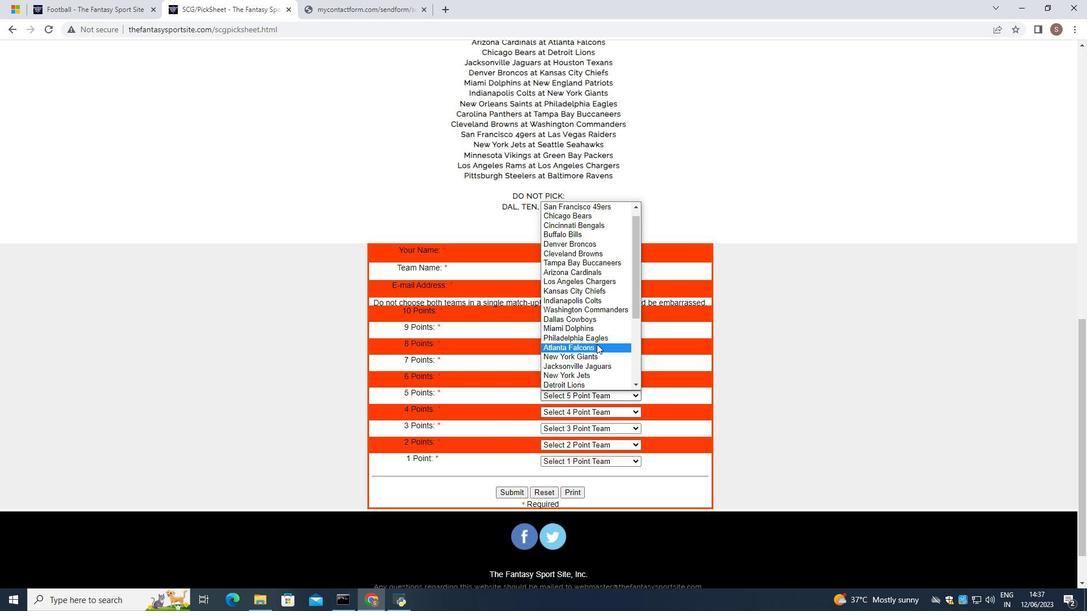 
Action: Mouse scrolled (596, 341) with delta (0, 0)
Screenshot: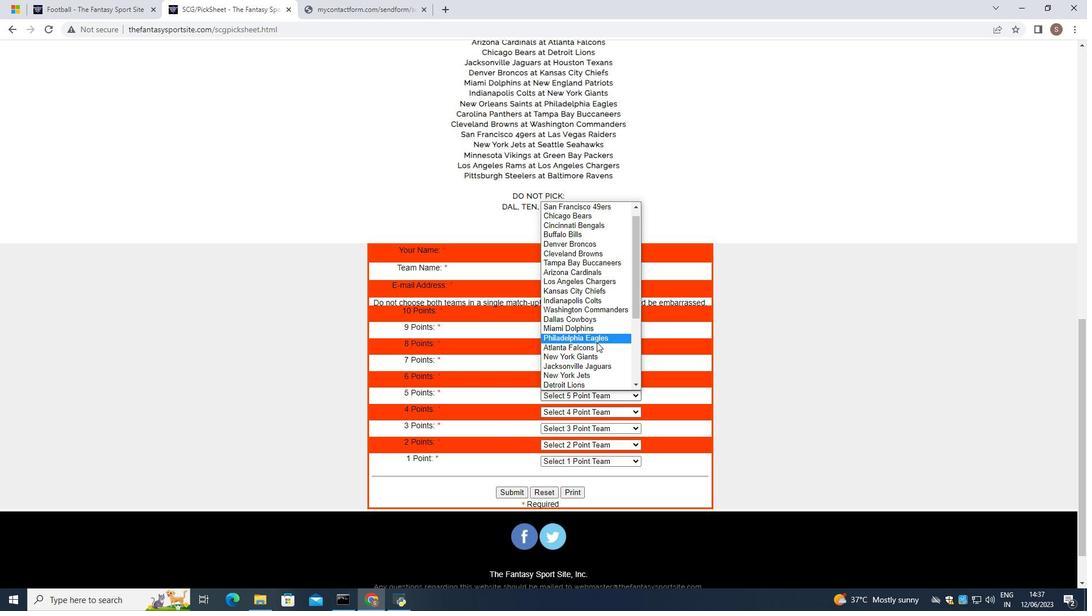 
Action: Mouse scrolled (596, 341) with delta (0, 0)
Screenshot: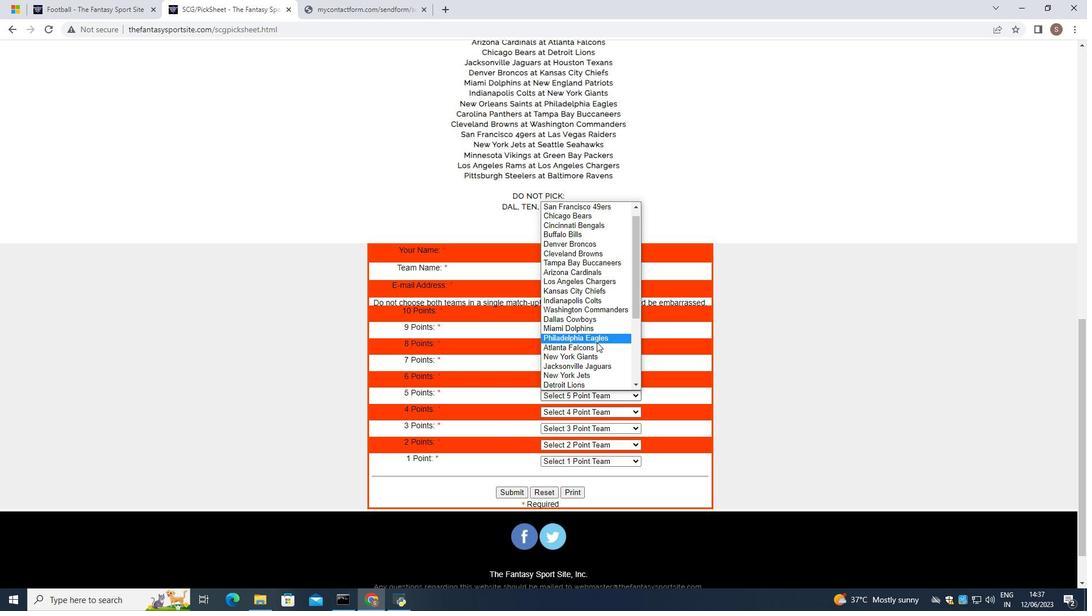 
Action: Mouse scrolled (596, 341) with delta (0, 0)
Screenshot: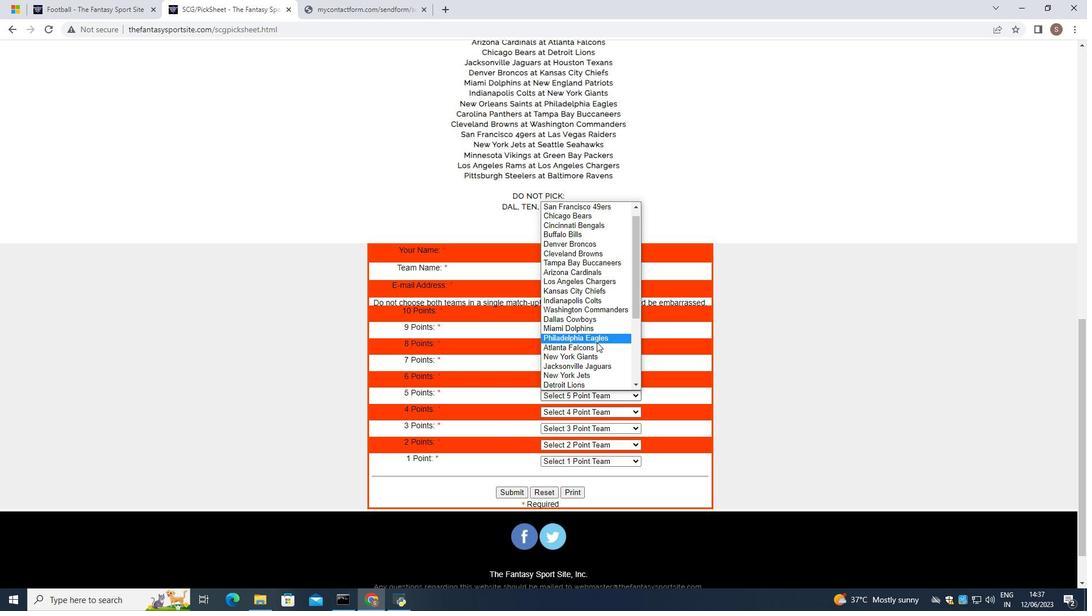 
Action: Mouse scrolled (596, 341) with delta (0, 0)
Screenshot: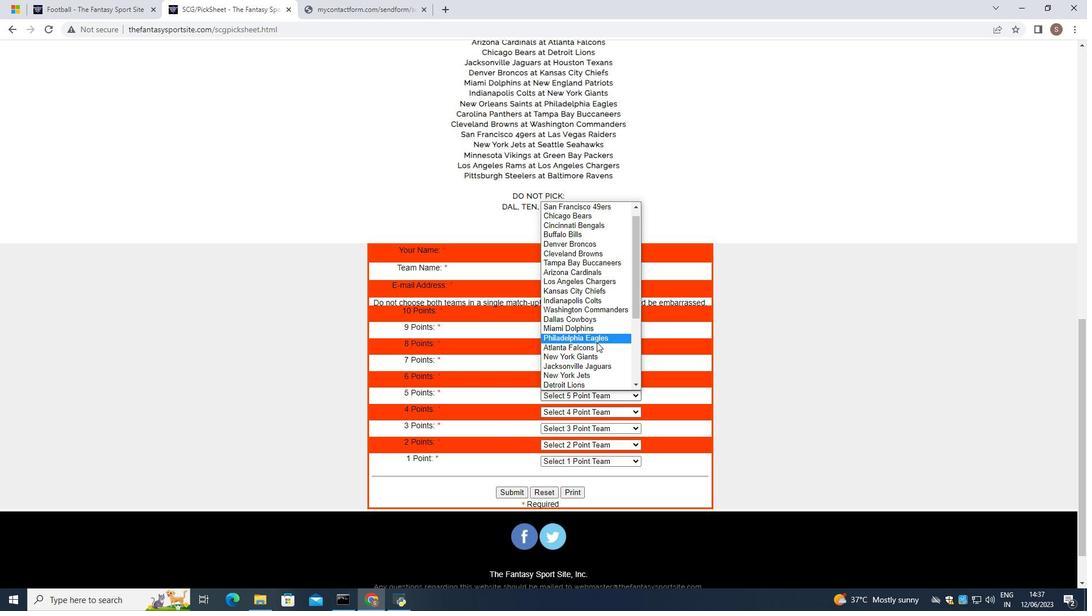 
Action: Mouse scrolled (596, 341) with delta (0, 0)
Screenshot: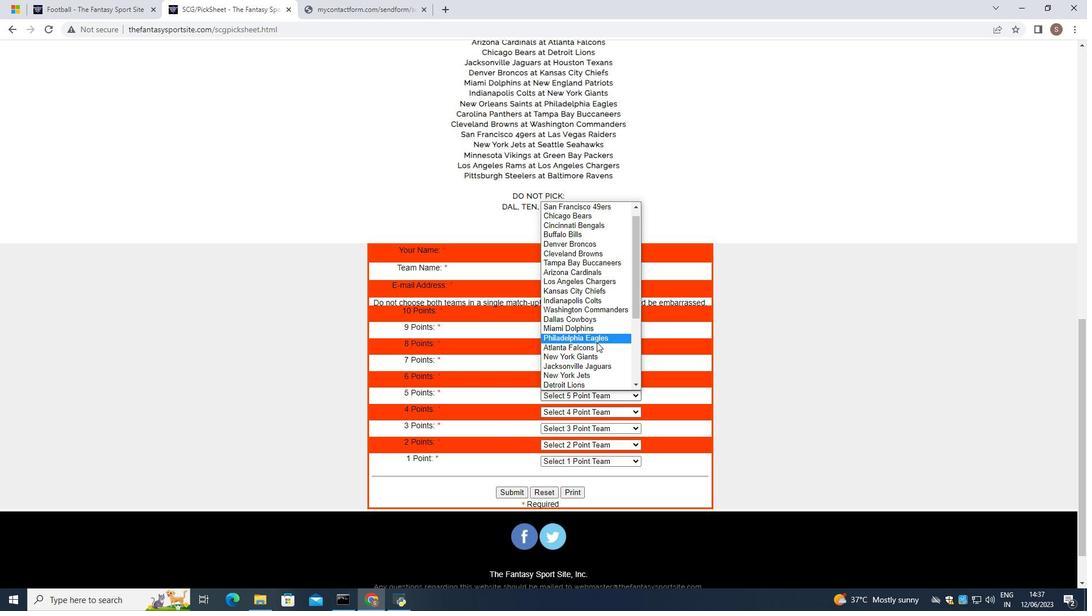 
Action: Mouse scrolled (596, 341) with delta (0, 0)
Screenshot: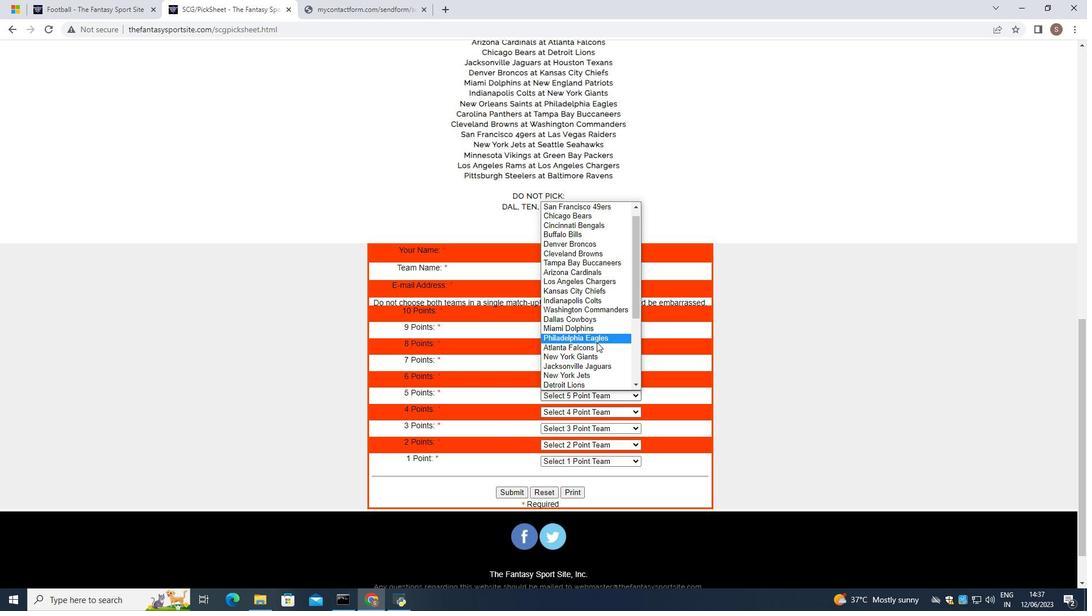 
Action: Mouse scrolled (596, 341) with delta (0, 0)
Screenshot: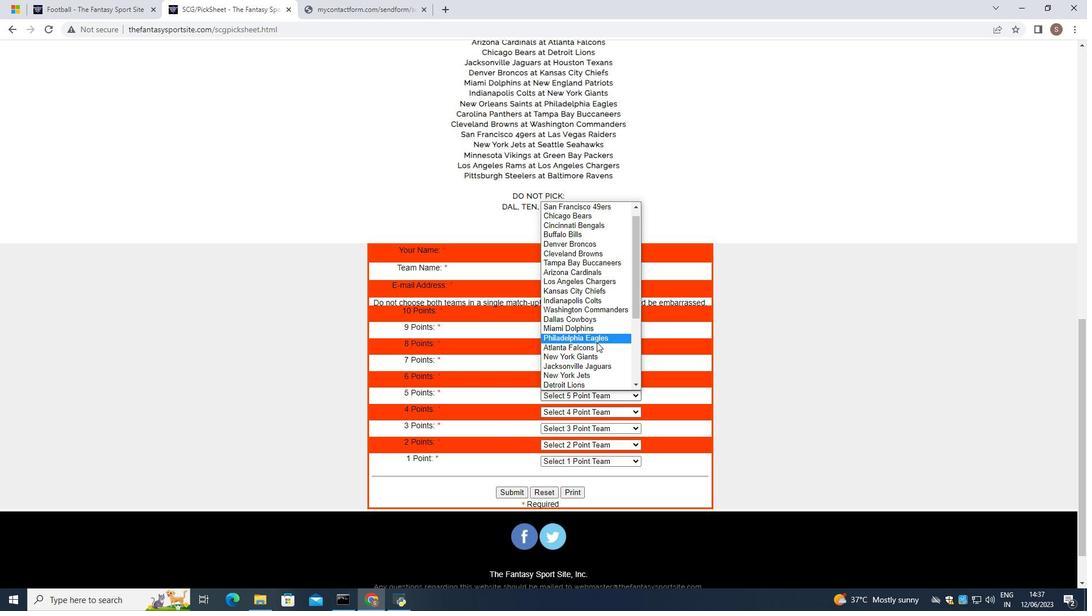 
Action: Mouse moved to (596, 343)
Screenshot: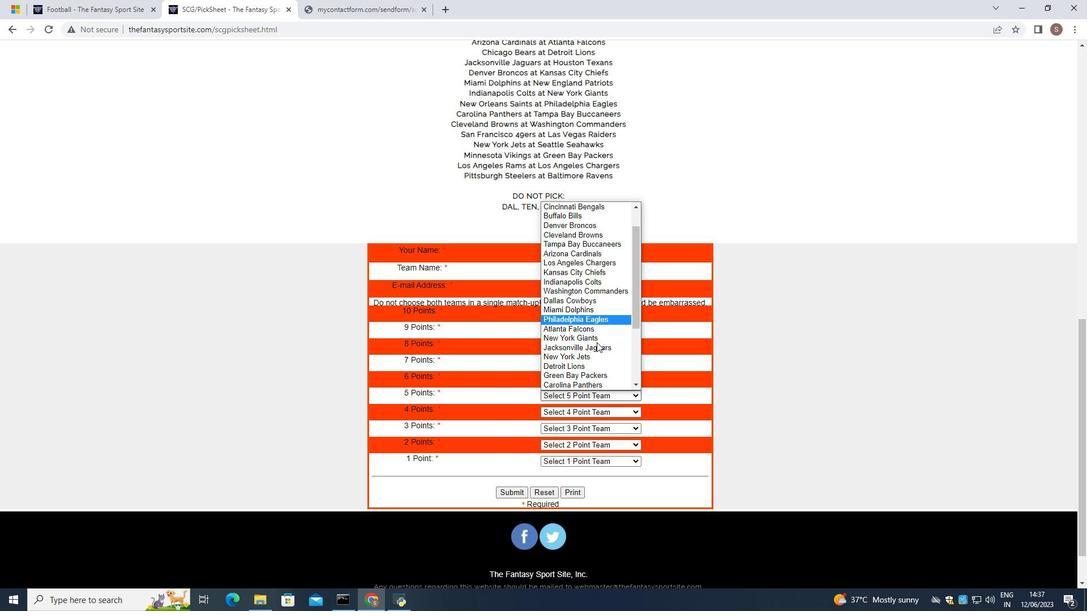 
Action: Mouse scrolled (596, 342) with delta (0, 0)
Screenshot: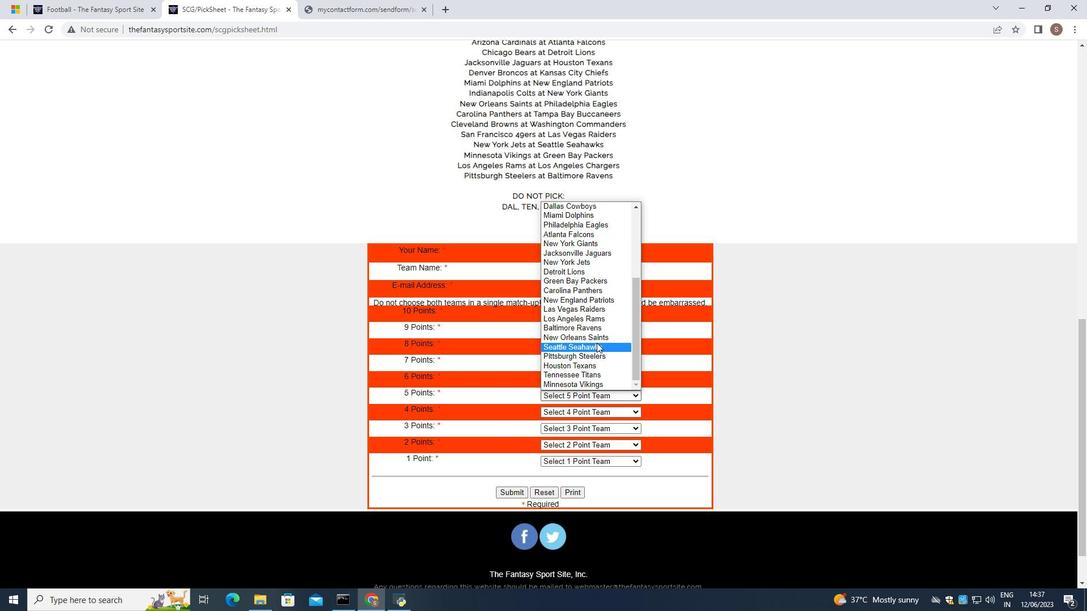 
Action: Mouse scrolled (596, 342) with delta (0, 0)
Screenshot: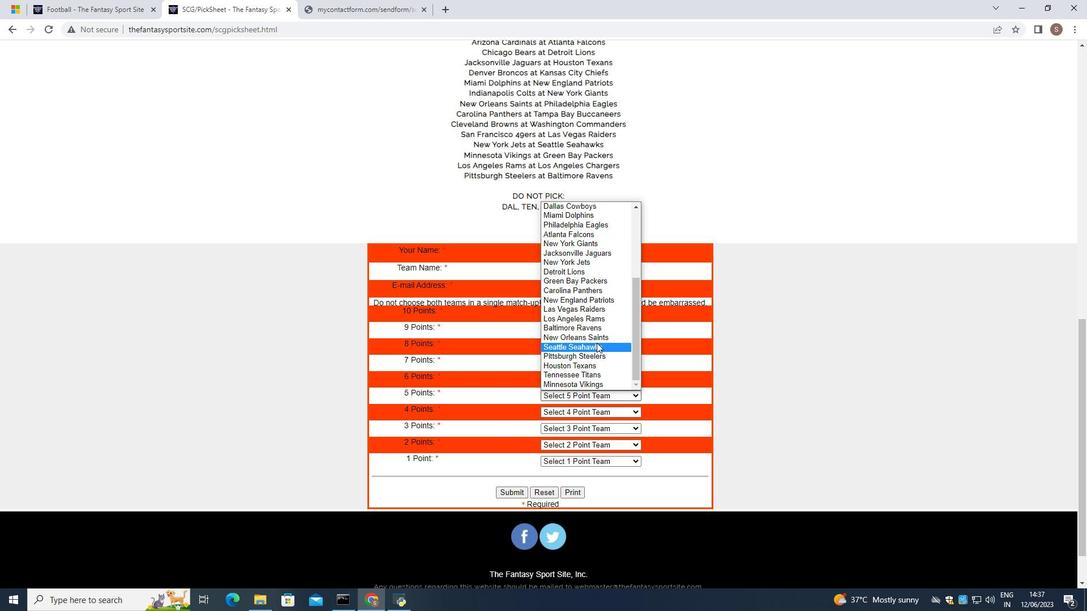 
Action: Mouse scrolled (596, 342) with delta (0, 0)
Screenshot: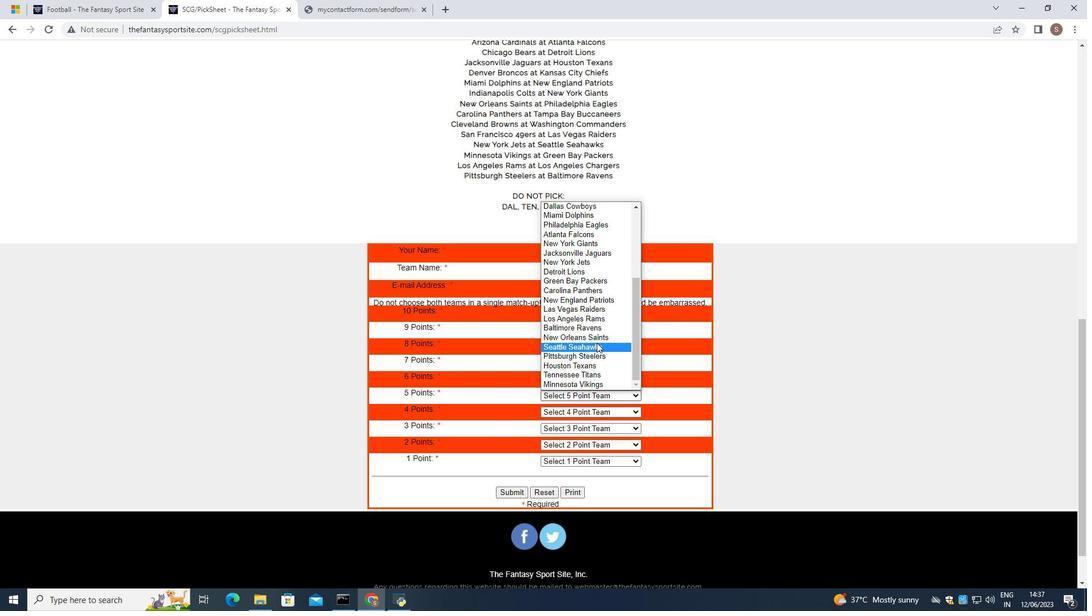 
Action: Mouse scrolled (596, 342) with delta (0, 0)
Screenshot: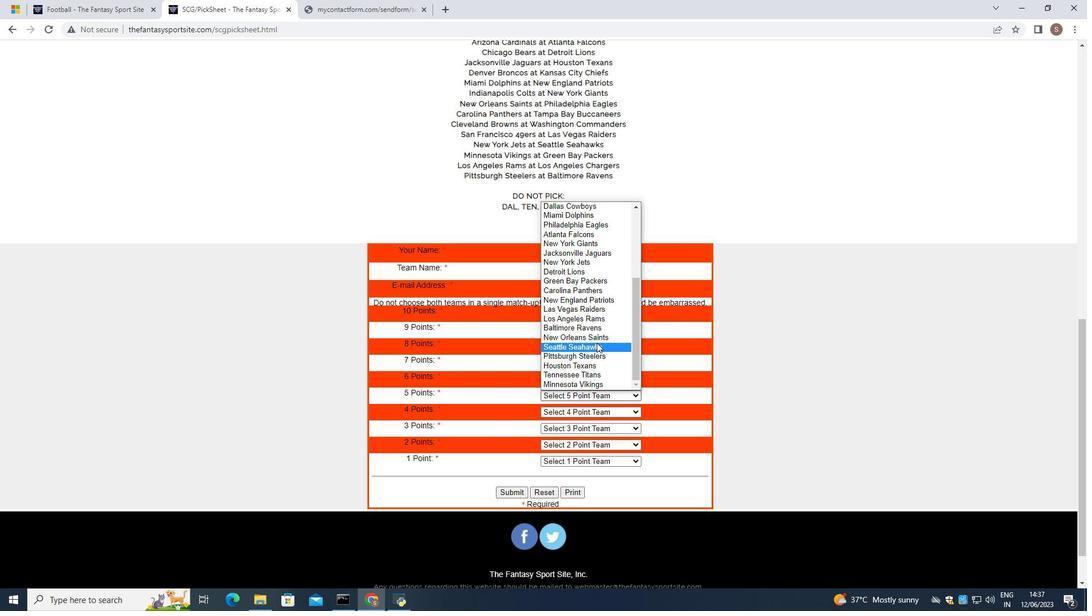 
Action: Mouse scrolled (596, 342) with delta (0, 0)
Screenshot: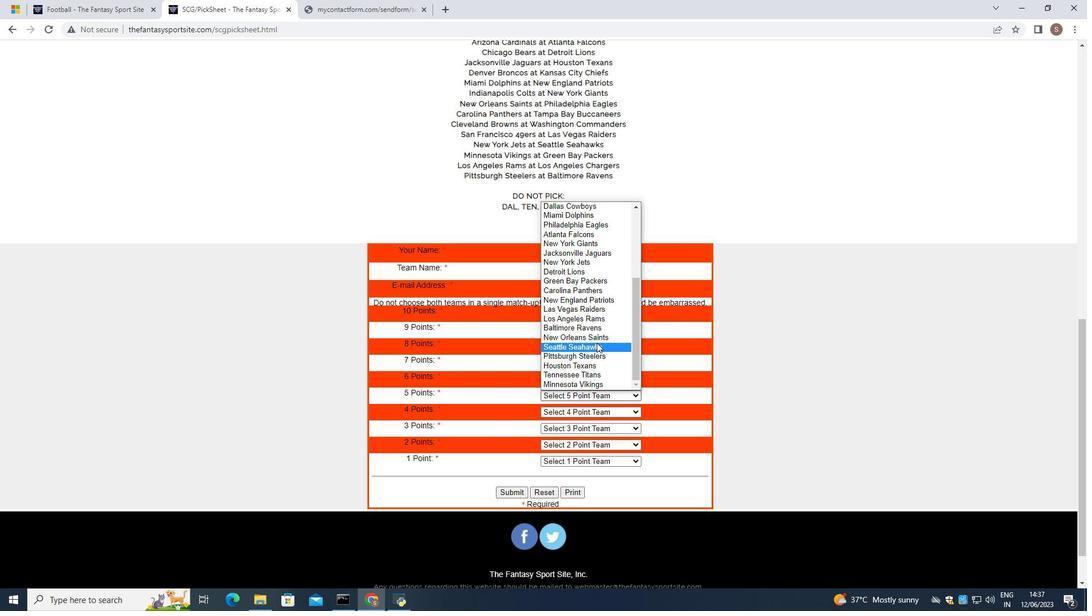 
Action: Mouse scrolled (596, 342) with delta (0, 0)
Screenshot: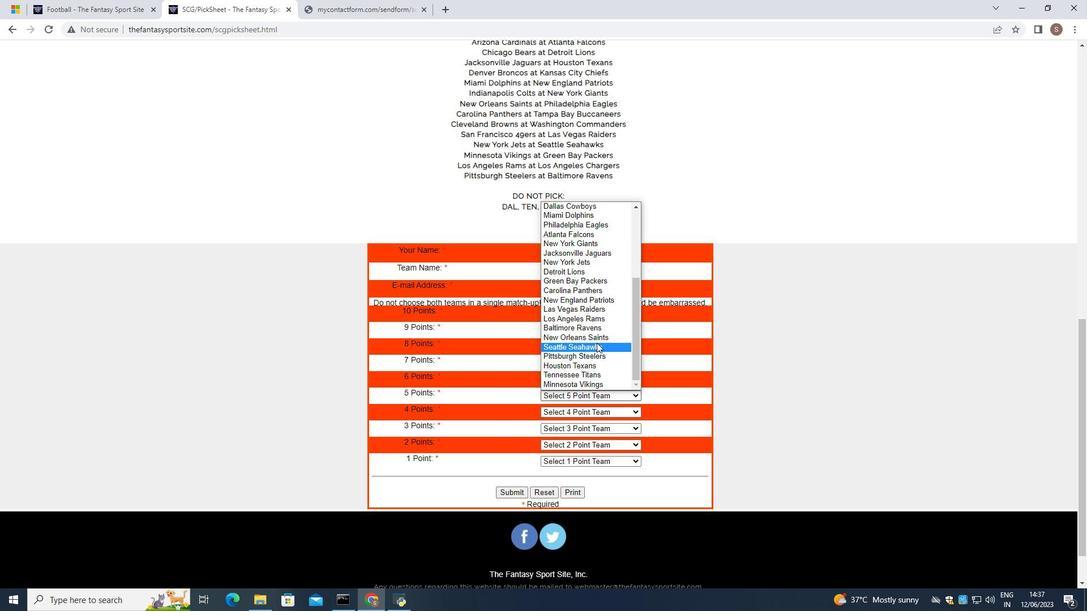 
Action: Mouse moved to (604, 281)
Screenshot: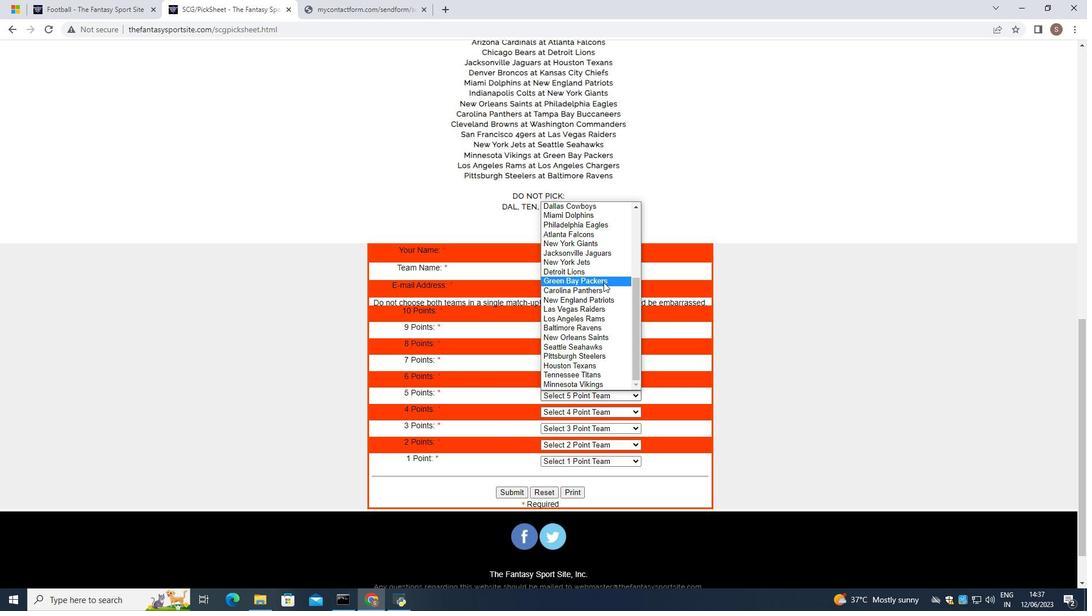 
Action: Mouse pressed left at (604, 281)
Screenshot: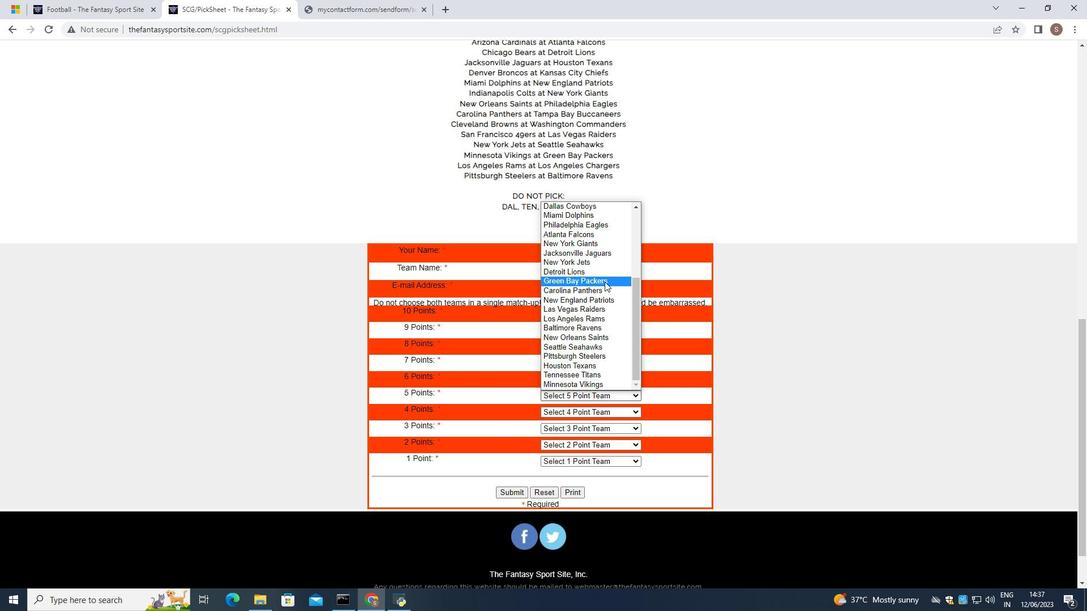 
Action: Mouse moved to (610, 413)
Screenshot: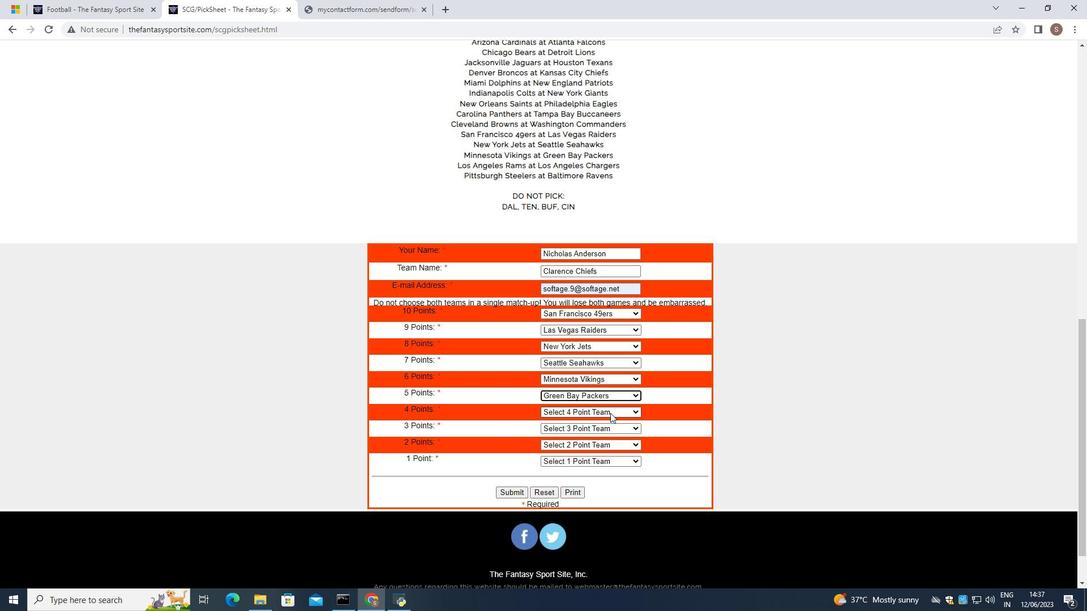 
Action: Mouse pressed left at (610, 413)
Screenshot: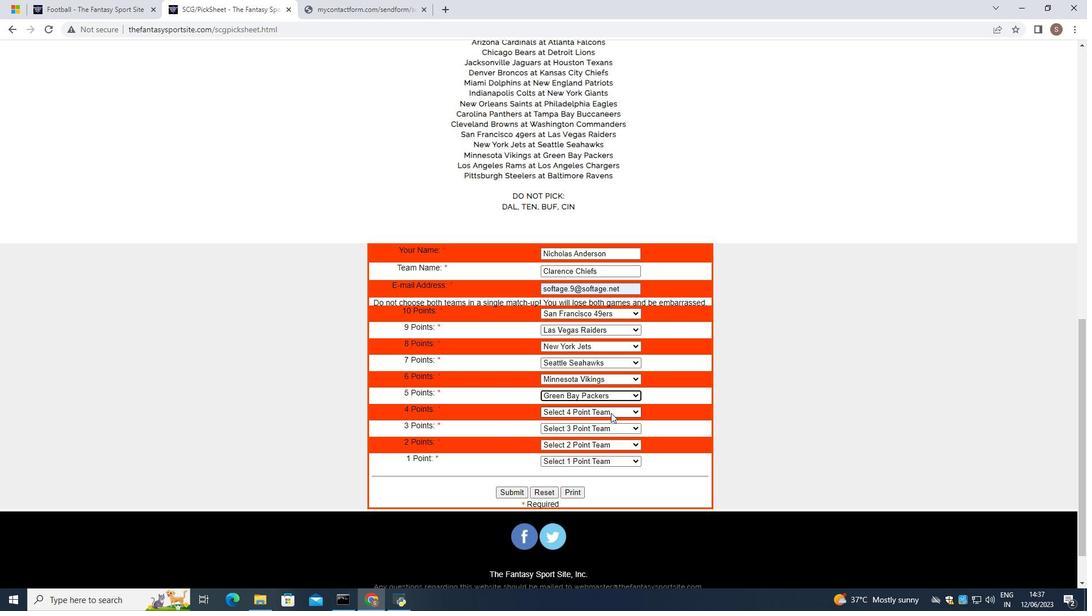 
Action: Mouse moved to (613, 369)
Screenshot: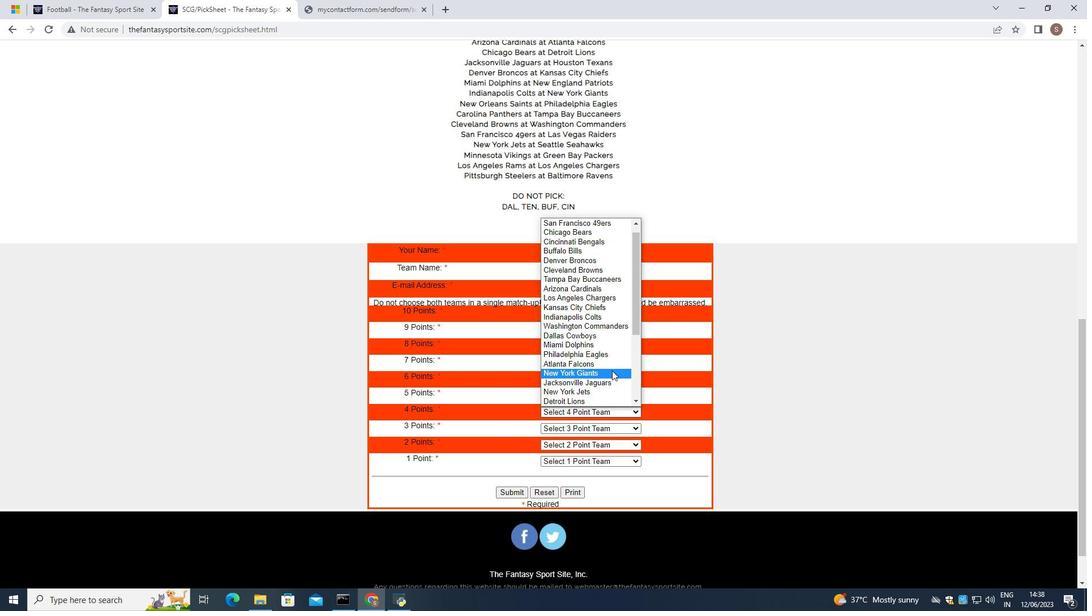 
Action: Mouse scrolled (613, 369) with delta (0, 0)
Screenshot: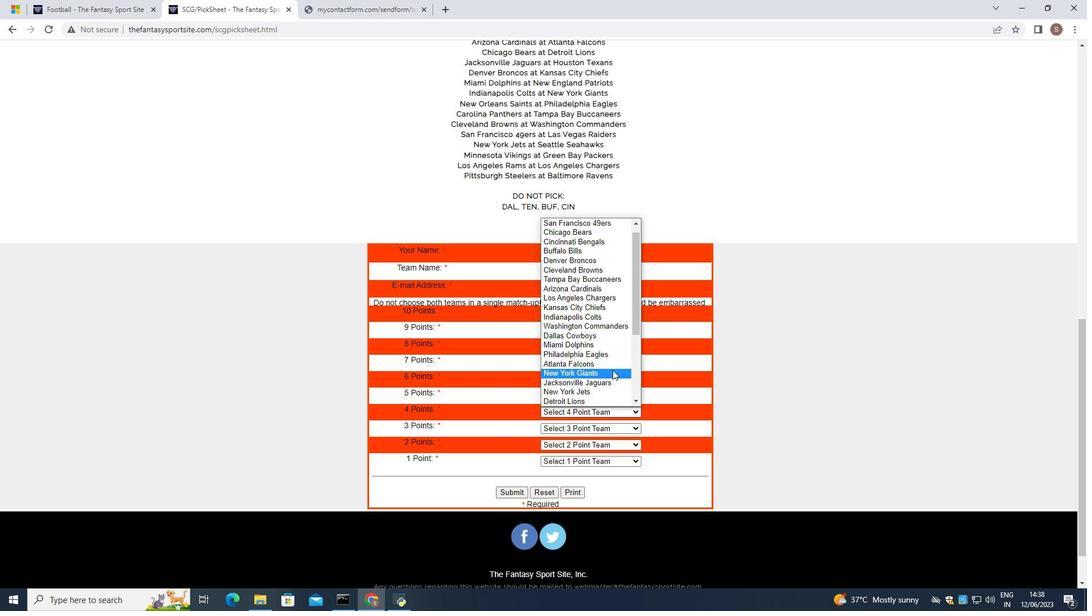 
Action: Mouse scrolled (613, 369) with delta (0, 0)
Screenshot: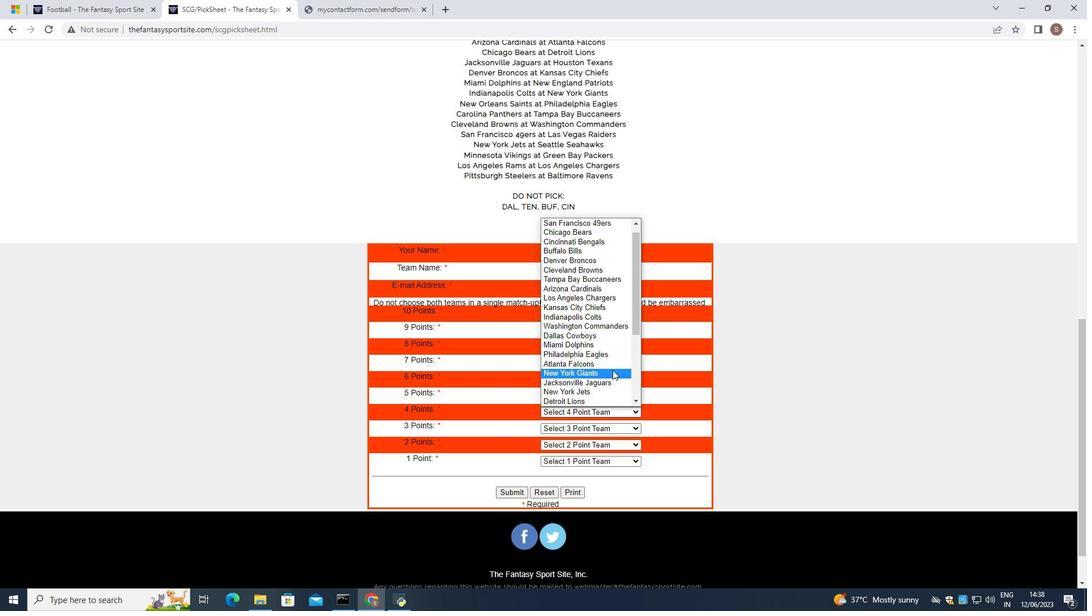 
Action: Mouse scrolled (613, 369) with delta (0, 0)
Screenshot: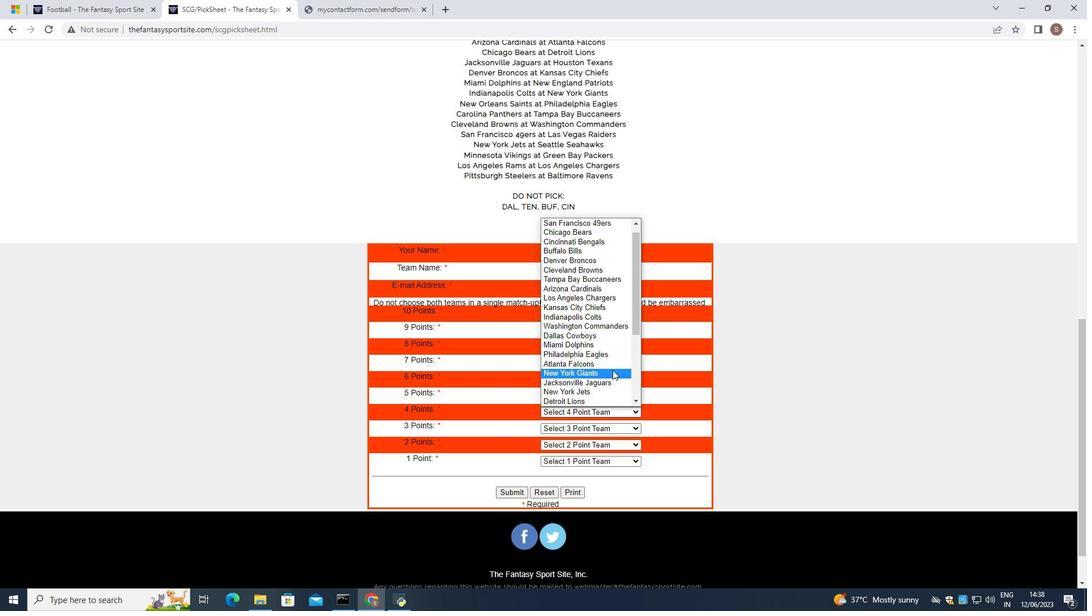 
Action: Mouse scrolled (613, 369) with delta (0, 0)
Screenshot: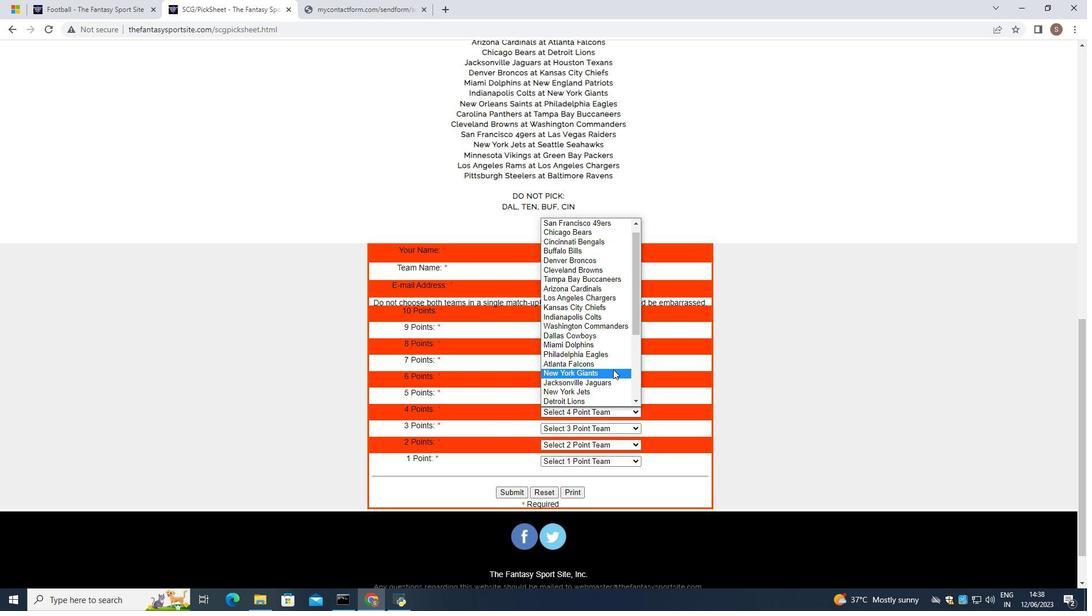 
Action: Mouse scrolled (613, 369) with delta (0, 0)
Screenshot: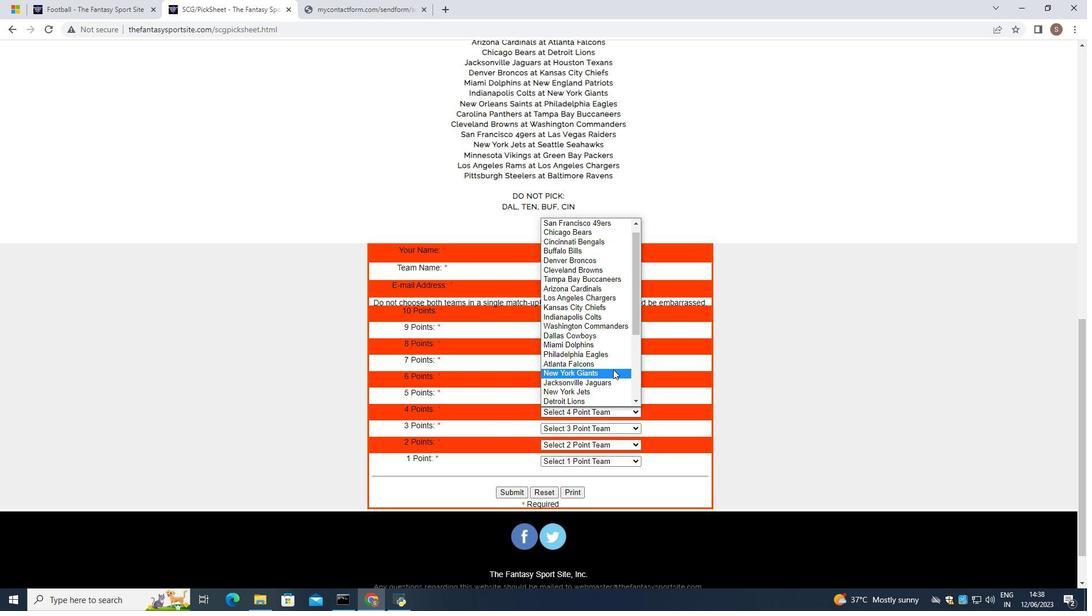 
Action: Mouse scrolled (613, 369) with delta (0, 0)
Screenshot: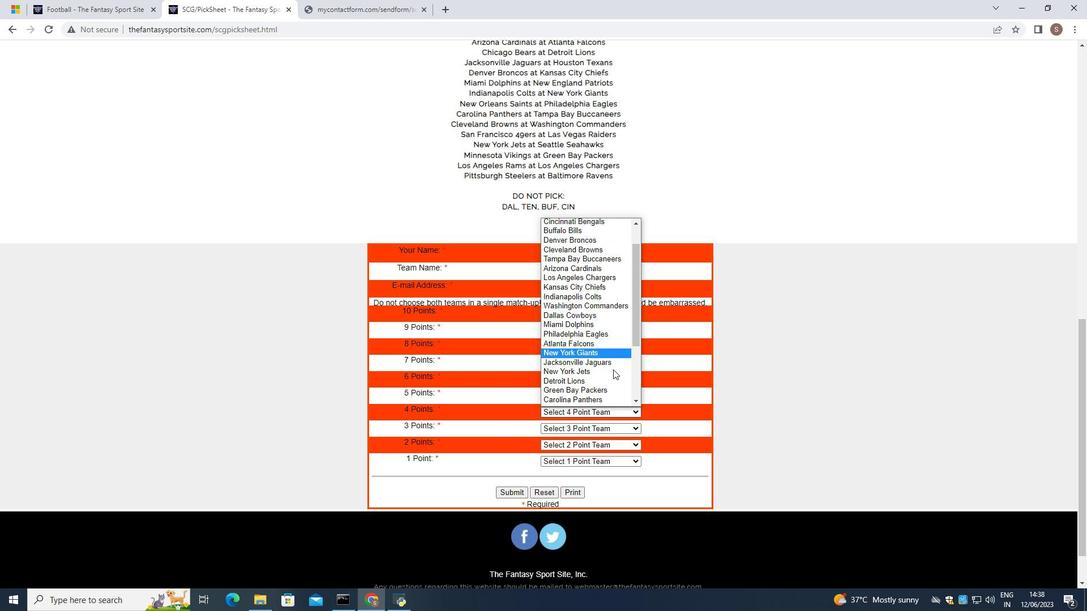 
Action: Mouse scrolled (613, 369) with delta (0, 0)
Screenshot: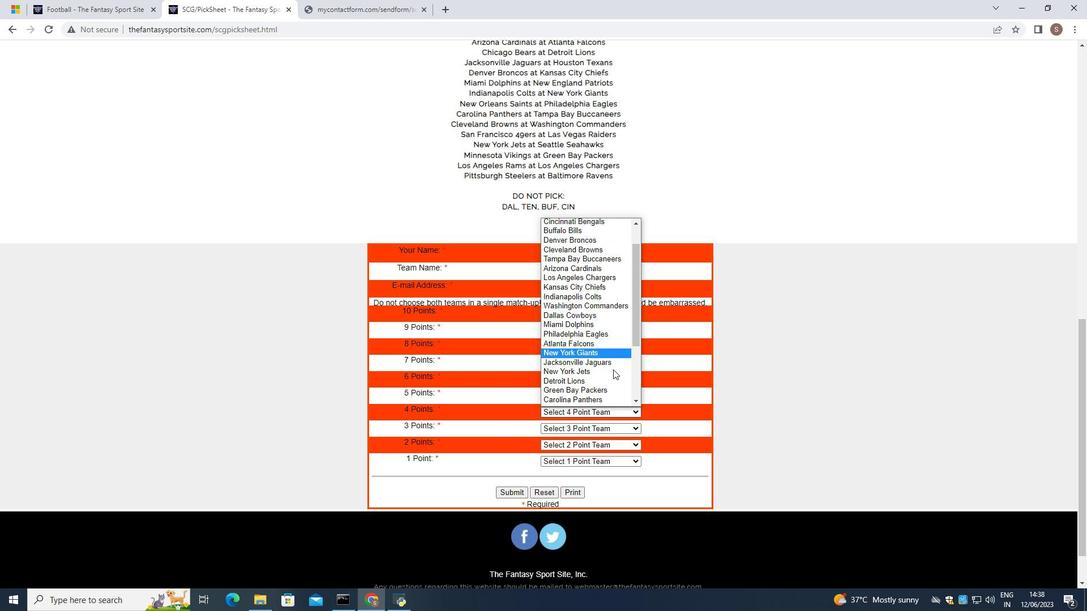 
Action: Mouse moved to (614, 368)
Screenshot: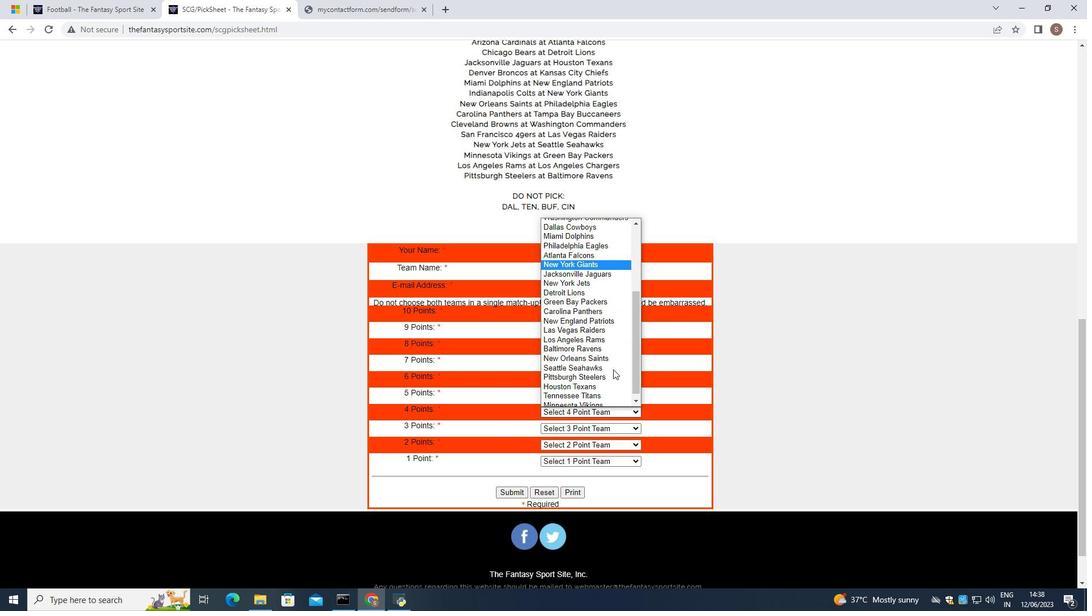 
Action: Mouse scrolled (614, 367) with delta (0, 0)
Screenshot: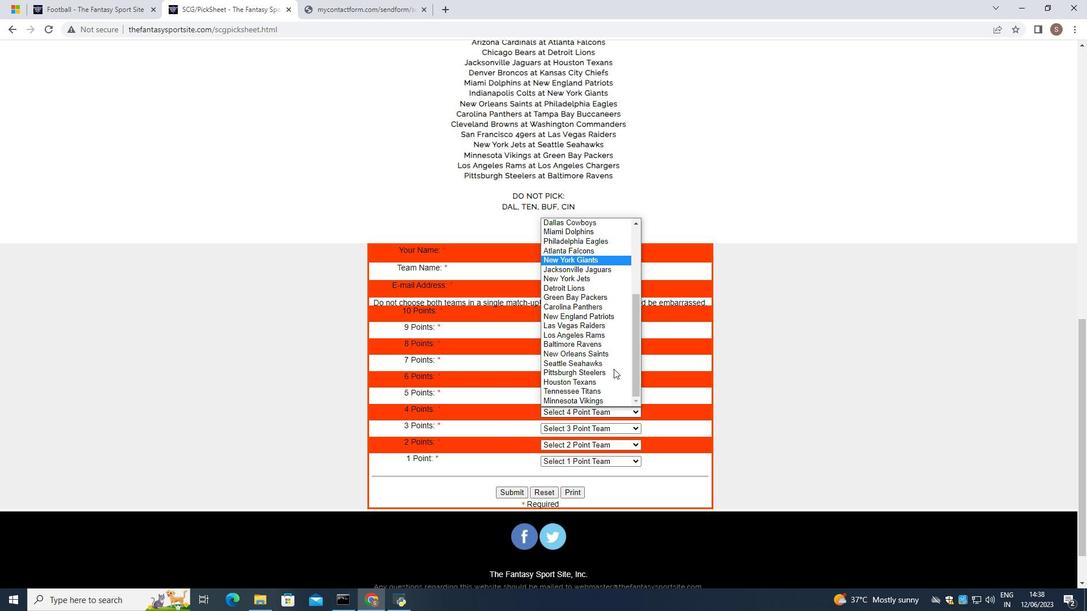 
Action: Mouse scrolled (614, 367) with delta (0, 0)
Screenshot: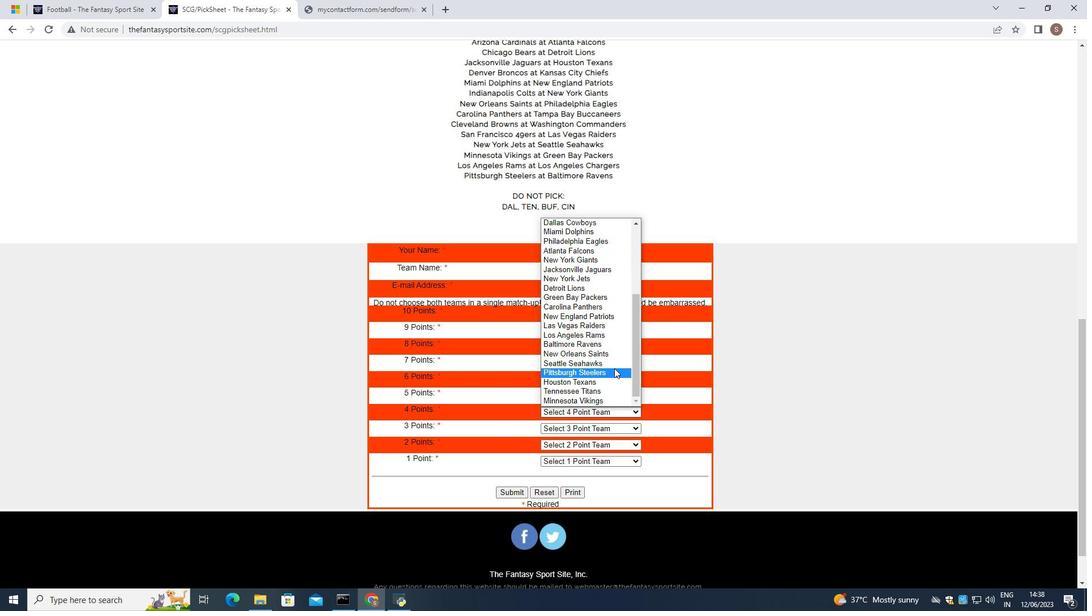 
Action: Mouse scrolled (614, 367) with delta (0, 0)
Screenshot: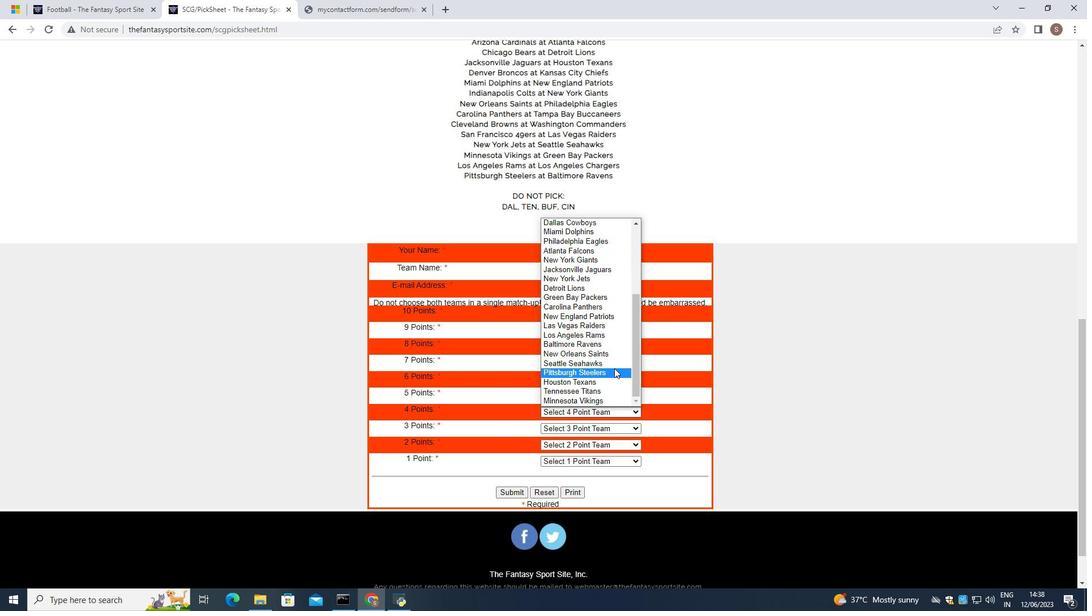 
Action: Mouse scrolled (614, 367) with delta (0, 0)
Screenshot: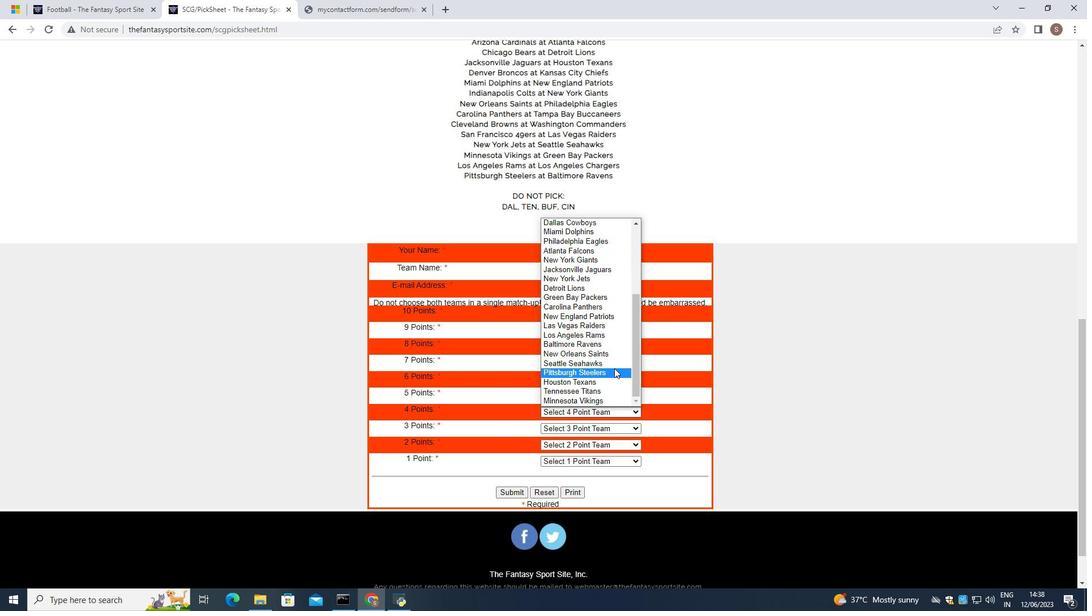 
Action: Mouse scrolled (614, 367) with delta (0, 0)
Screenshot: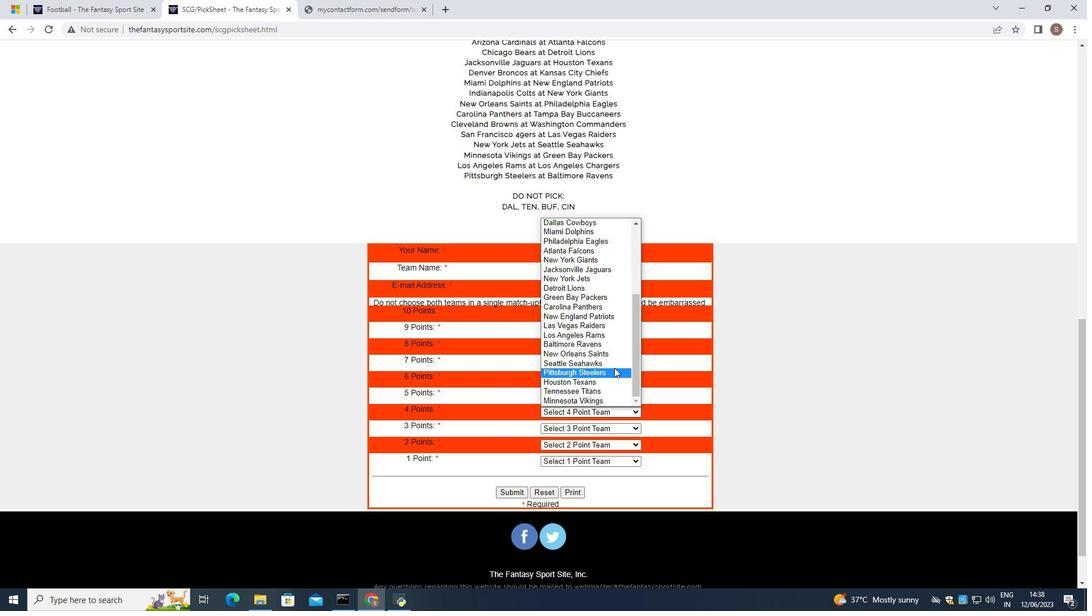 
Action: Mouse scrolled (614, 367) with delta (0, 0)
Screenshot: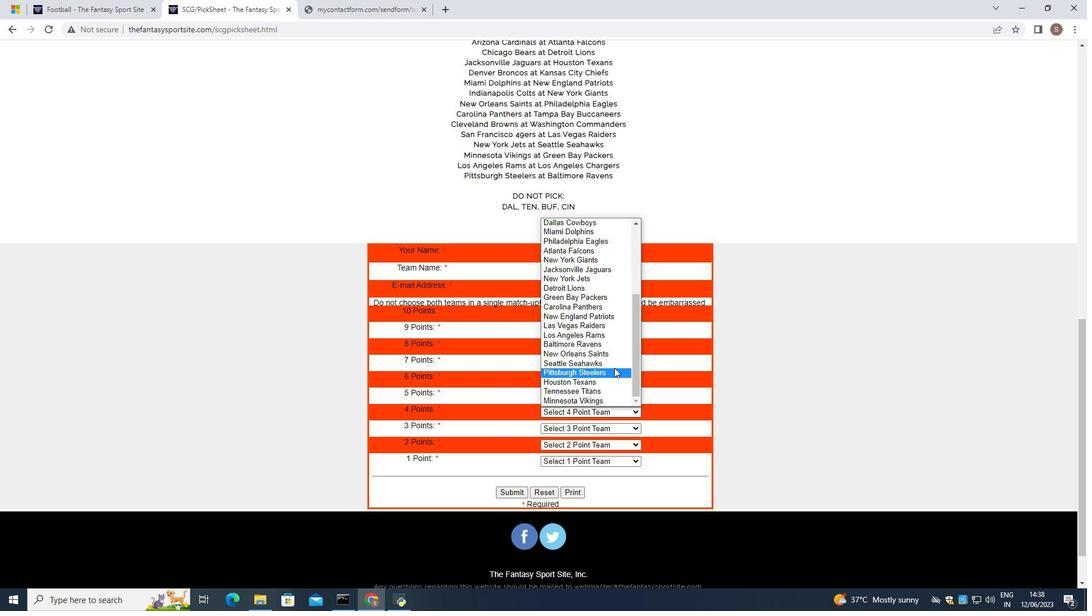 
Action: Mouse scrolled (614, 367) with delta (0, 0)
Screenshot: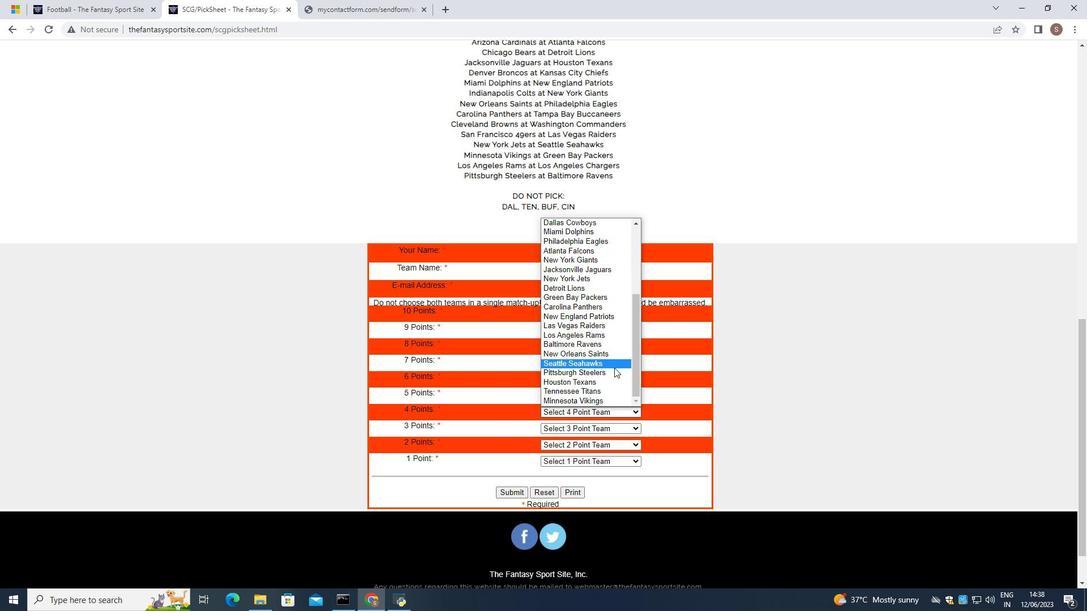 
Action: Mouse moved to (611, 334)
Screenshot: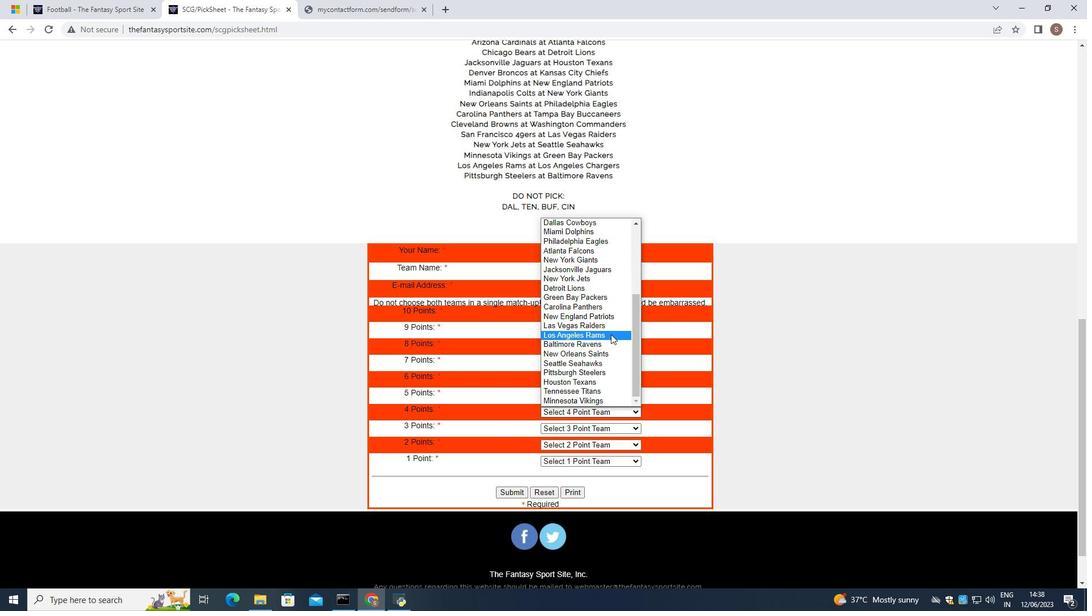 
Action: Mouse pressed left at (611, 334)
Screenshot: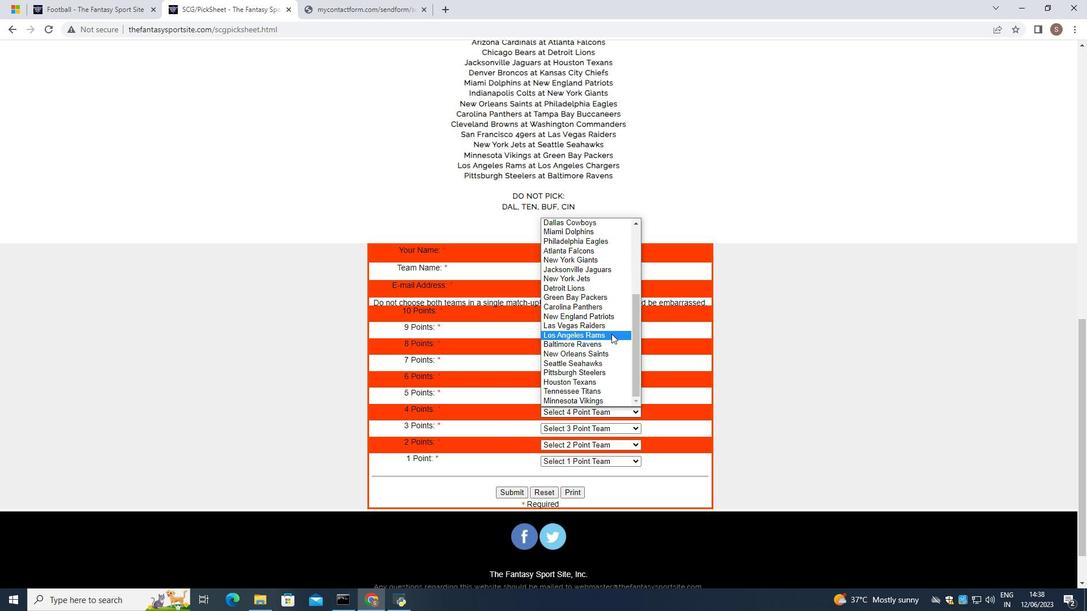
Action: Mouse moved to (613, 428)
Screenshot: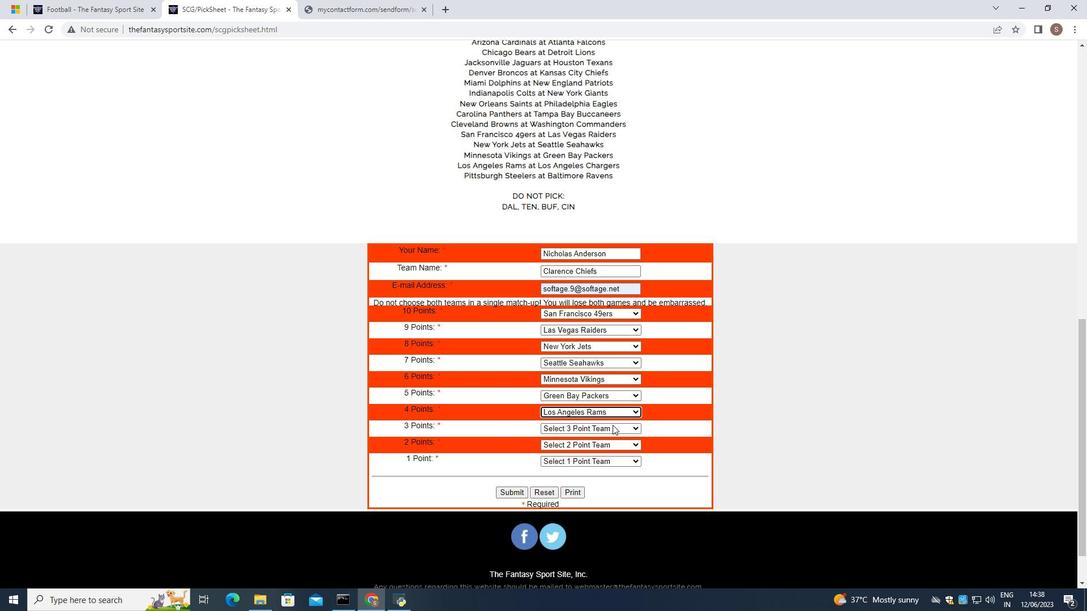 
Action: Mouse pressed left at (613, 428)
Screenshot: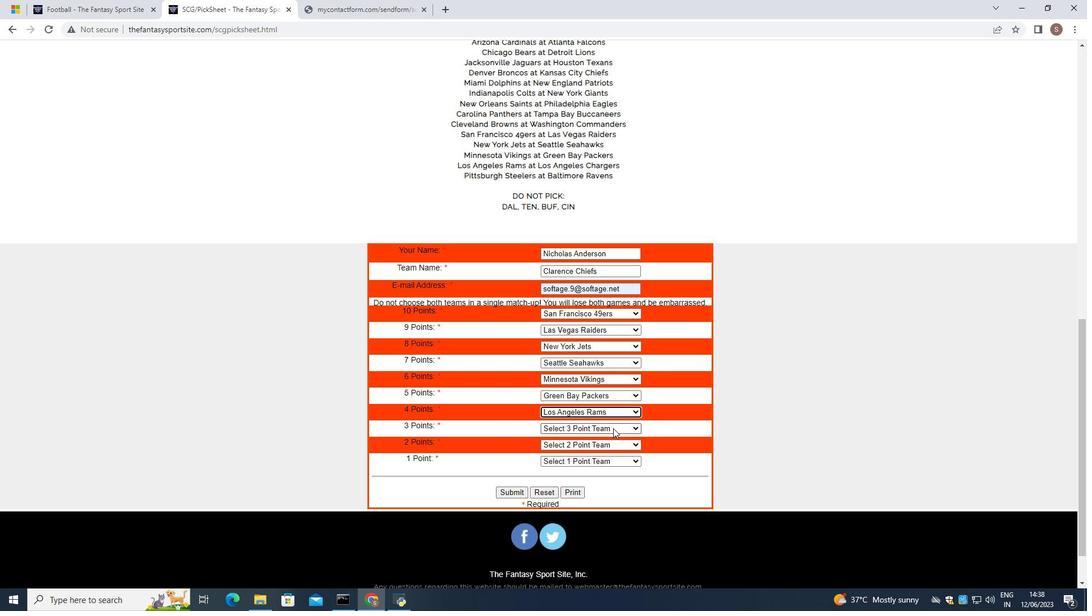 
Action: Mouse moved to (613, 425)
Screenshot: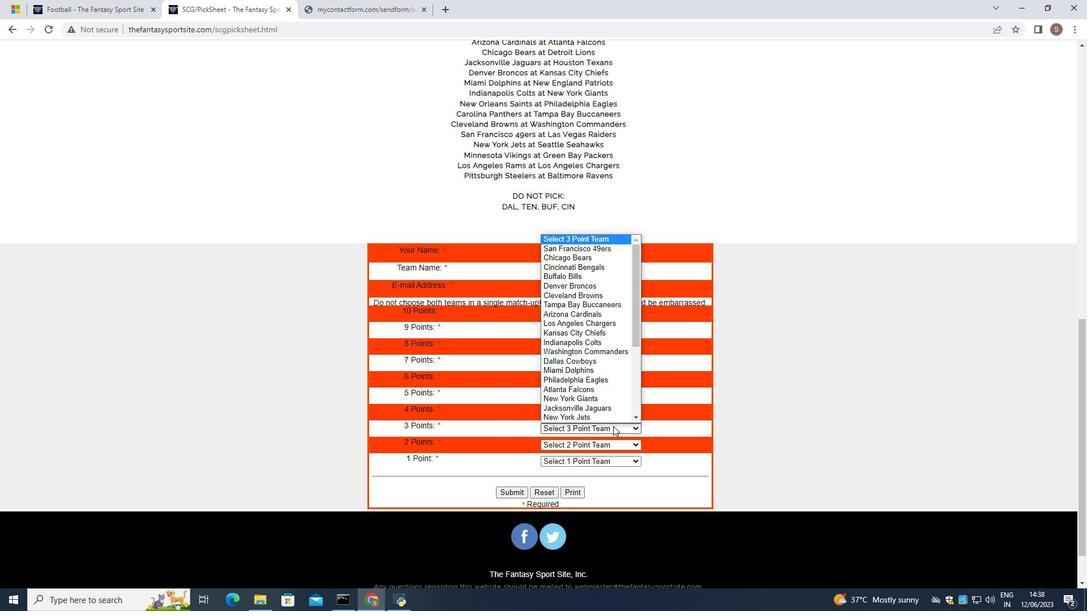 
Action: Mouse scrolled (613, 424) with delta (0, 0)
Screenshot: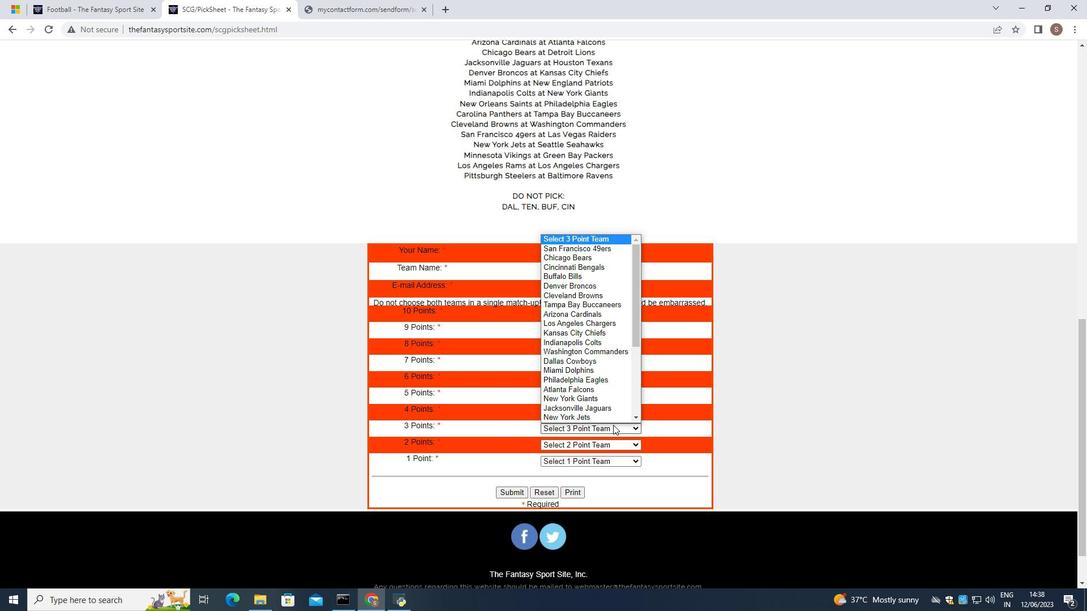 
Action: Mouse scrolled (613, 424) with delta (0, 0)
Screenshot: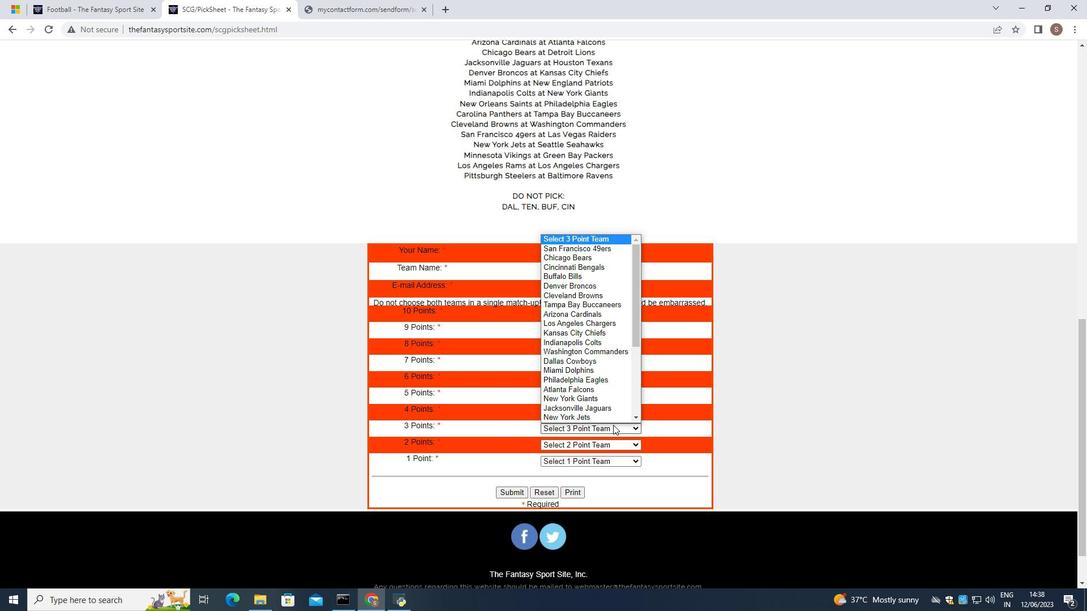 
Action: Mouse scrolled (613, 424) with delta (0, 0)
Screenshot: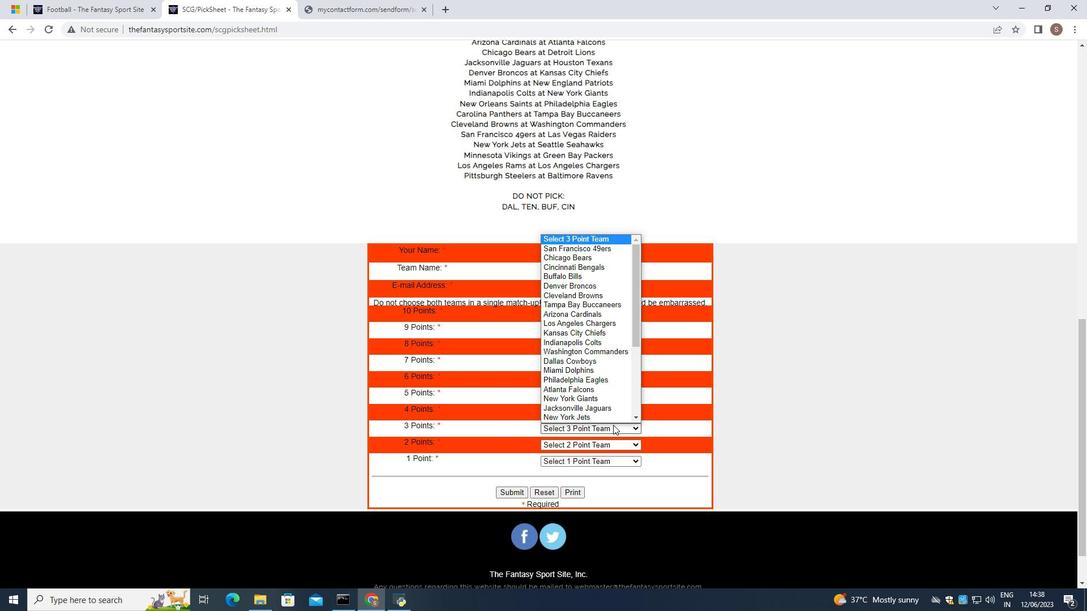 
Action: Mouse scrolled (613, 424) with delta (0, 0)
Screenshot: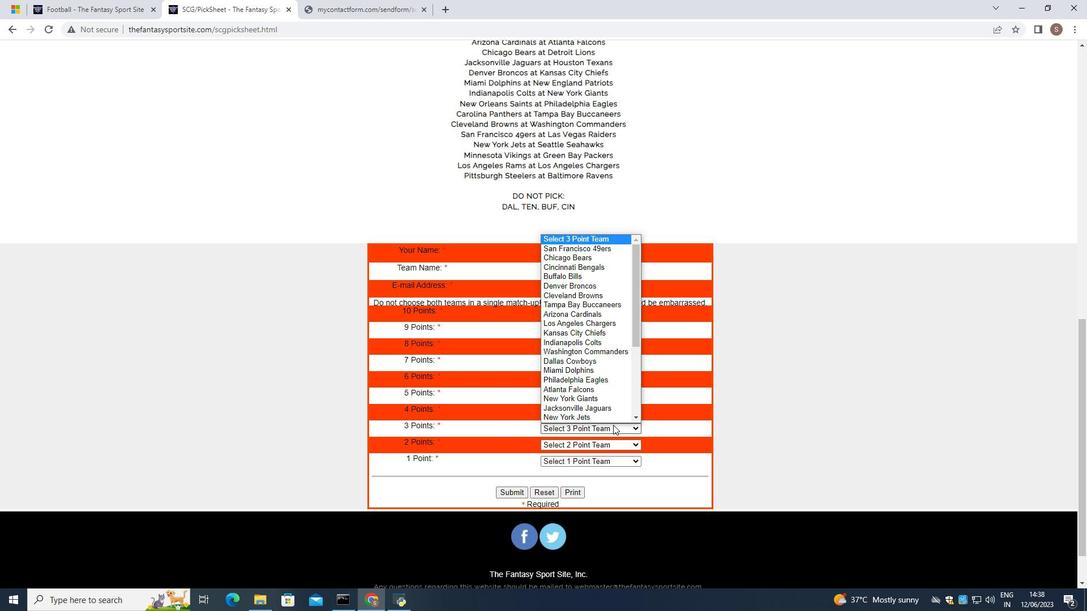 
Action: Mouse scrolled (613, 424) with delta (0, 0)
Screenshot: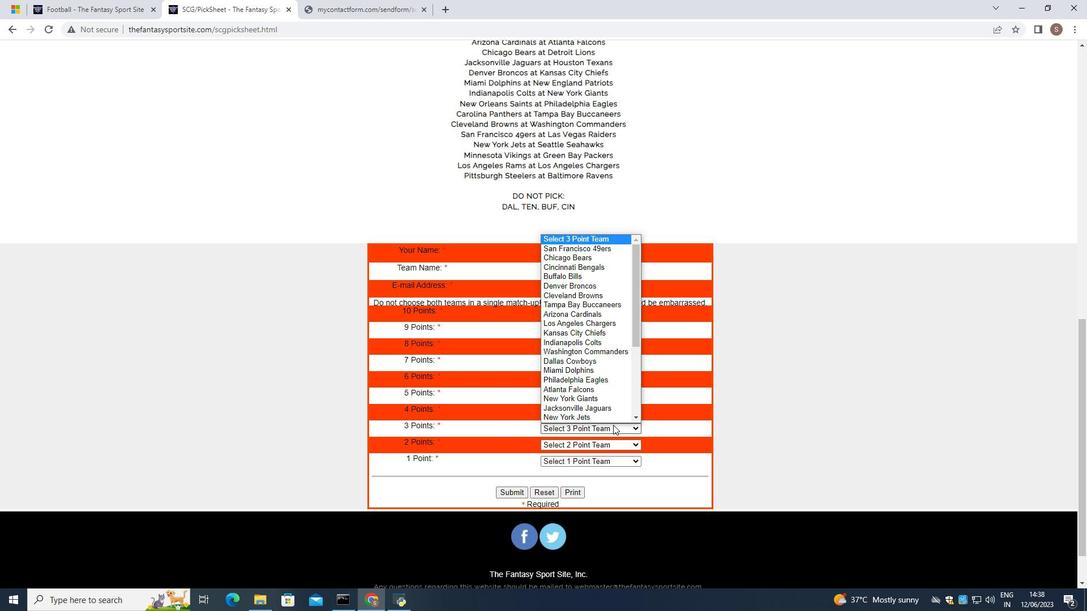 
Action: Mouse scrolled (613, 424) with delta (0, 0)
Screenshot: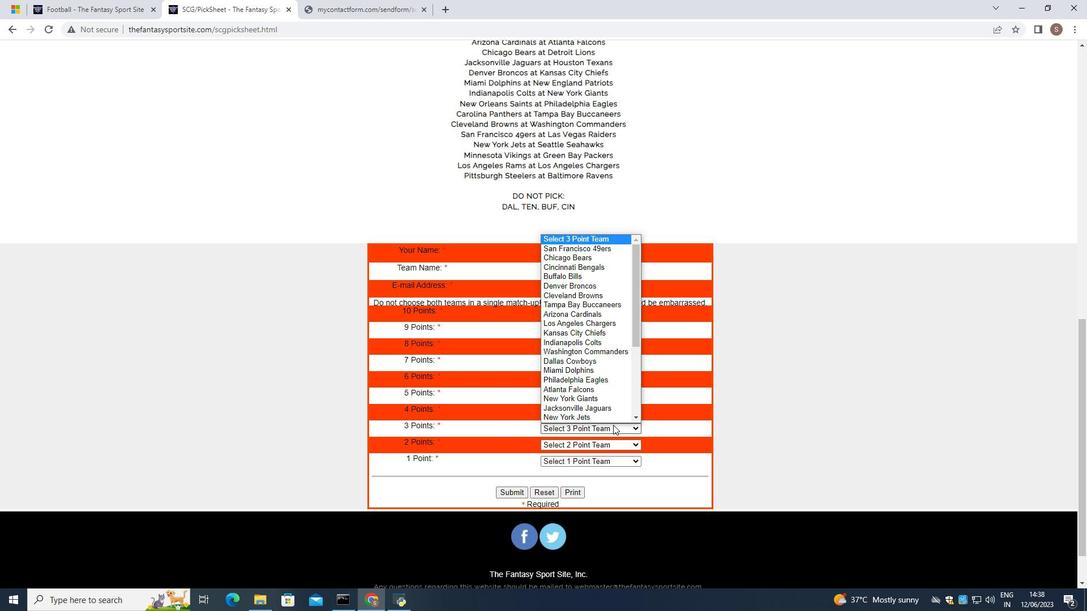
Action: Mouse scrolled (613, 424) with delta (0, 0)
Screenshot: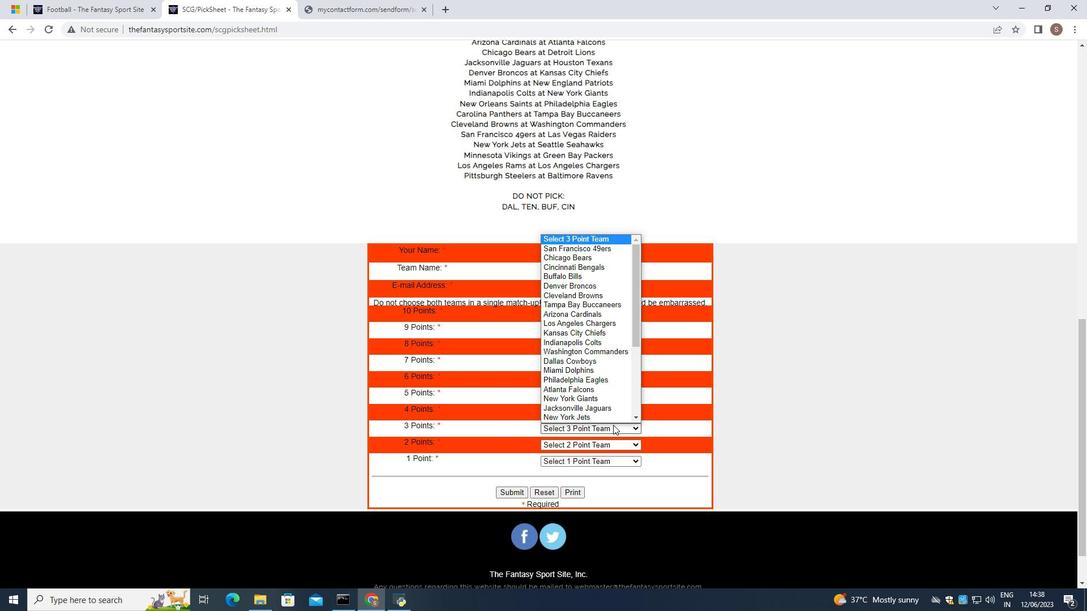 
Action: Mouse scrolled (613, 424) with delta (0, 0)
Screenshot: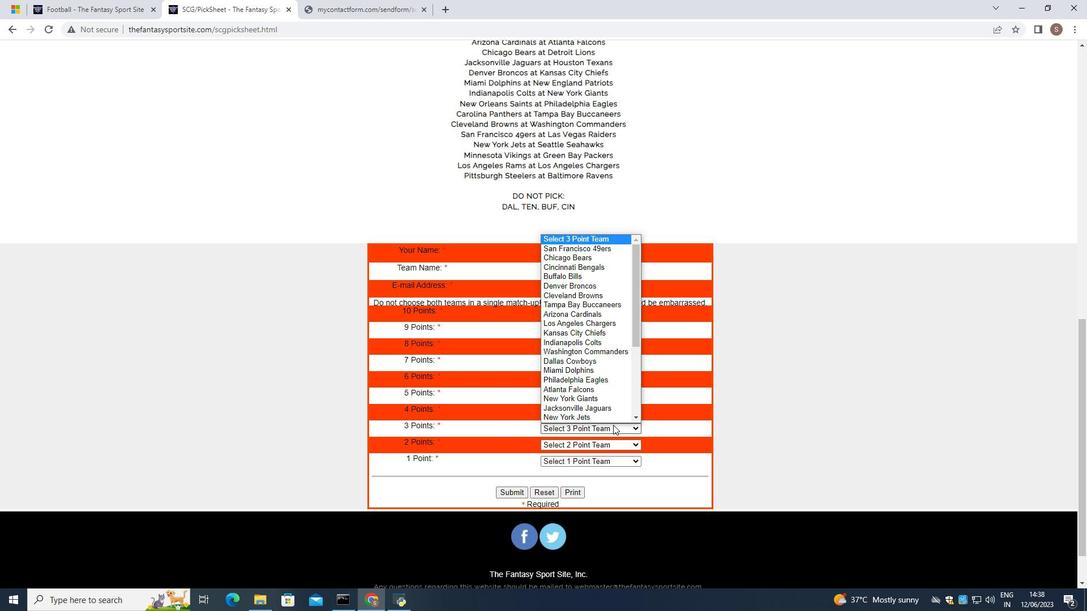 
Action: Mouse moved to (617, 376)
Screenshot: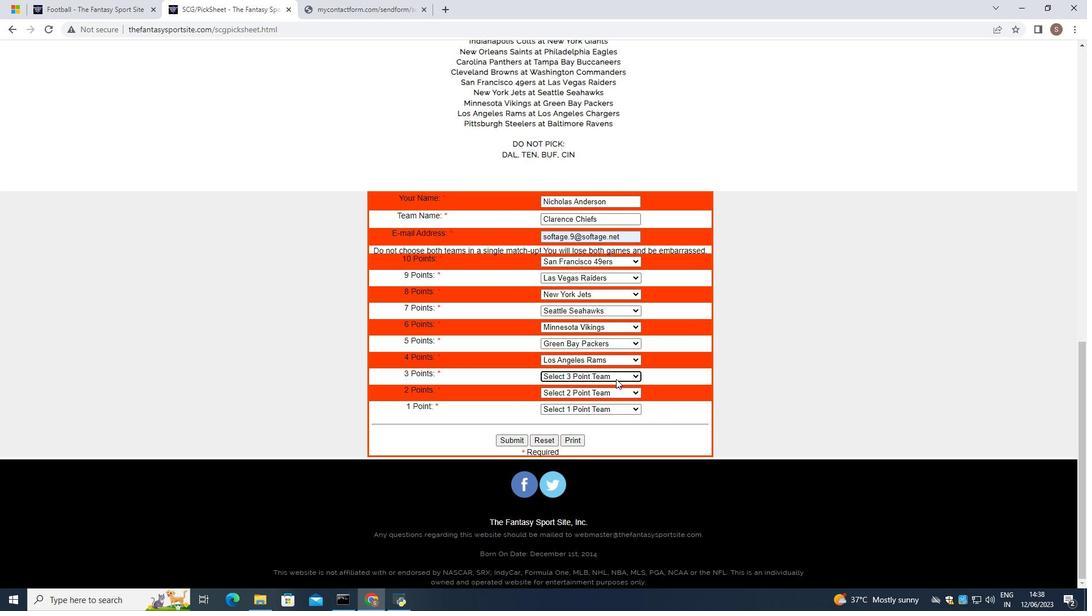 
Action: Mouse pressed left at (617, 376)
Screenshot: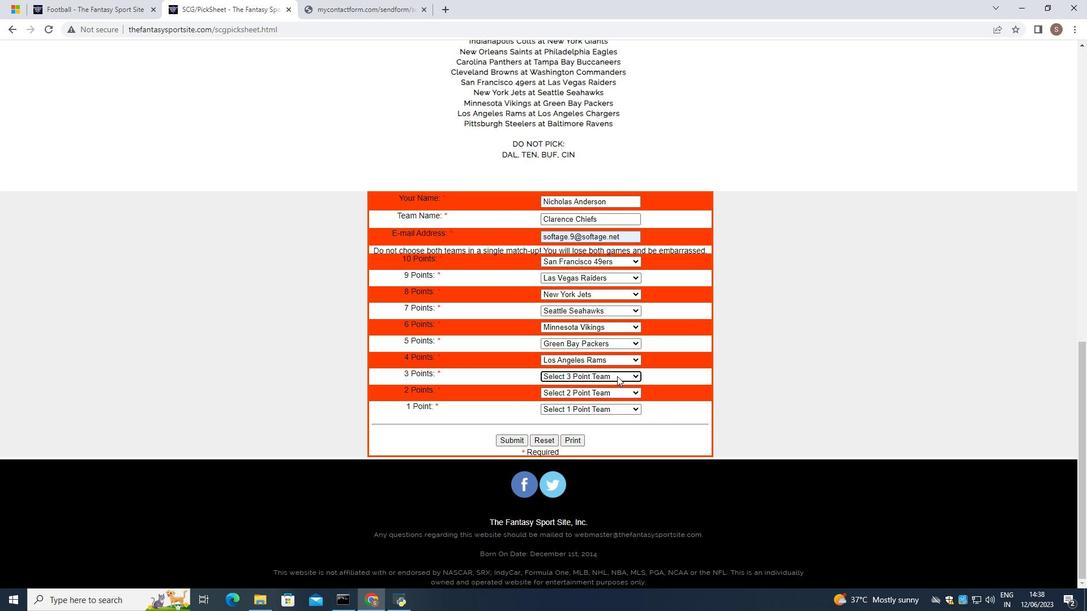 
Action: Mouse moved to (610, 473)
Screenshot: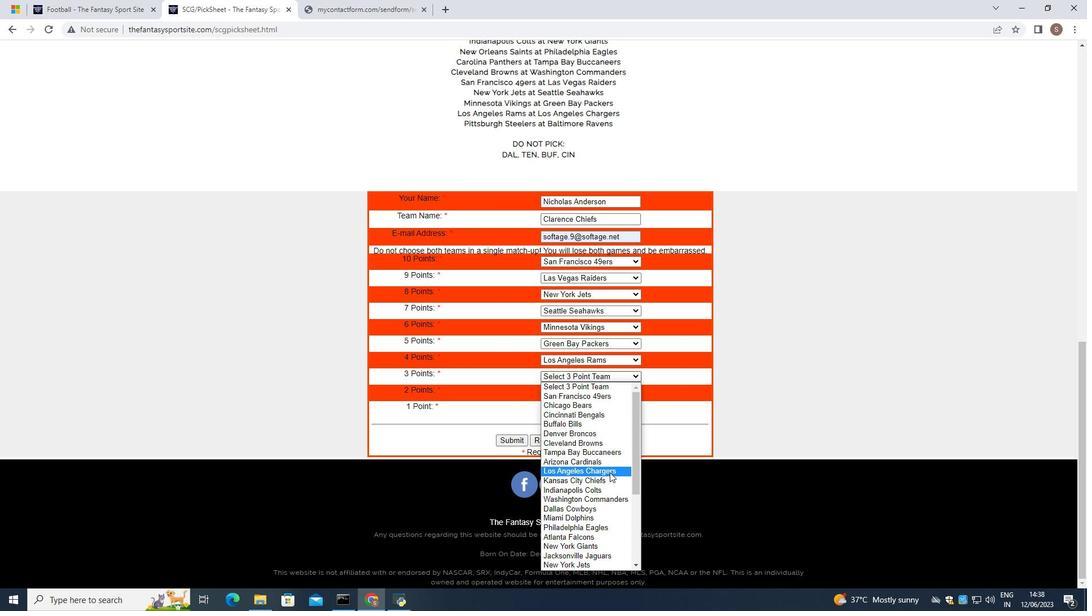 
Action: Mouse pressed left at (610, 473)
Screenshot: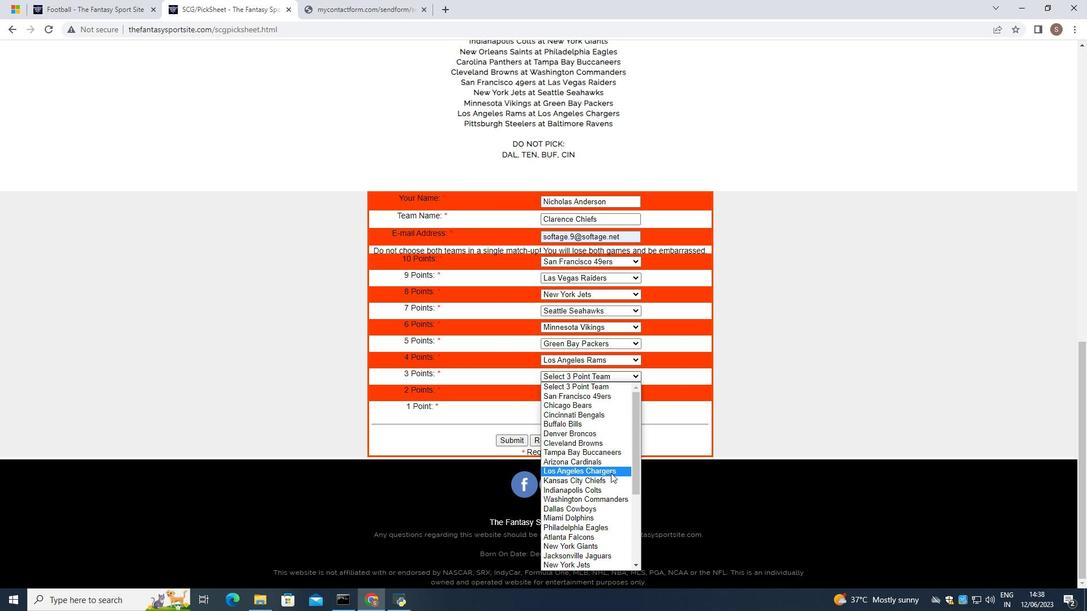 
Action: Mouse moved to (616, 390)
Screenshot: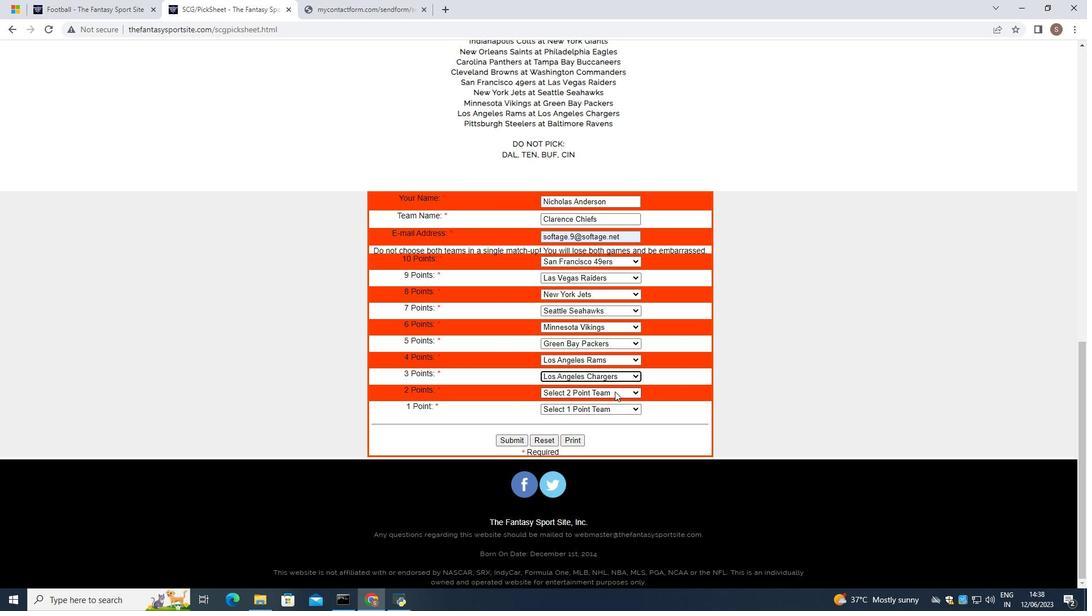 
Action: Mouse pressed left at (616, 390)
Screenshot: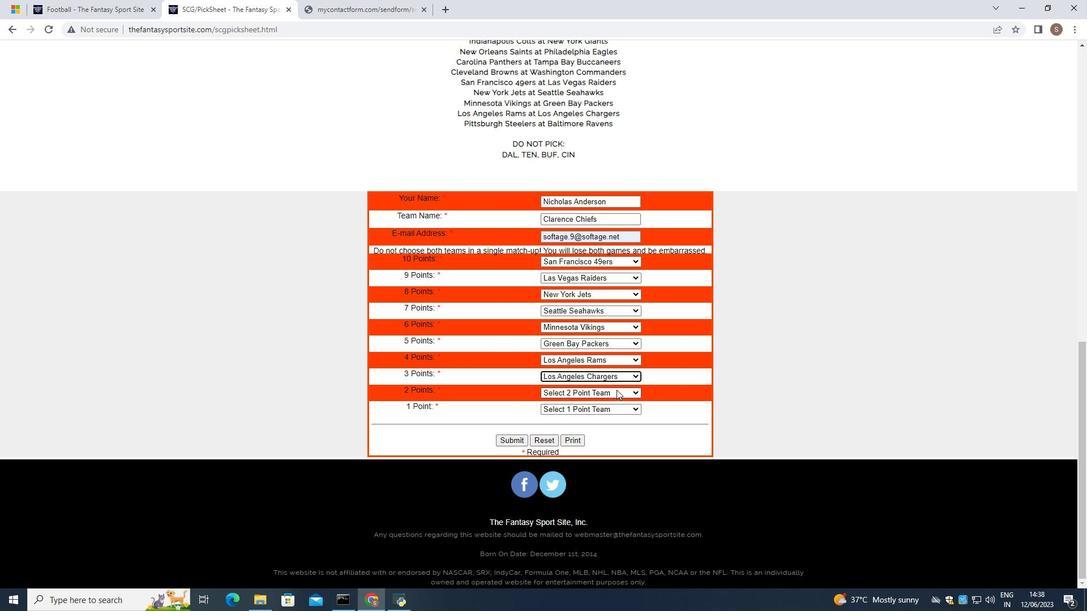
Action: Mouse moved to (601, 464)
Screenshot: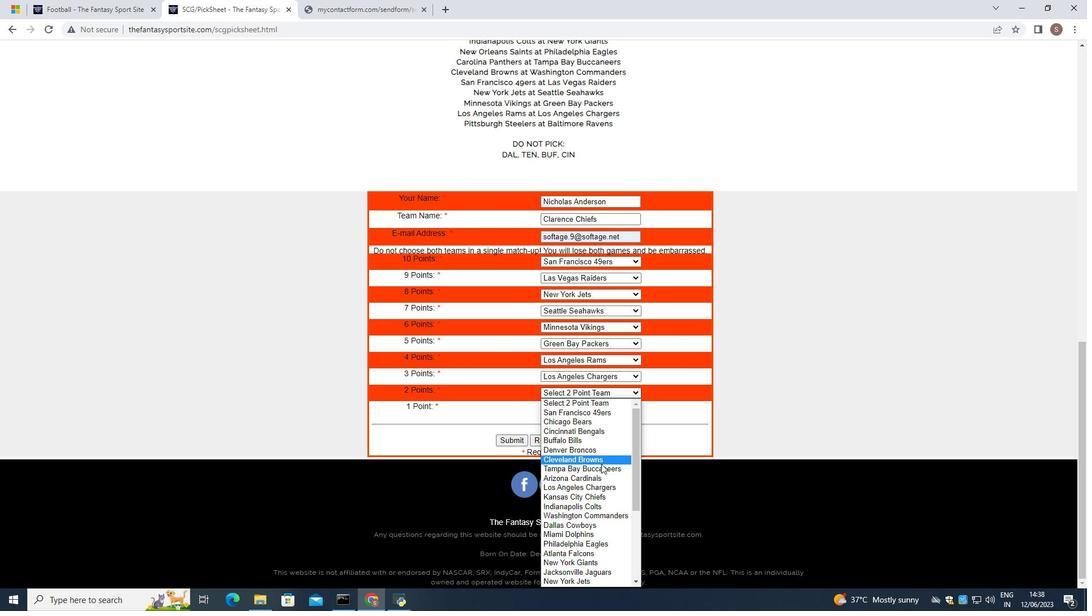
Action: Mouse scrolled (601, 464) with delta (0, 0)
Screenshot: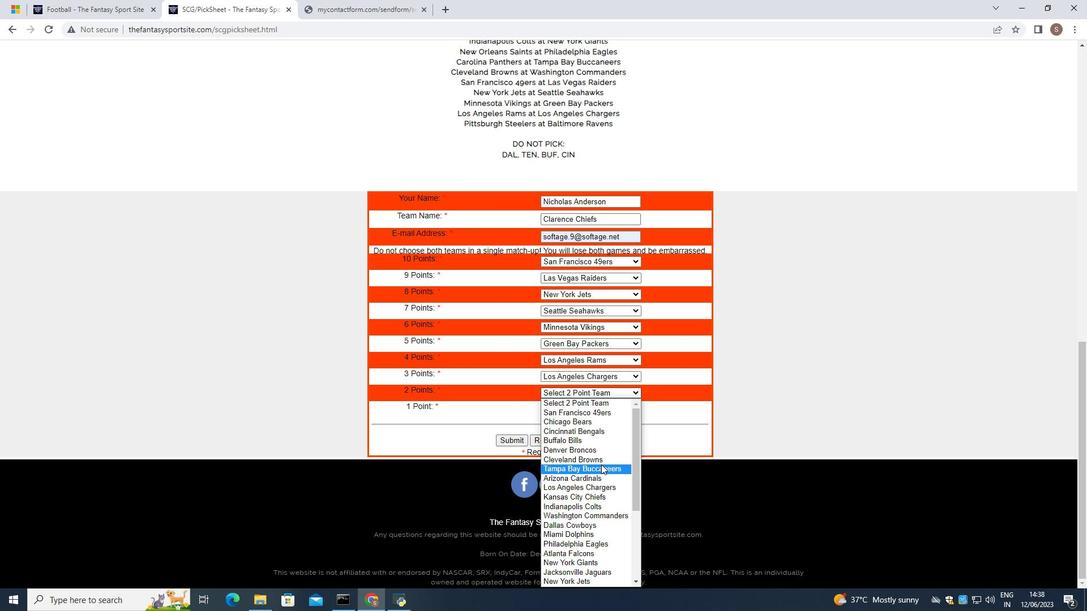 
Action: Mouse scrolled (601, 464) with delta (0, 0)
Screenshot: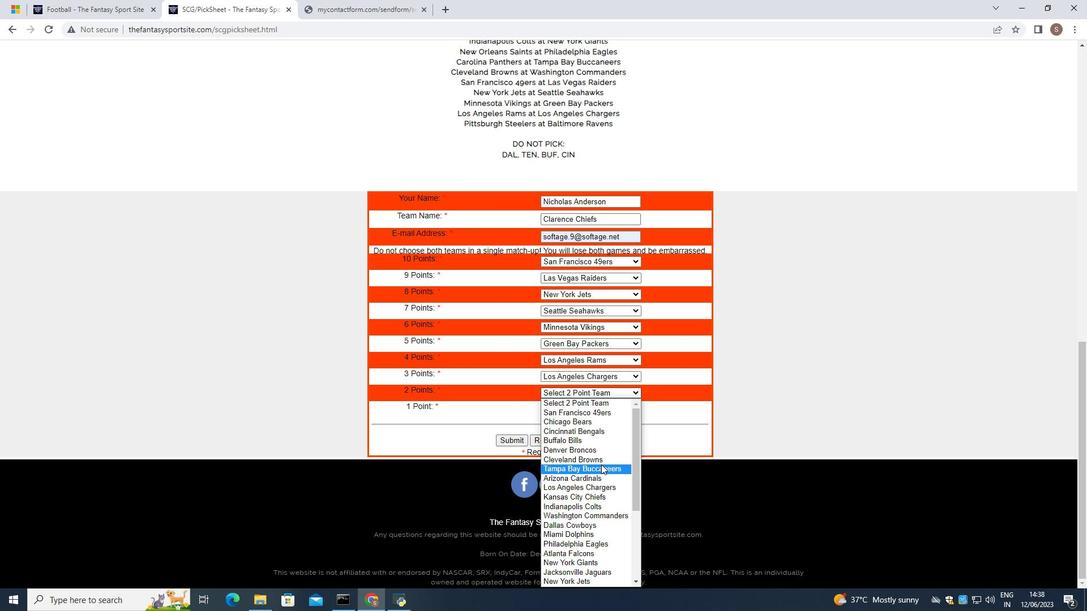 
Action: Mouse scrolled (601, 464) with delta (0, 0)
Screenshot: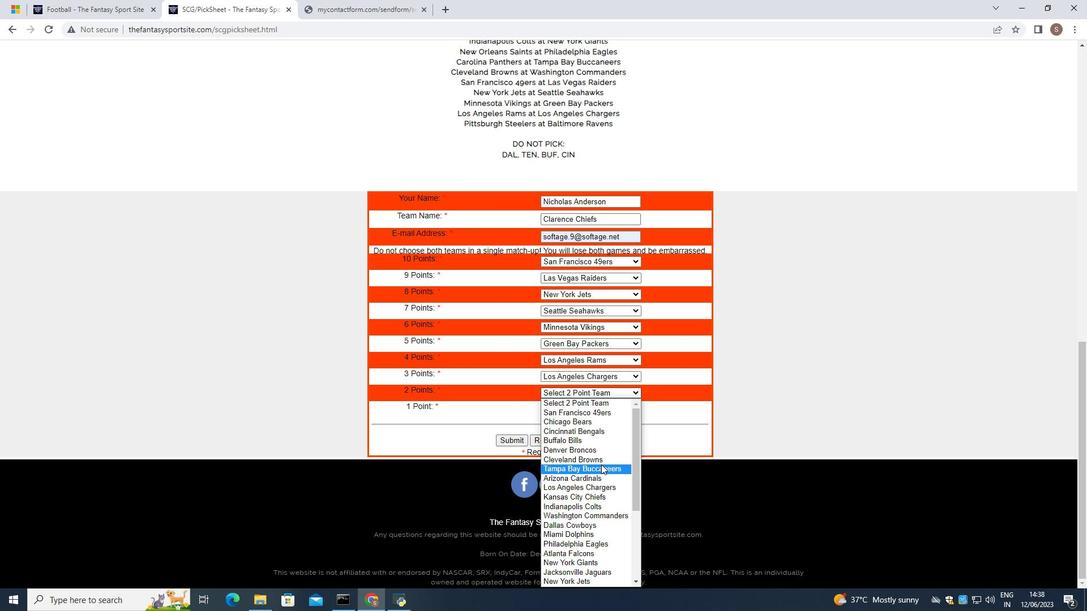 
Action: Mouse scrolled (601, 464) with delta (0, 0)
Screenshot: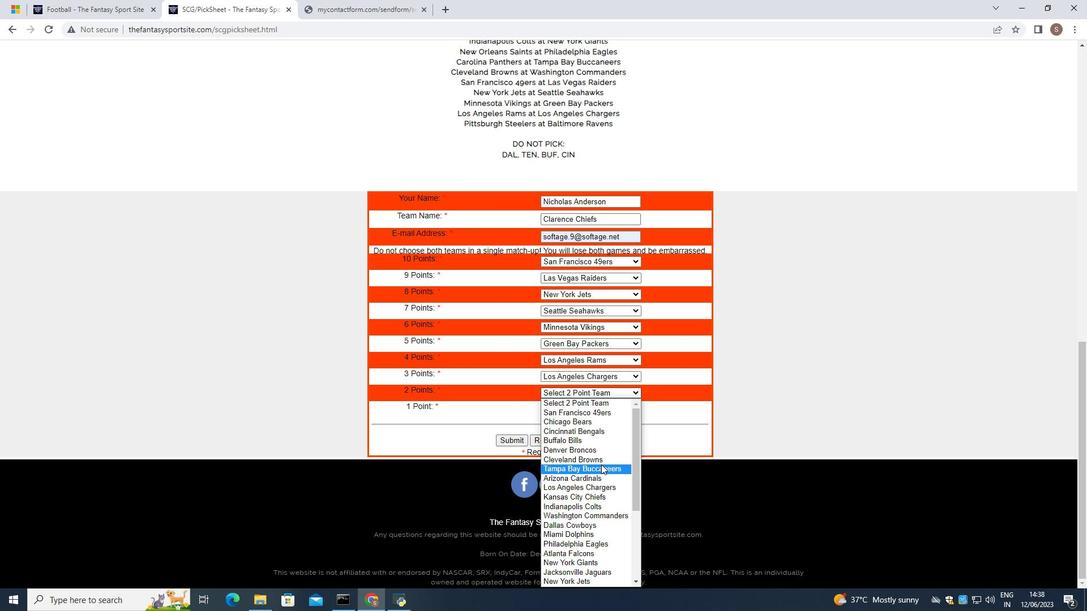 
Action: Mouse scrolled (601, 464) with delta (0, 0)
Screenshot: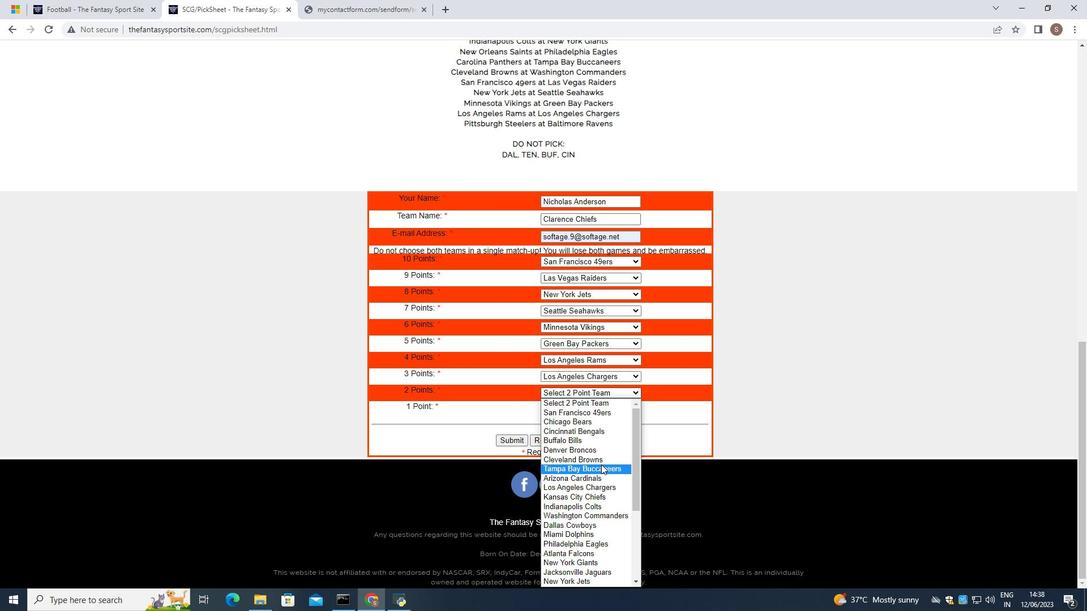 
Action: Mouse scrolled (601, 464) with delta (0, 0)
Screenshot: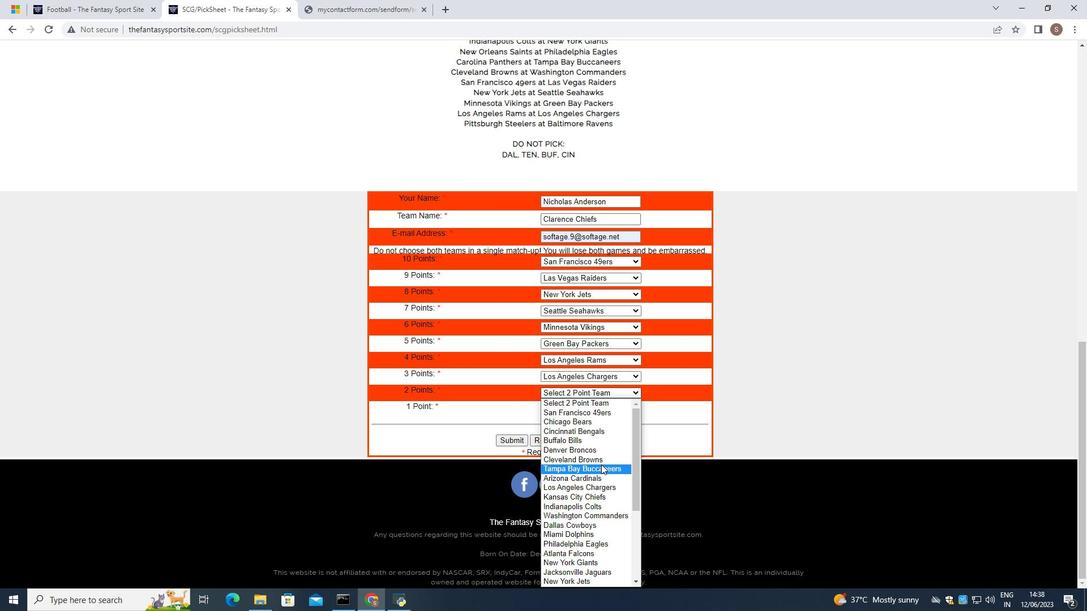 
Action: Mouse scrolled (601, 464) with delta (0, 0)
Screenshot: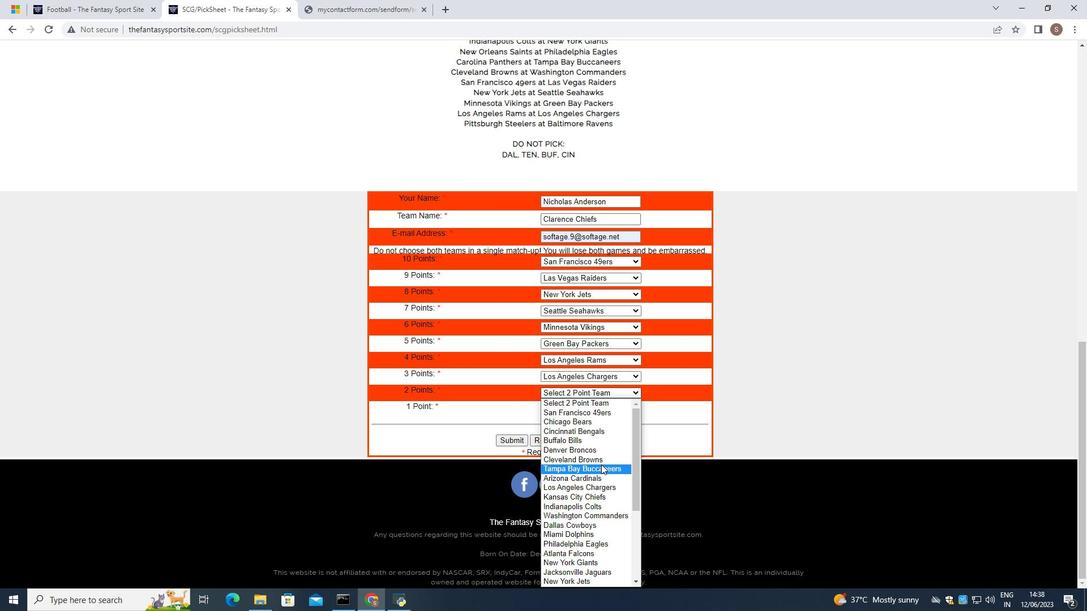 
Action: Mouse moved to (586, 551)
Screenshot: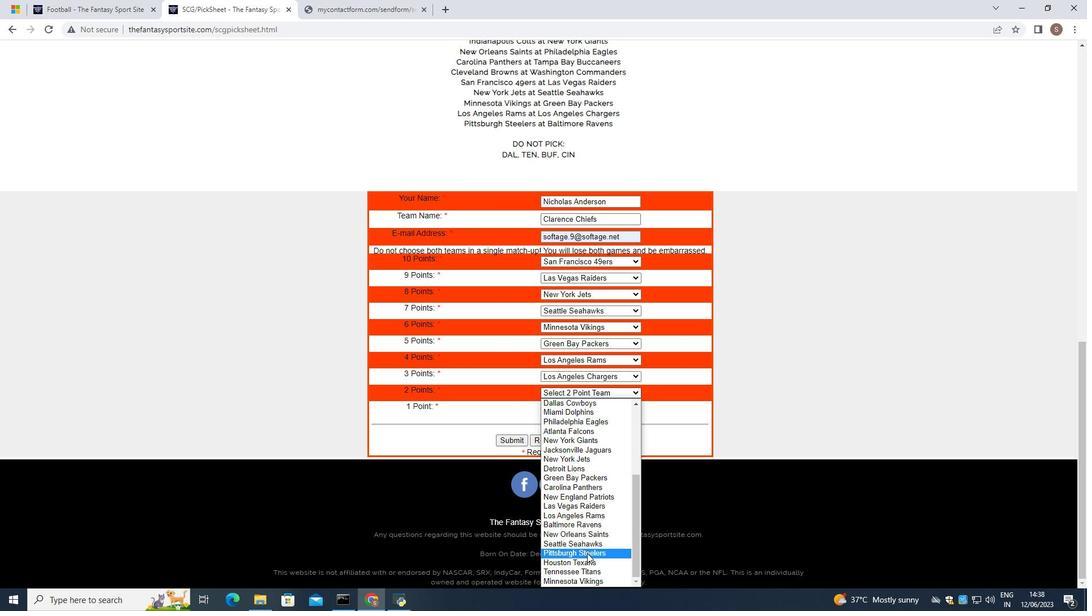 
Action: Mouse pressed left at (586, 551)
Screenshot: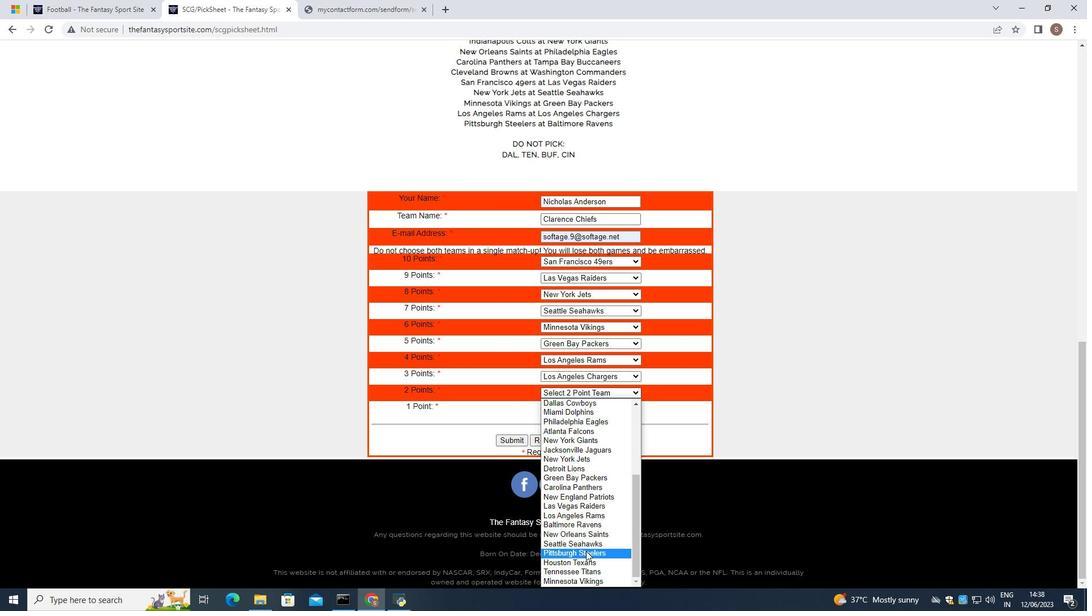 
Action: Mouse moved to (619, 412)
Screenshot: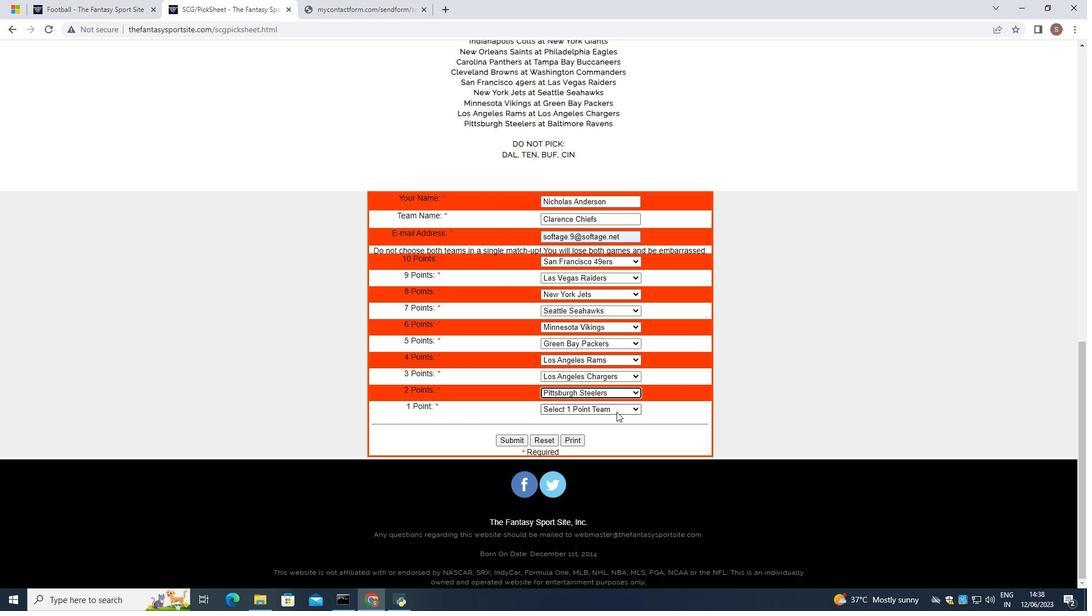 
Action: Mouse pressed left at (619, 412)
Screenshot: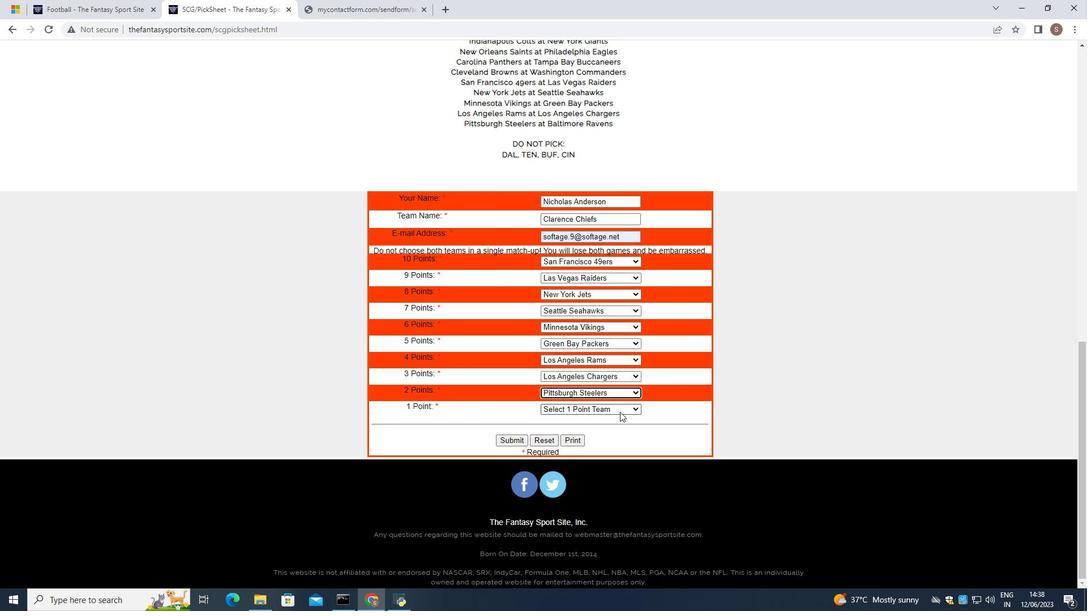 
Action: Mouse moved to (603, 331)
Screenshot: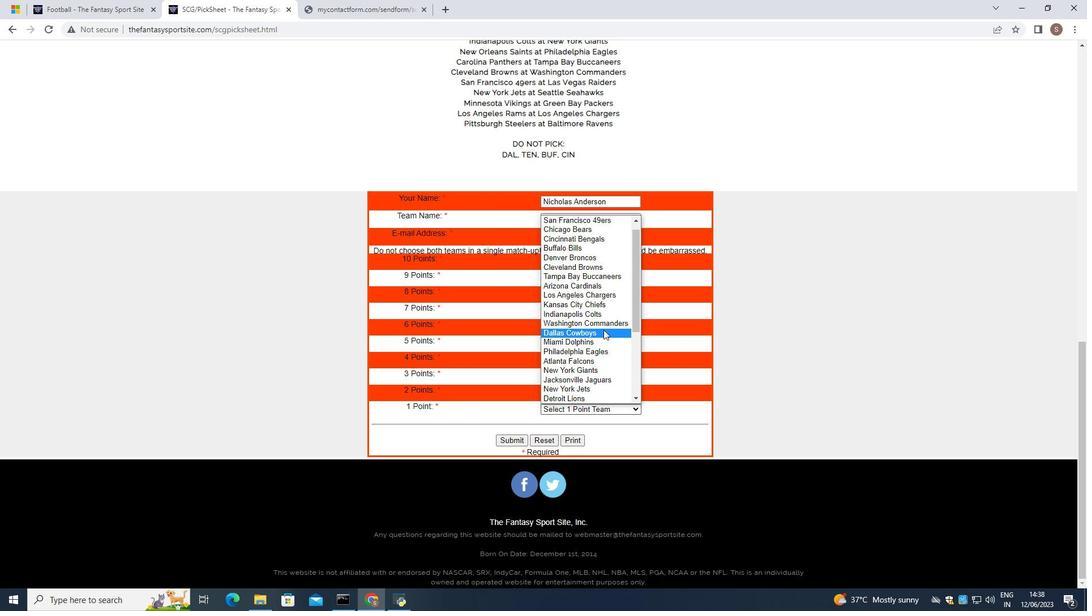 
Action: Mouse scrolled (603, 330) with delta (0, 0)
Screenshot: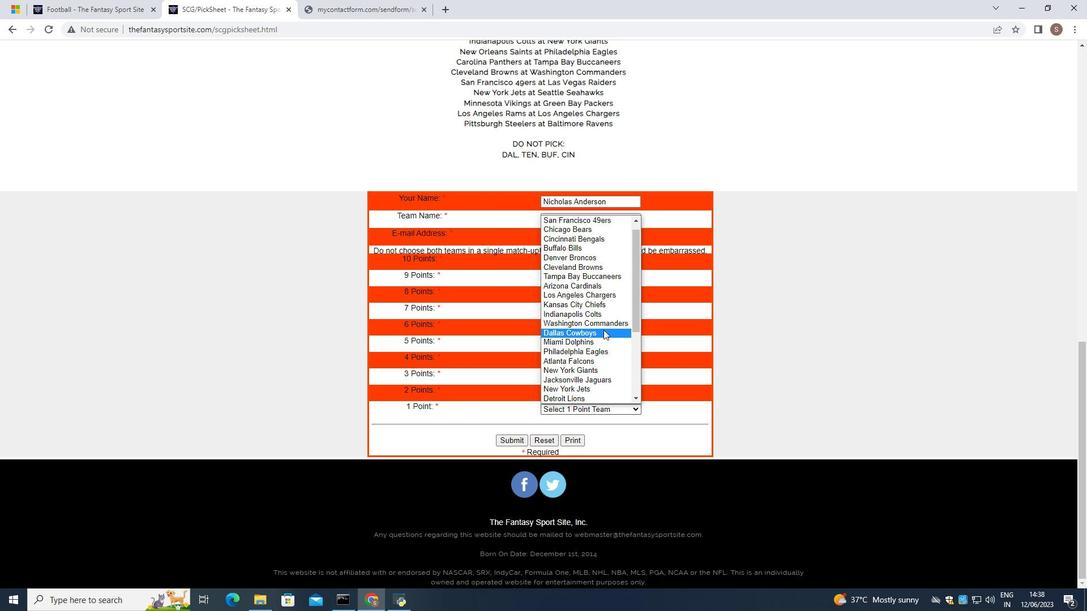 
Action: Mouse moved to (603, 331)
Screenshot: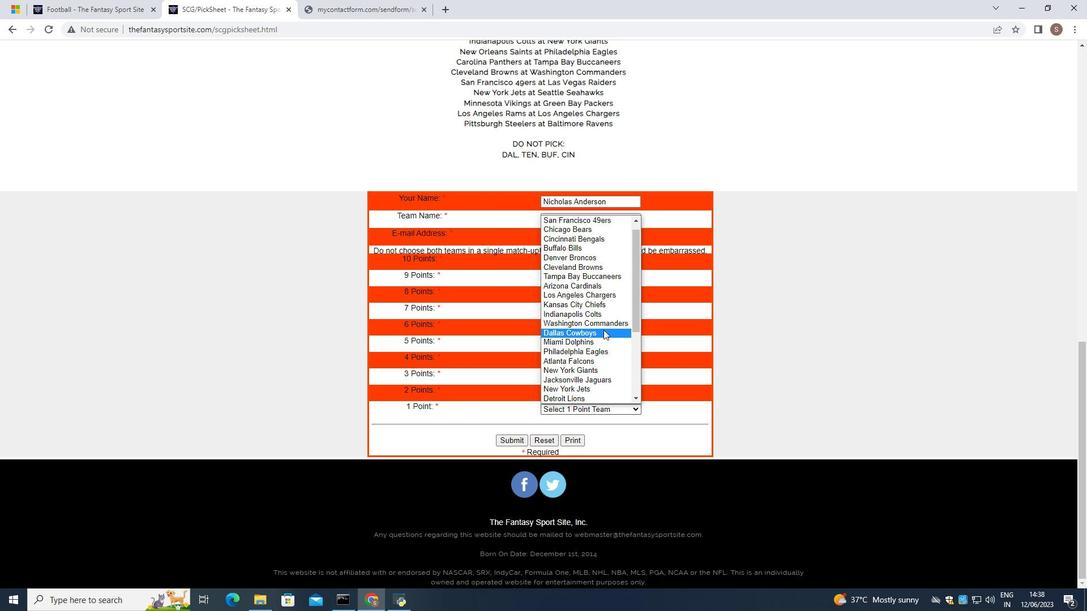 
Action: Mouse scrolled (603, 331) with delta (0, 0)
Screenshot: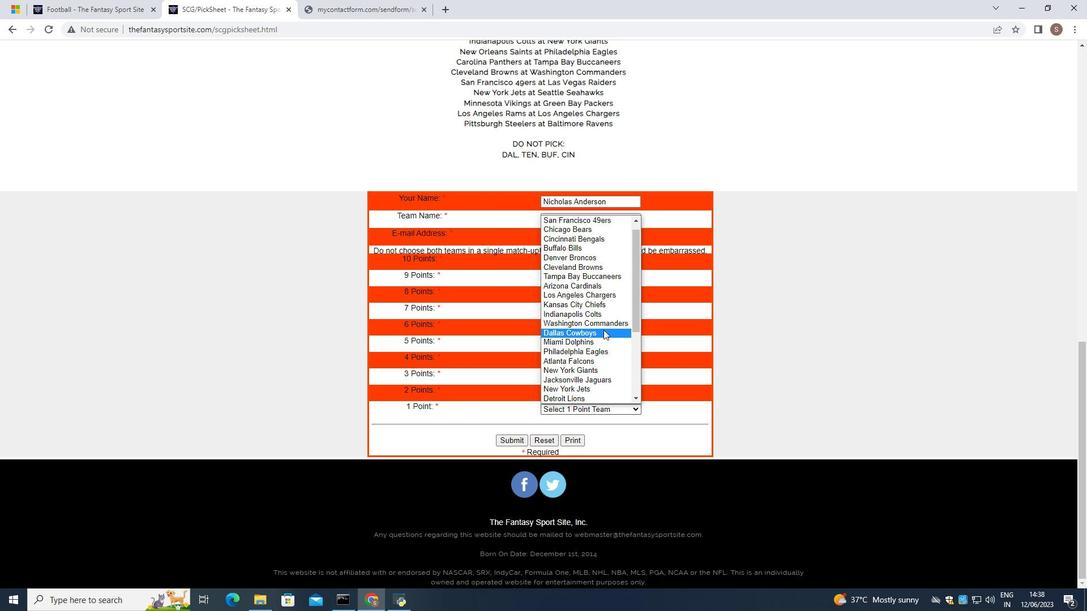 
Action: Mouse scrolled (603, 331) with delta (0, 0)
Screenshot: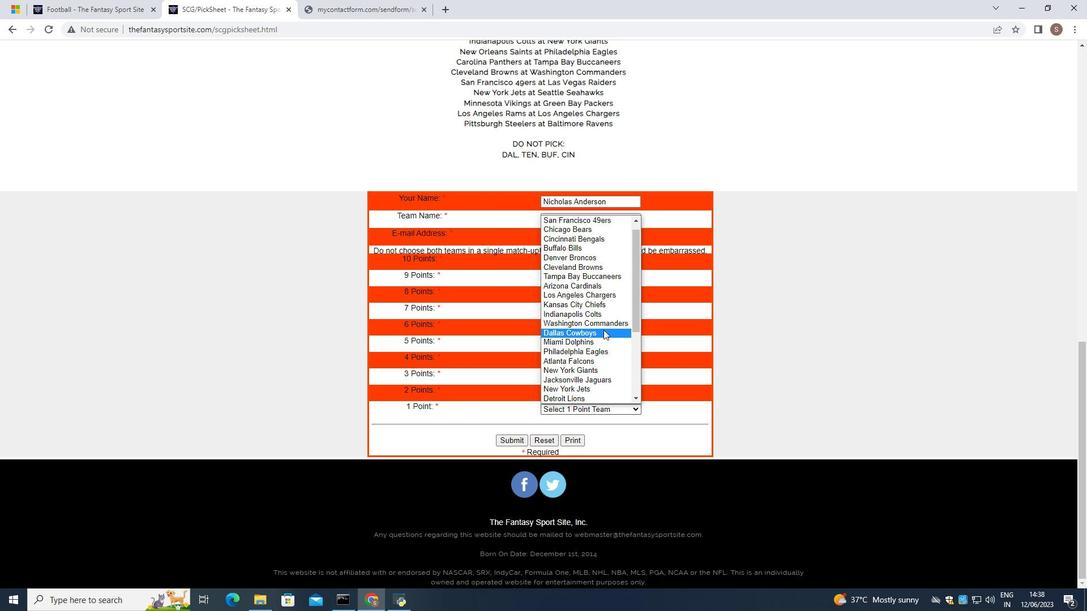 
Action: Mouse scrolled (603, 331) with delta (0, 0)
Screenshot: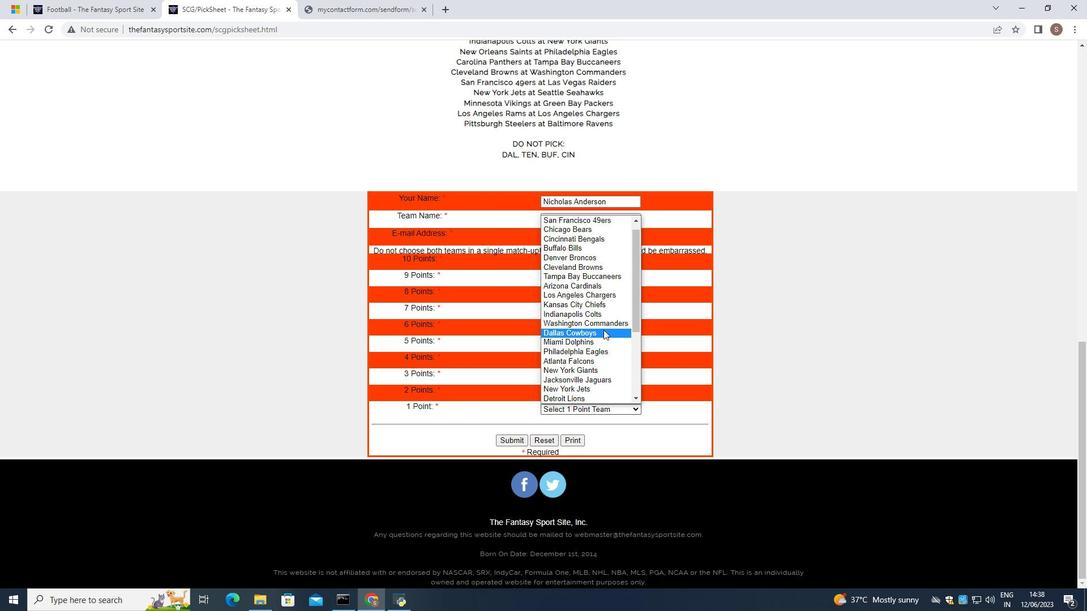 
Action: Mouse scrolled (603, 331) with delta (0, 0)
Screenshot: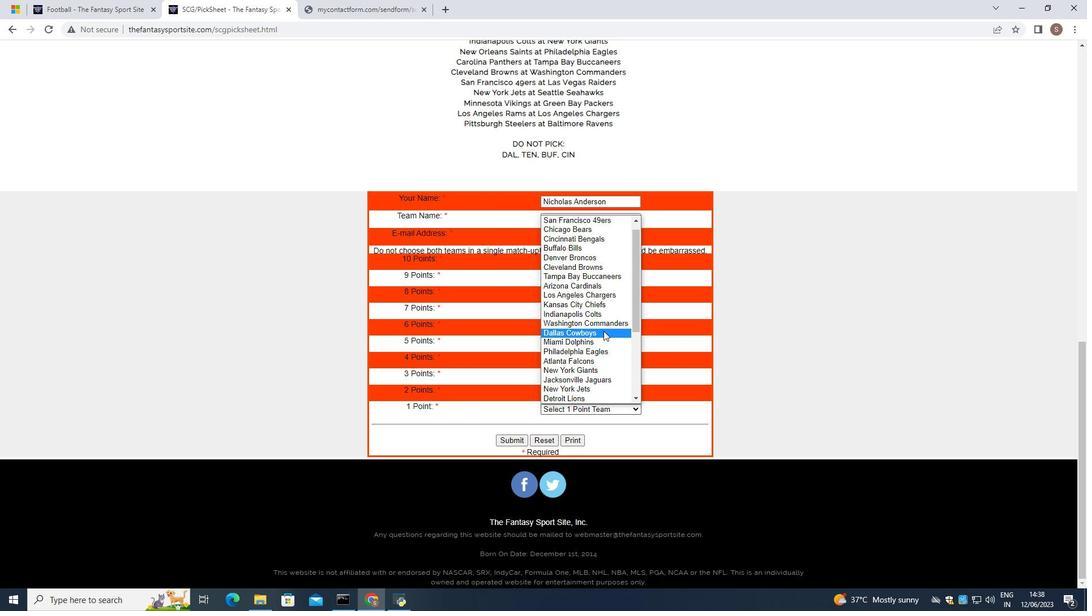 
Action: Mouse scrolled (603, 331) with delta (0, 0)
Screenshot: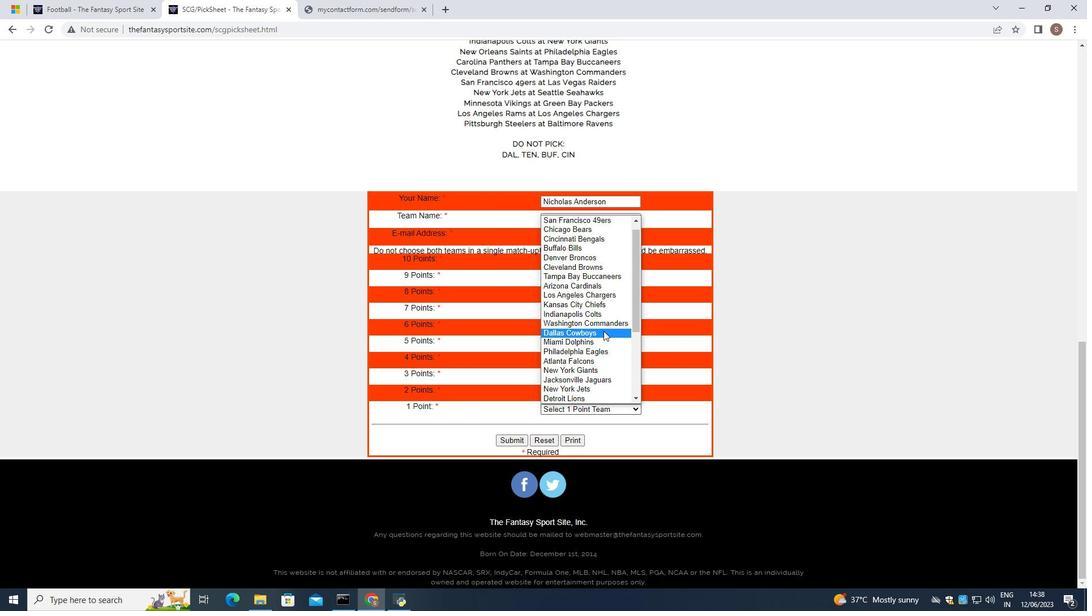 
Action: Mouse moved to (602, 345)
Screenshot: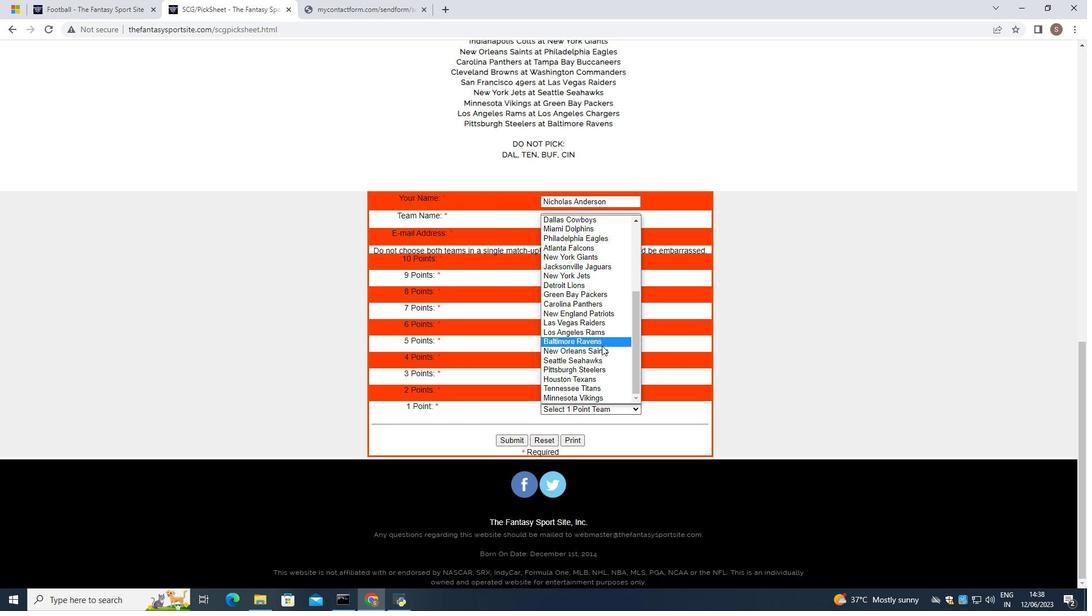 
Action: Mouse pressed left at (602, 345)
Screenshot: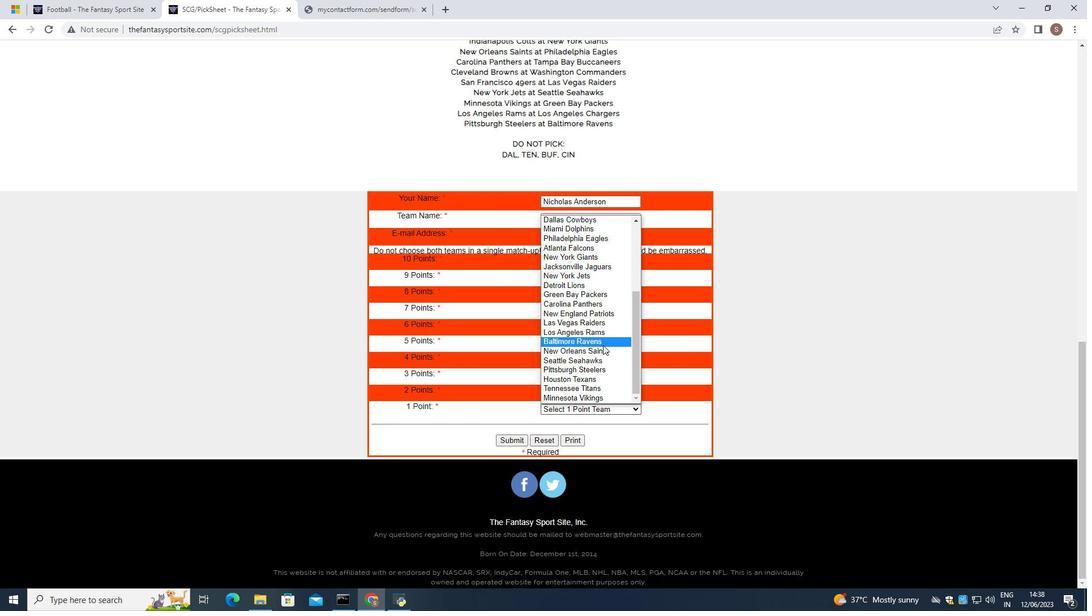 
Action: Mouse moved to (516, 439)
Screenshot: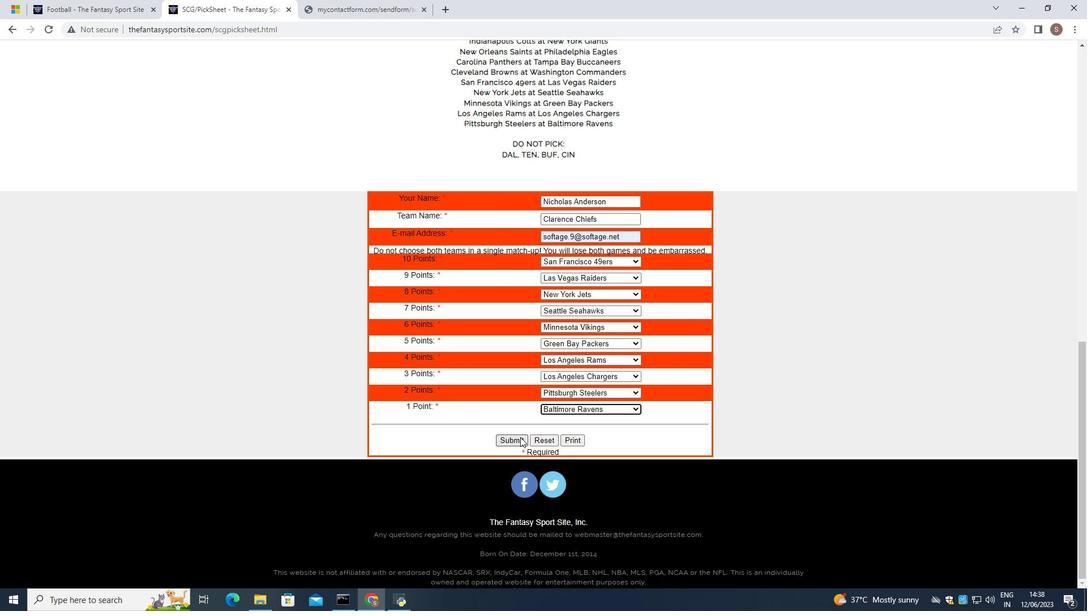 
Action: Mouse pressed left at (516, 439)
Screenshot: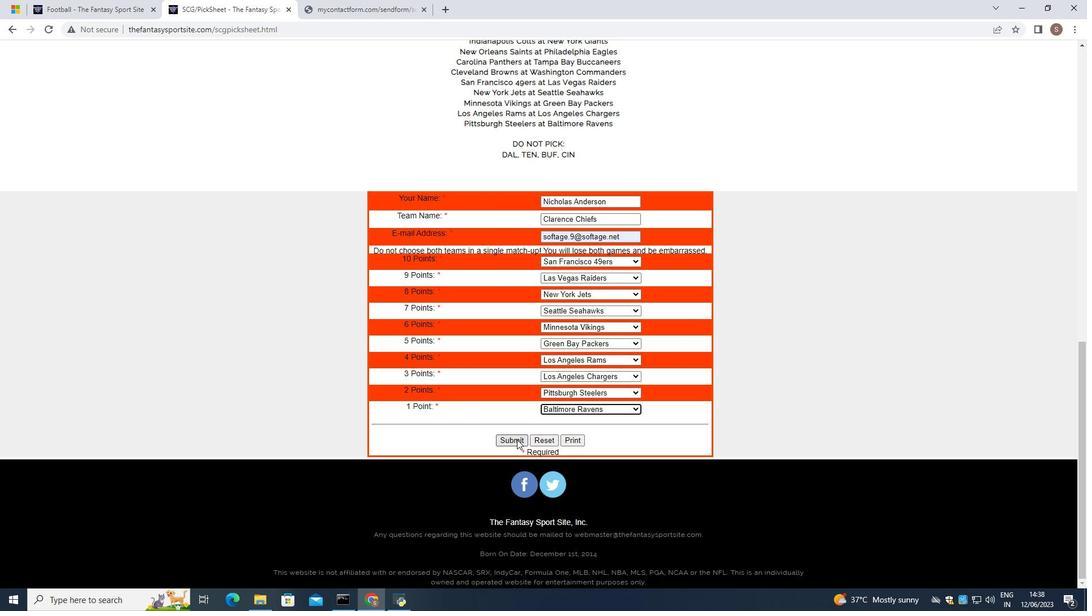 
